 Task: Find a place to stay in Bad Neustadt an der Saale, Germany, from June 10 to June 25 for 4 guests. Set a price range of ₹12,000 to ₹15,000, choose a flat with 4 bedrooms and 3 beds, and select amenities like WiFi, free parking, TV, gym, and breakfast.
Action: Mouse moved to (481, 107)
Screenshot: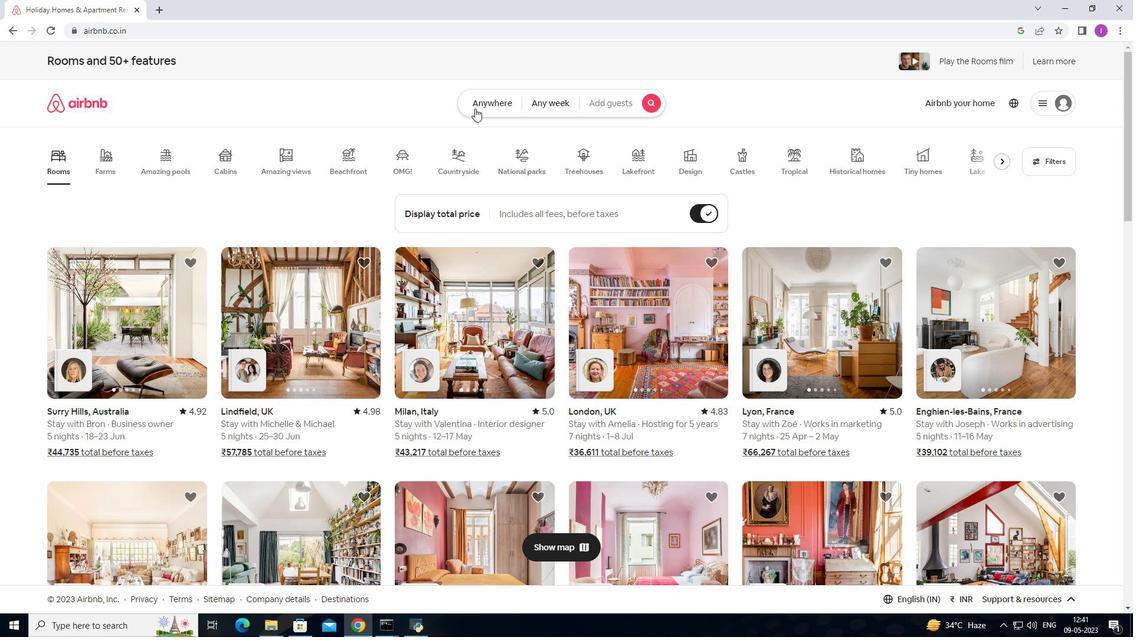 
Action: Mouse pressed left at (481, 107)
Screenshot: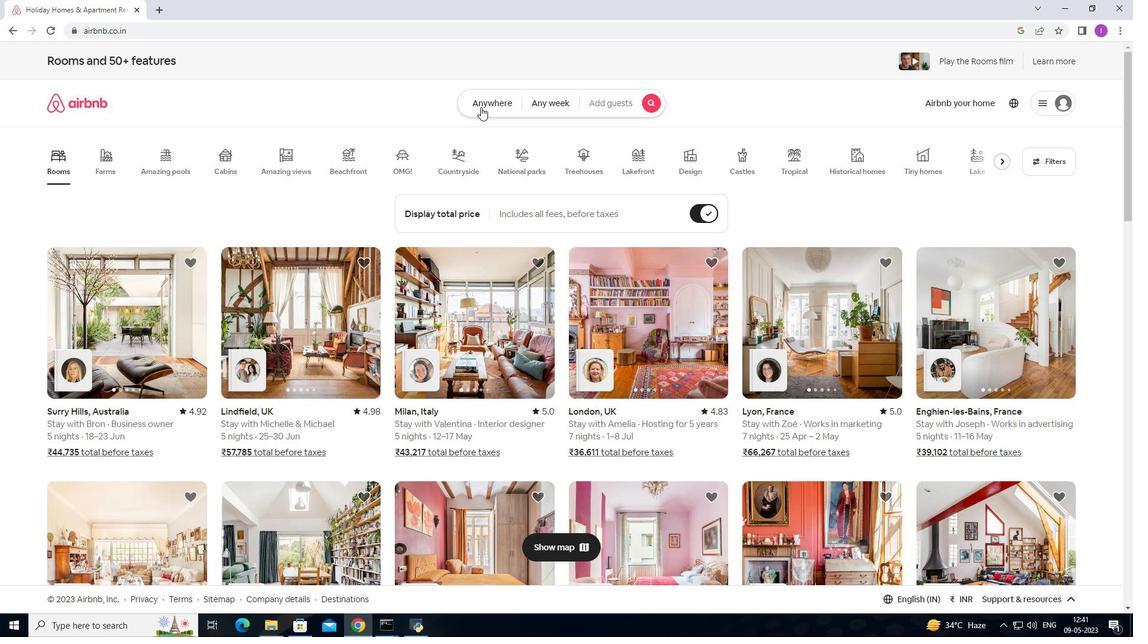 
Action: Mouse moved to (350, 142)
Screenshot: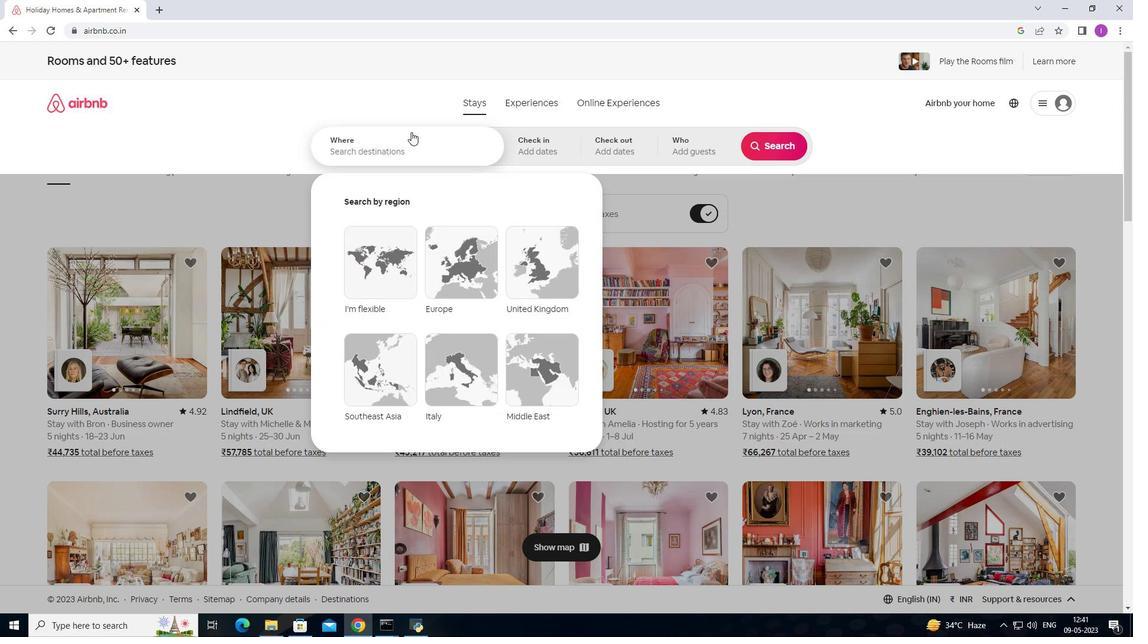 
Action: Mouse pressed left at (350, 142)
Screenshot: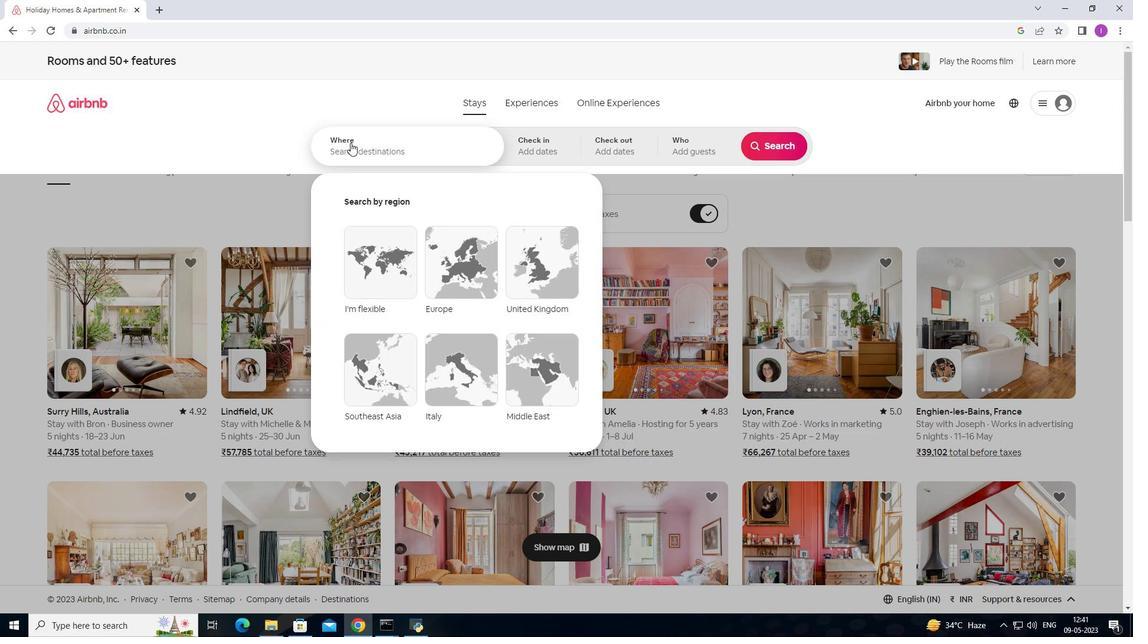 
Action: Mouse moved to (350, 173)
Screenshot: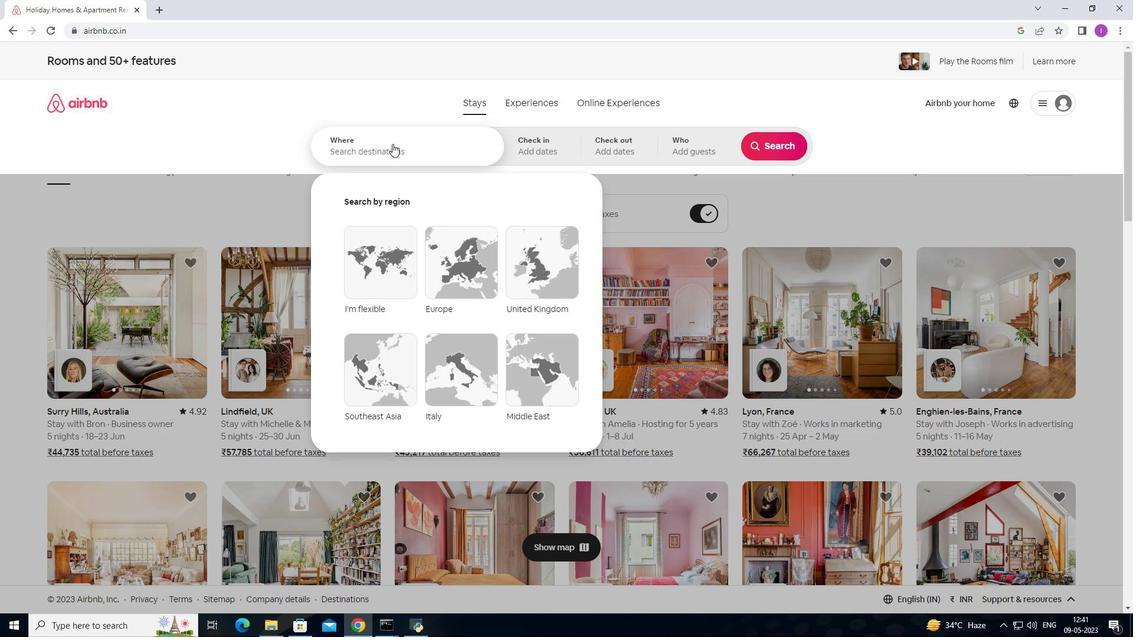 
Action: Key pressed <Key.shift>Bad<Key.space><Key.shift>Neustadt<Key.space>an<Key.space>der<Key.space>sal<Key.backspace>ale,<Key.shift>germany
Screenshot: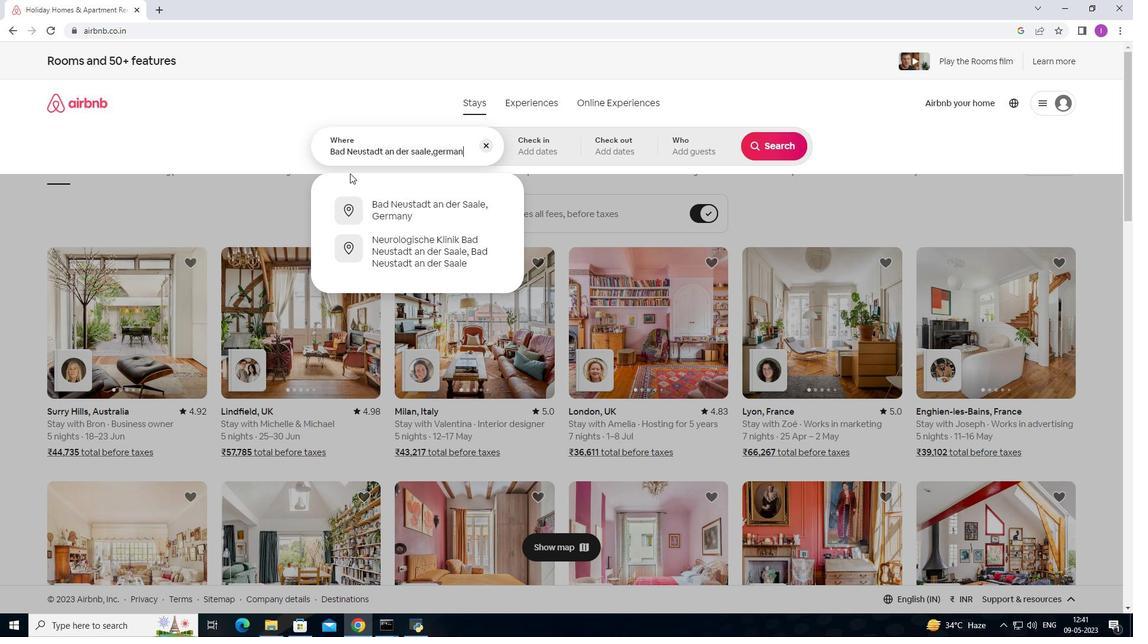 
Action: Mouse moved to (372, 208)
Screenshot: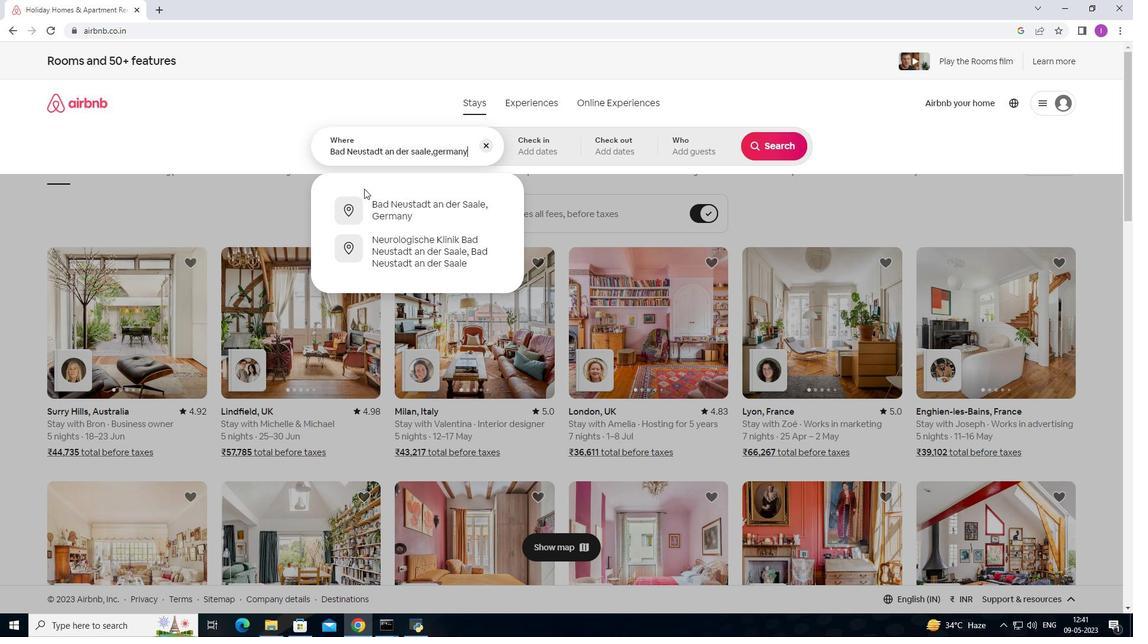 
Action: Mouse pressed left at (372, 208)
Screenshot: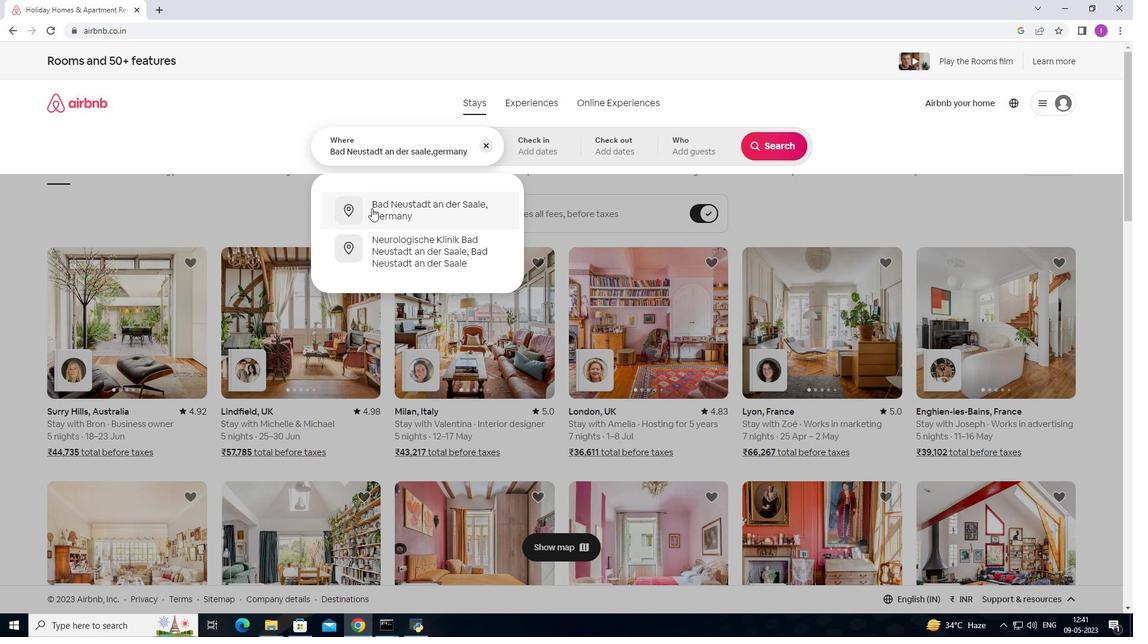 
Action: Mouse moved to (771, 243)
Screenshot: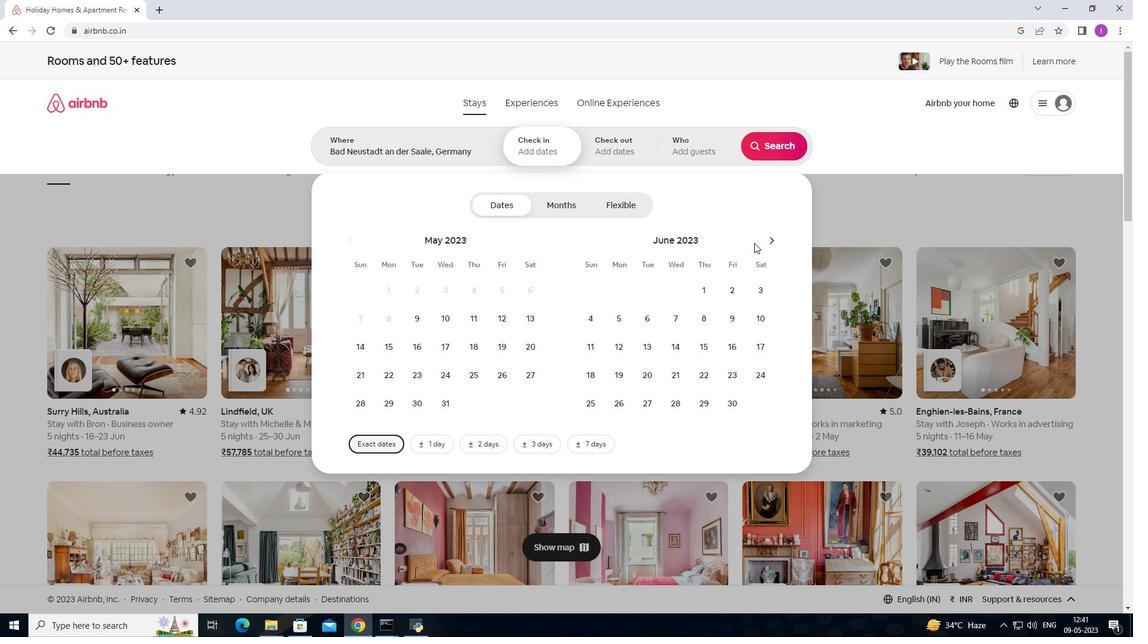 
Action: Mouse pressed left at (771, 243)
Screenshot: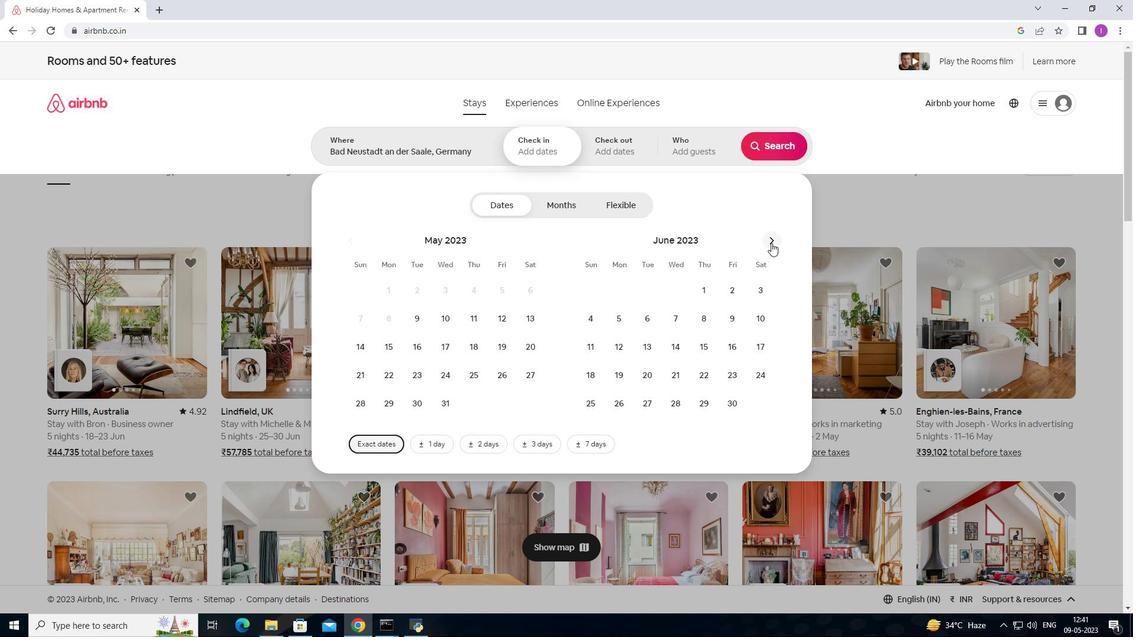 
Action: Mouse moved to (772, 243)
Screenshot: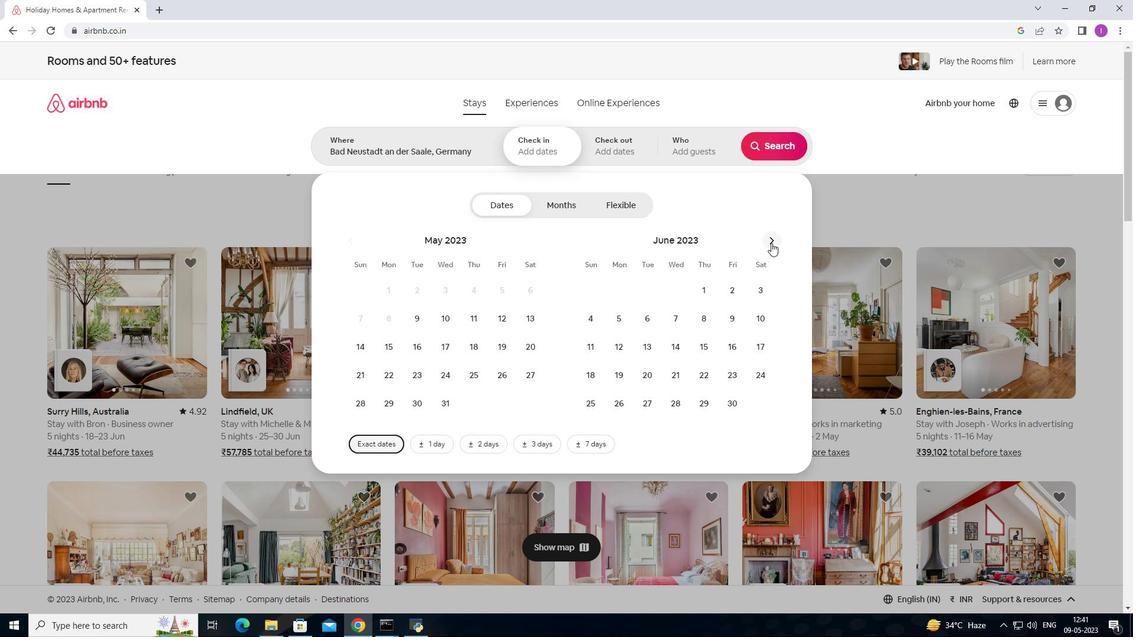 
Action: Mouse pressed left at (772, 243)
Screenshot: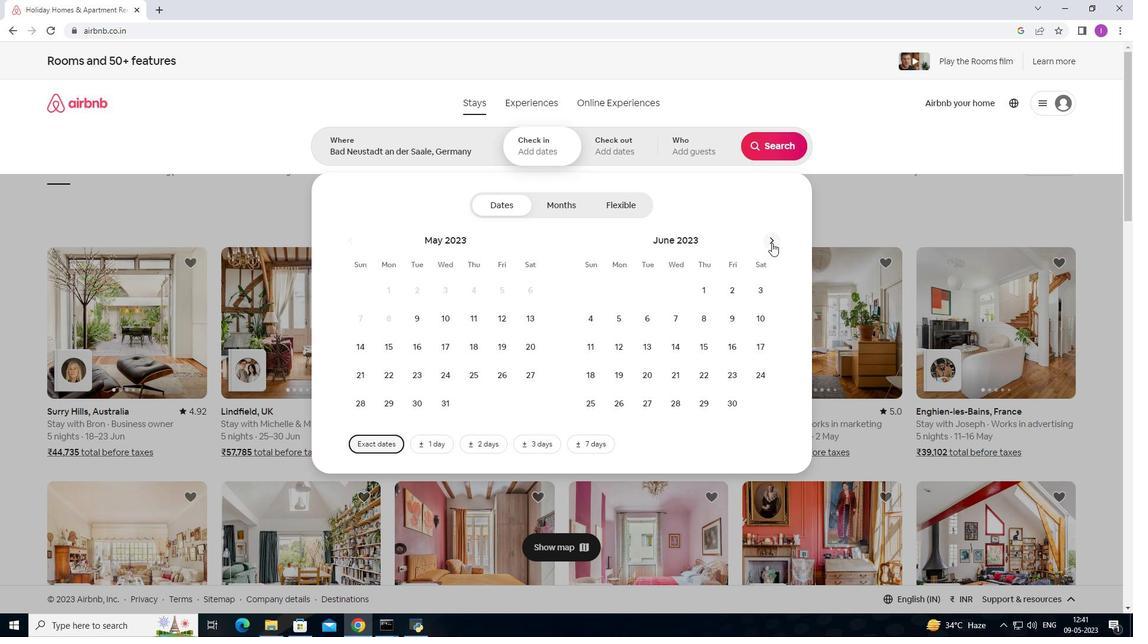 
Action: Mouse moved to (347, 245)
Screenshot: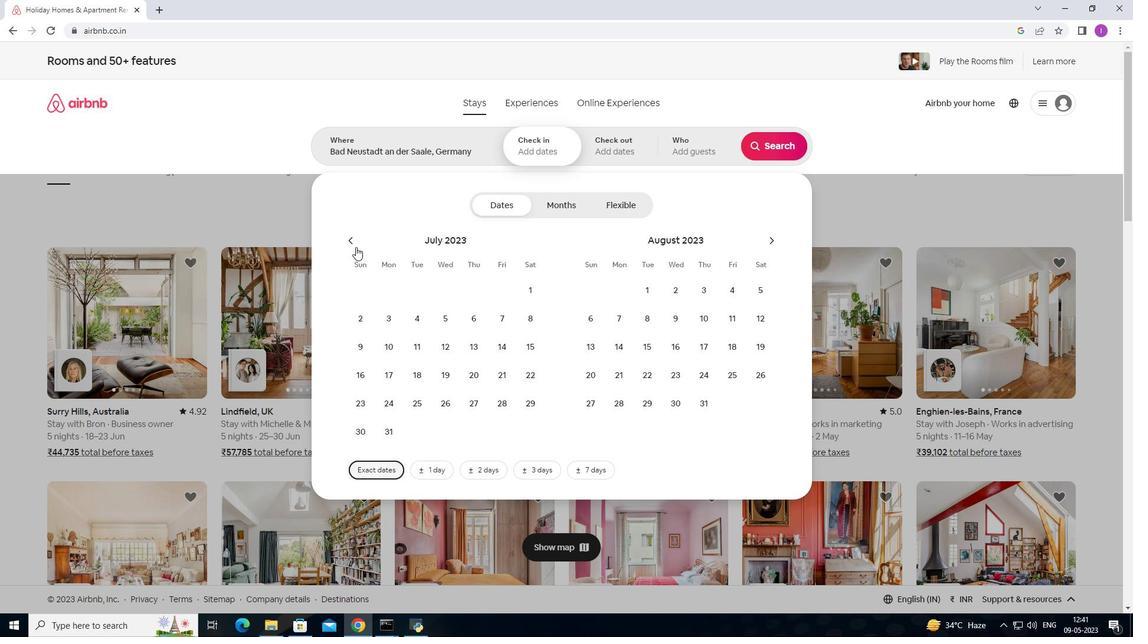 
Action: Mouse pressed left at (347, 245)
Screenshot: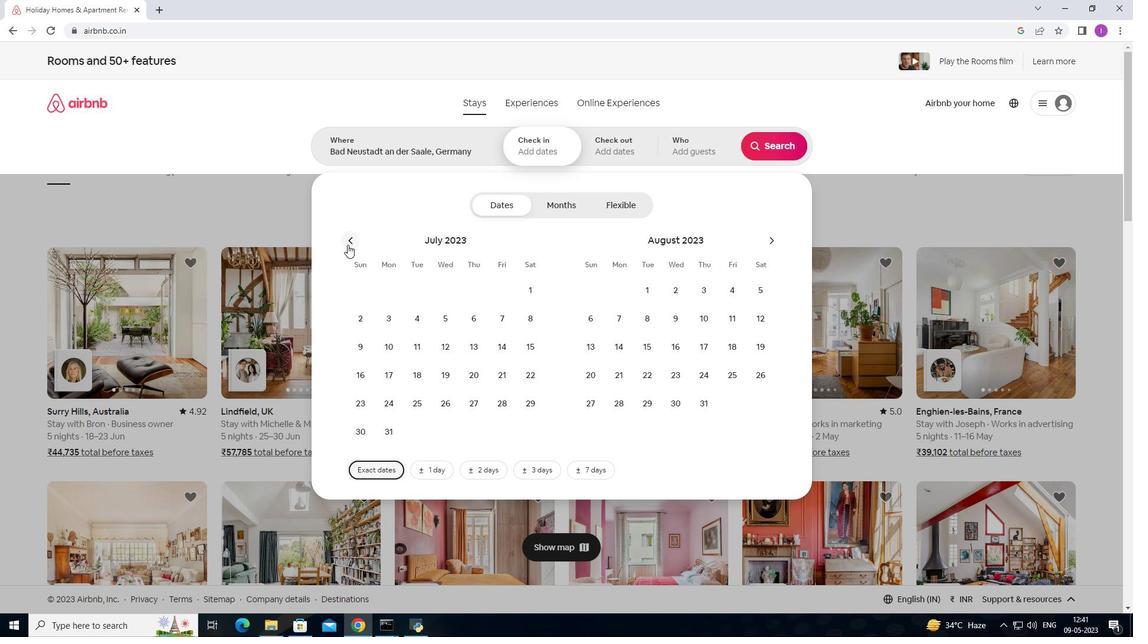 
Action: Mouse moved to (527, 321)
Screenshot: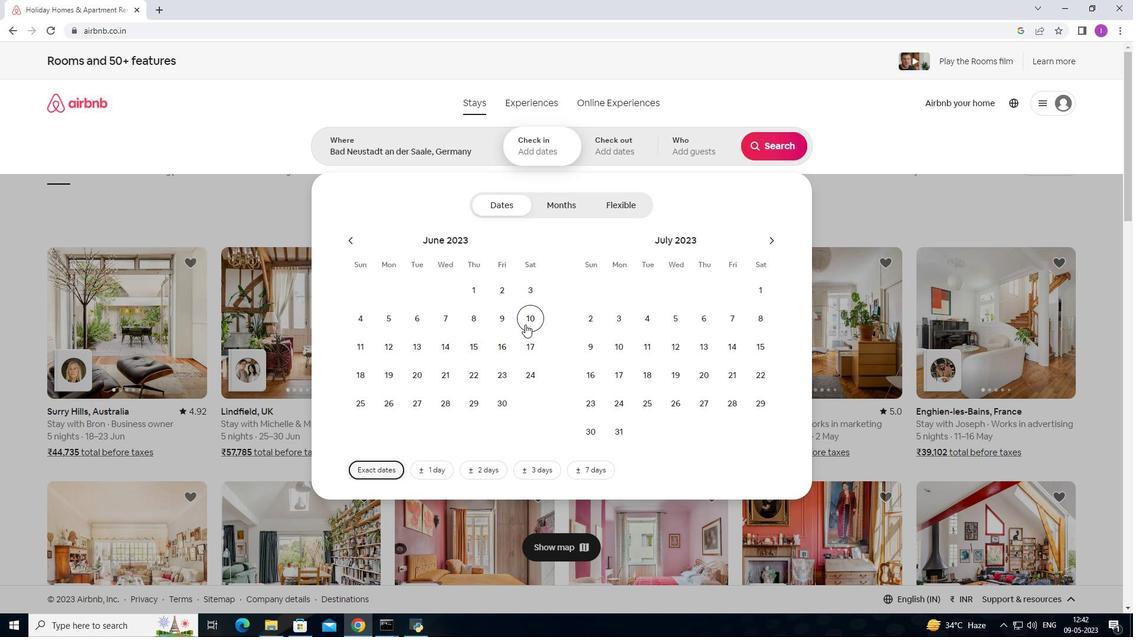 
Action: Mouse pressed left at (527, 321)
Screenshot: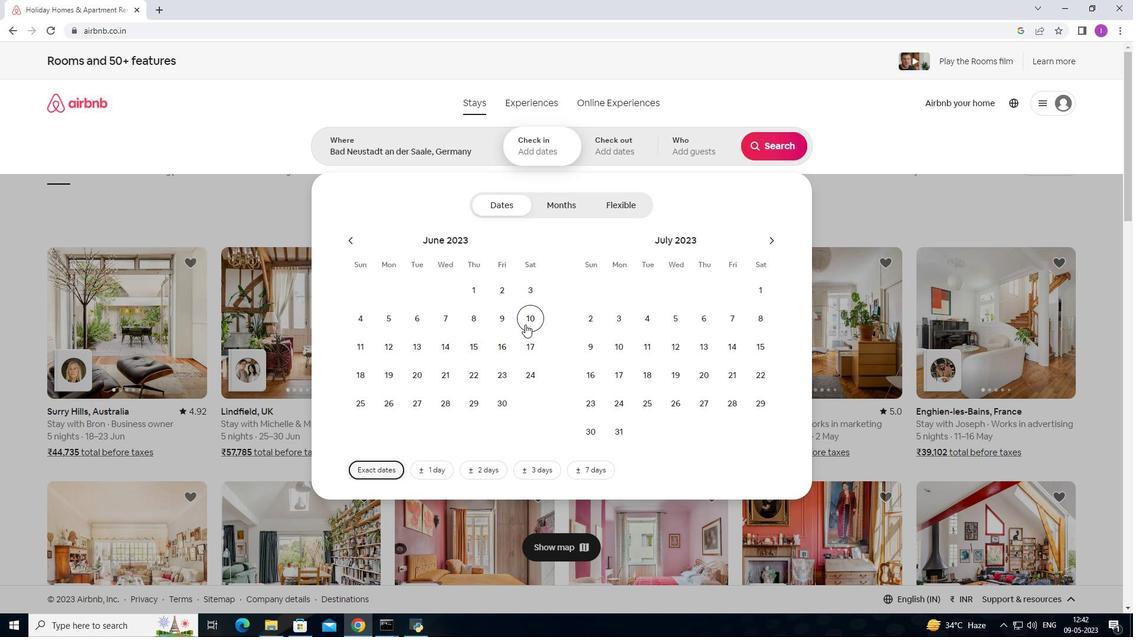 
Action: Mouse moved to (364, 401)
Screenshot: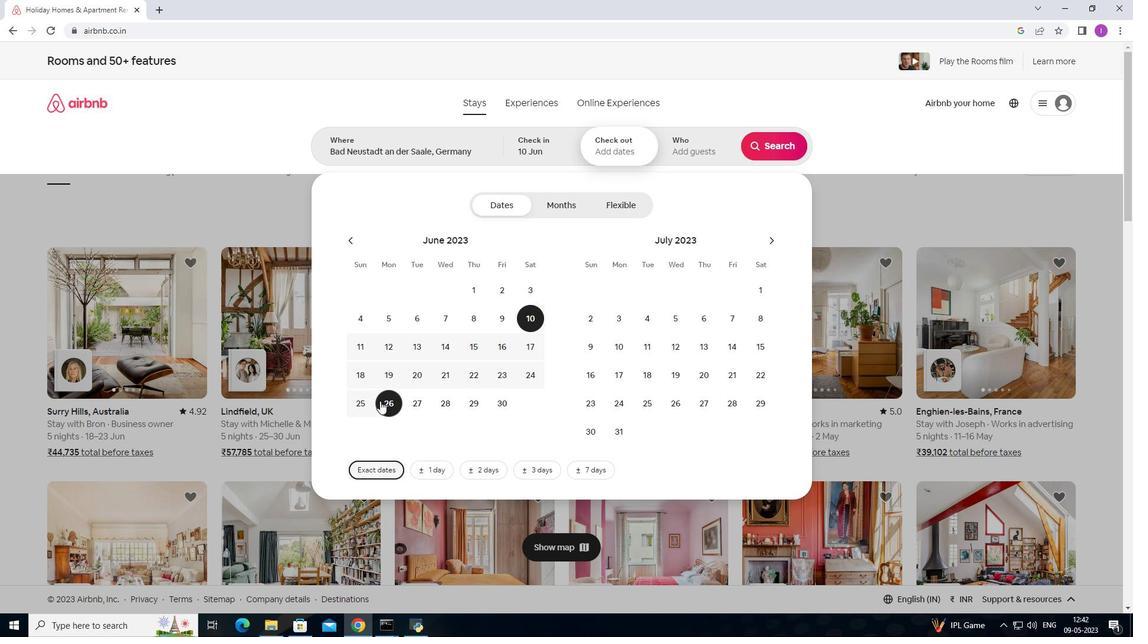 
Action: Mouse pressed left at (364, 401)
Screenshot: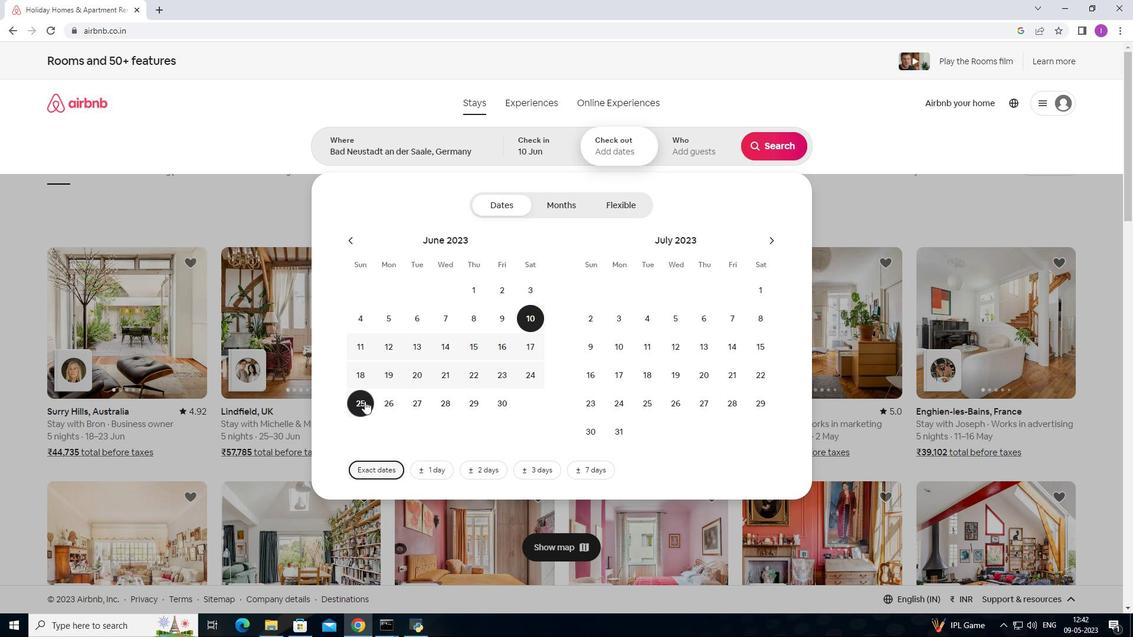 
Action: Mouse moved to (709, 155)
Screenshot: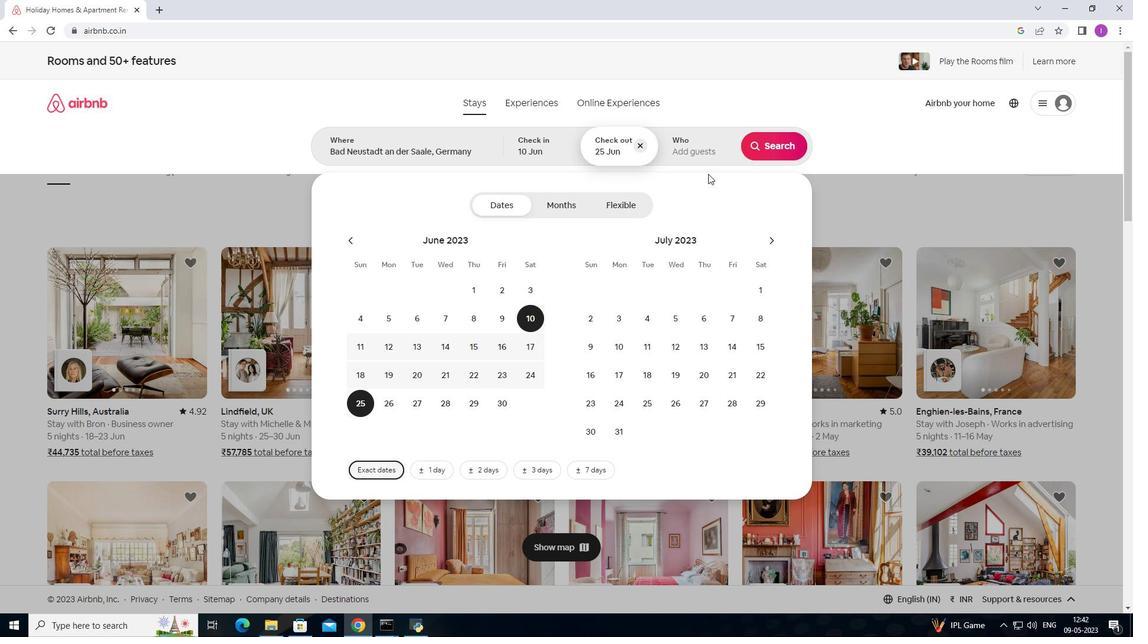 
Action: Mouse pressed left at (709, 155)
Screenshot: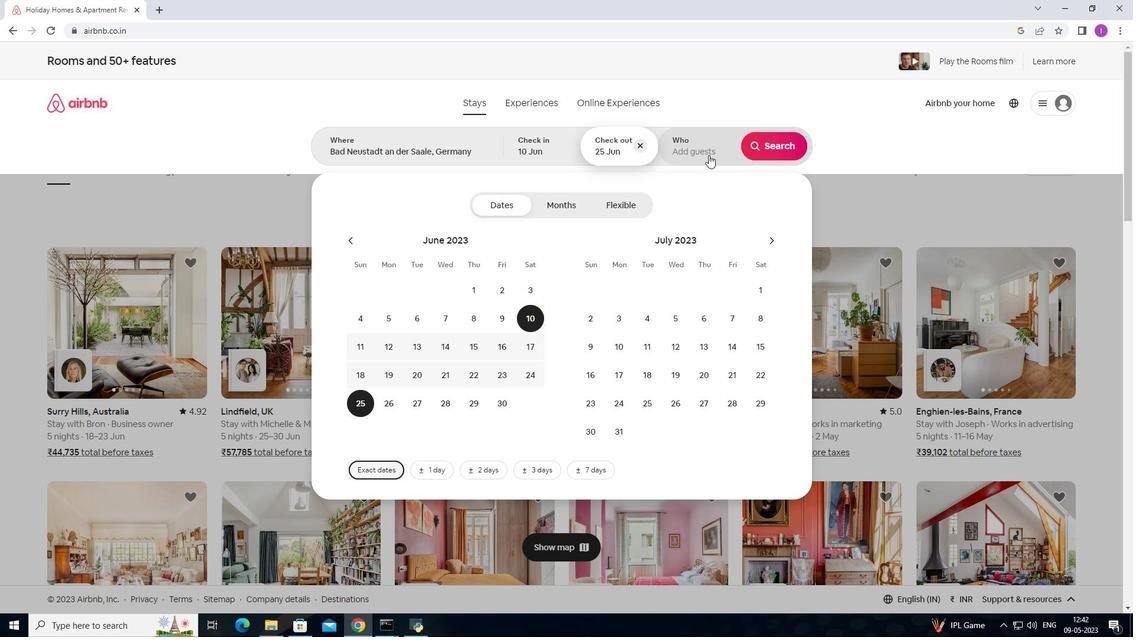 
Action: Mouse moved to (777, 211)
Screenshot: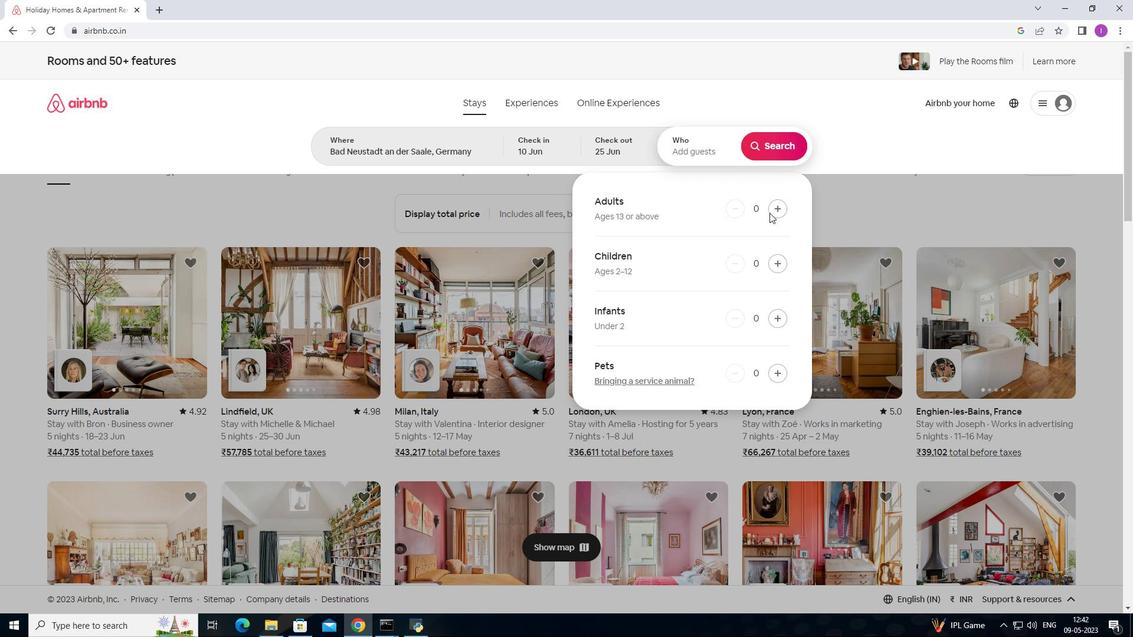 
Action: Mouse pressed left at (777, 211)
Screenshot: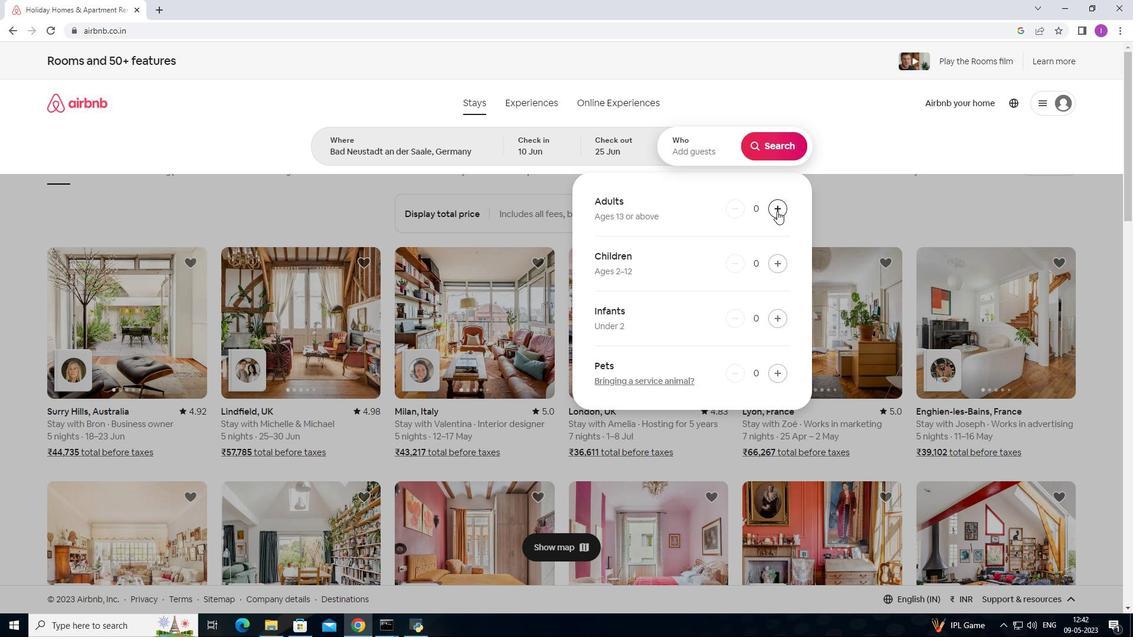 
Action: Mouse pressed left at (777, 211)
Screenshot: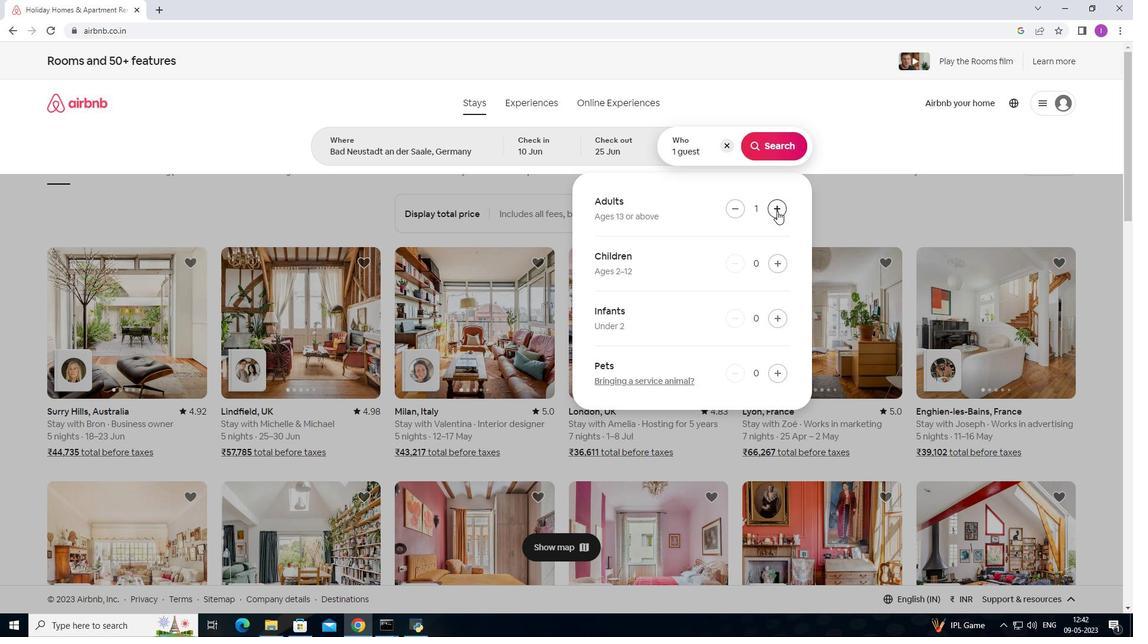 
Action: Mouse pressed left at (777, 211)
Screenshot: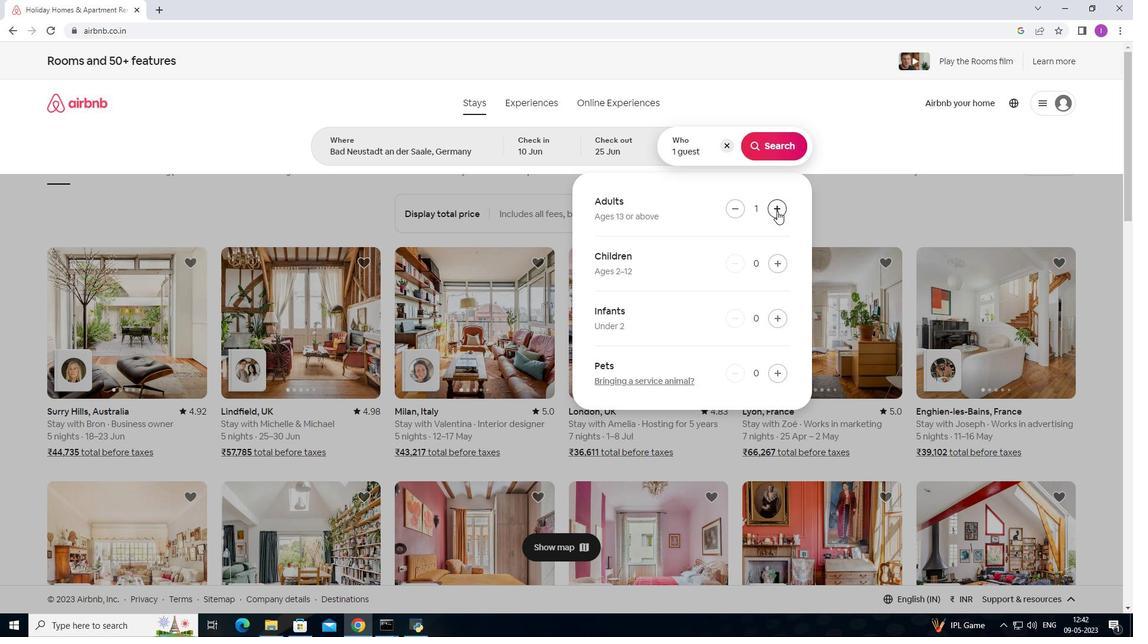 
Action: Mouse pressed left at (777, 211)
Screenshot: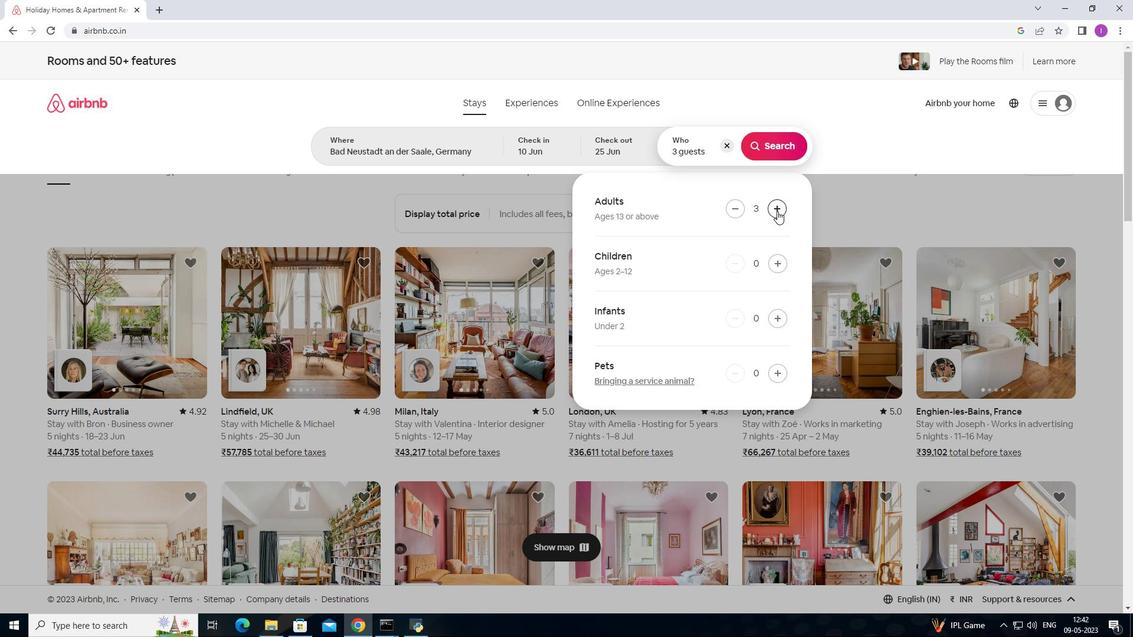 
Action: Mouse moved to (773, 148)
Screenshot: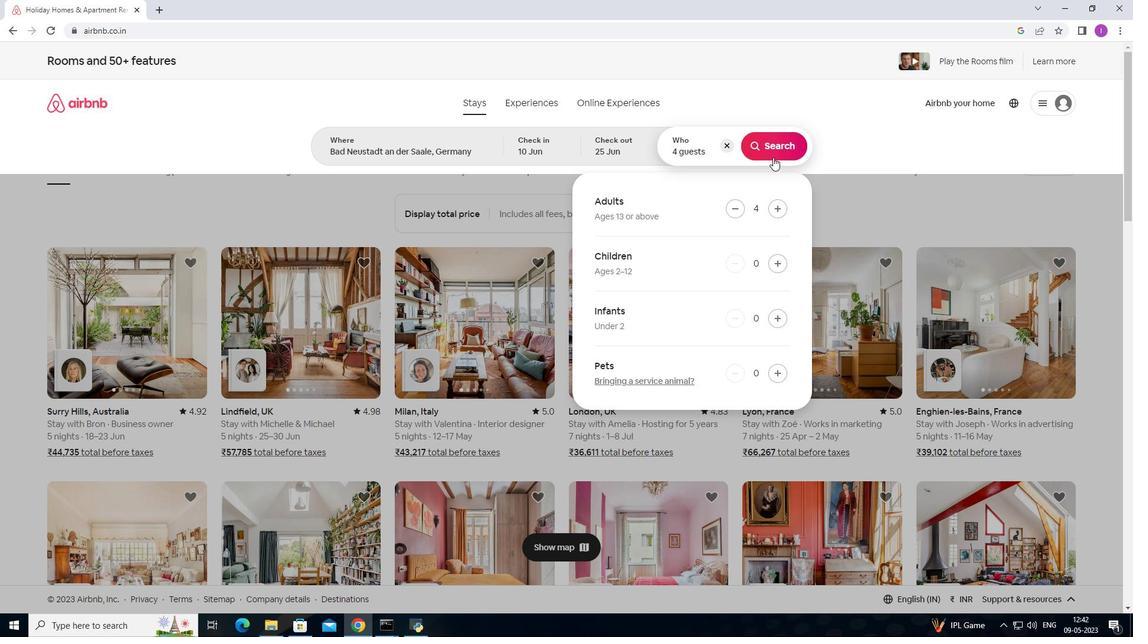 
Action: Mouse pressed left at (773, 148)
Screenshot: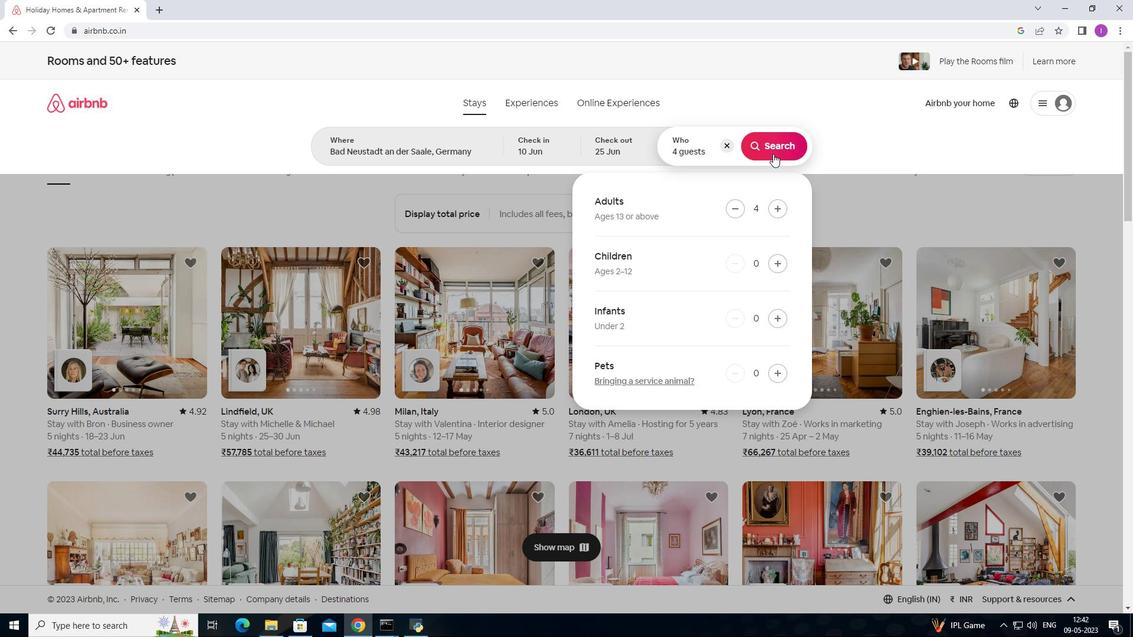 
Action: Mouse moved to (1075, 117)
Screenshot: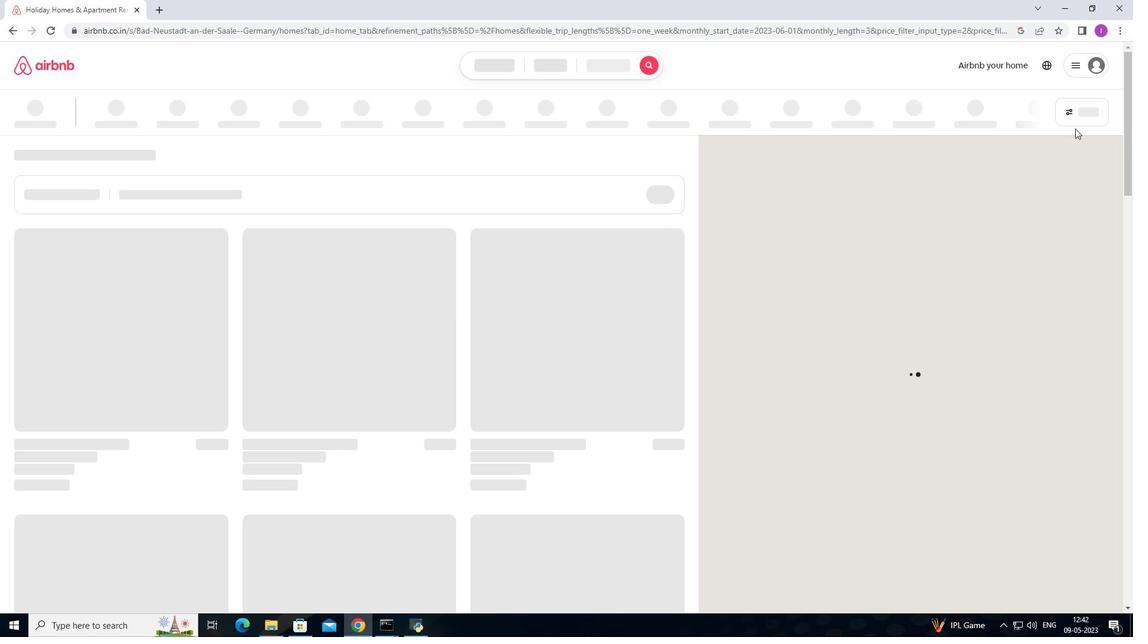 
Action: Mouse pressed left at (1075, 117)
Screenshot: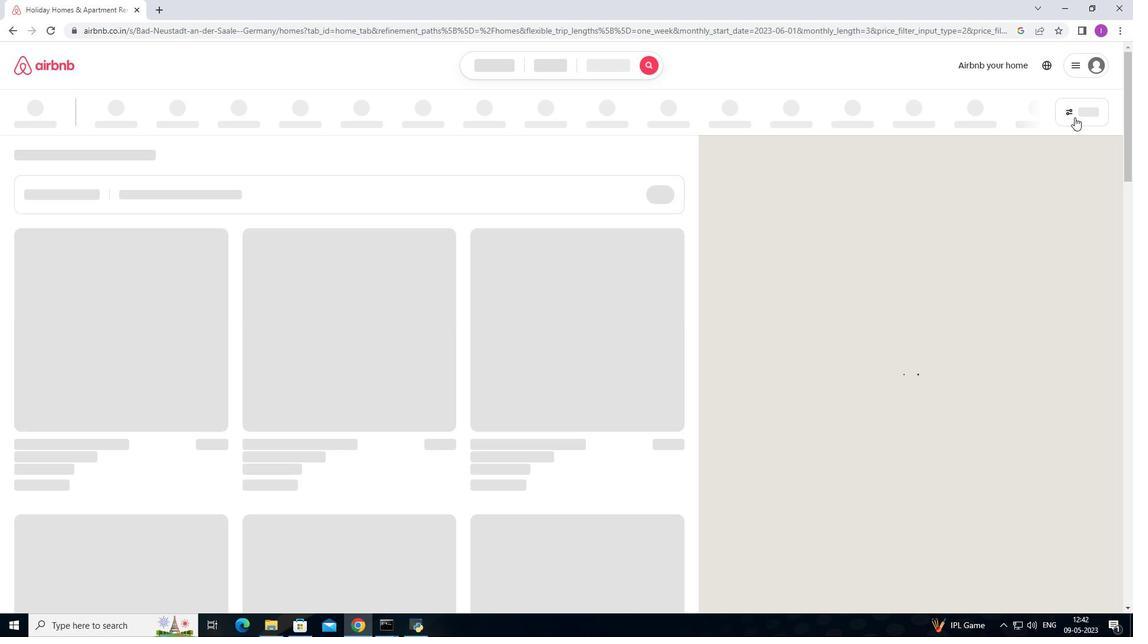 
Action: Mouse moved to (429, 403)
Screenshot: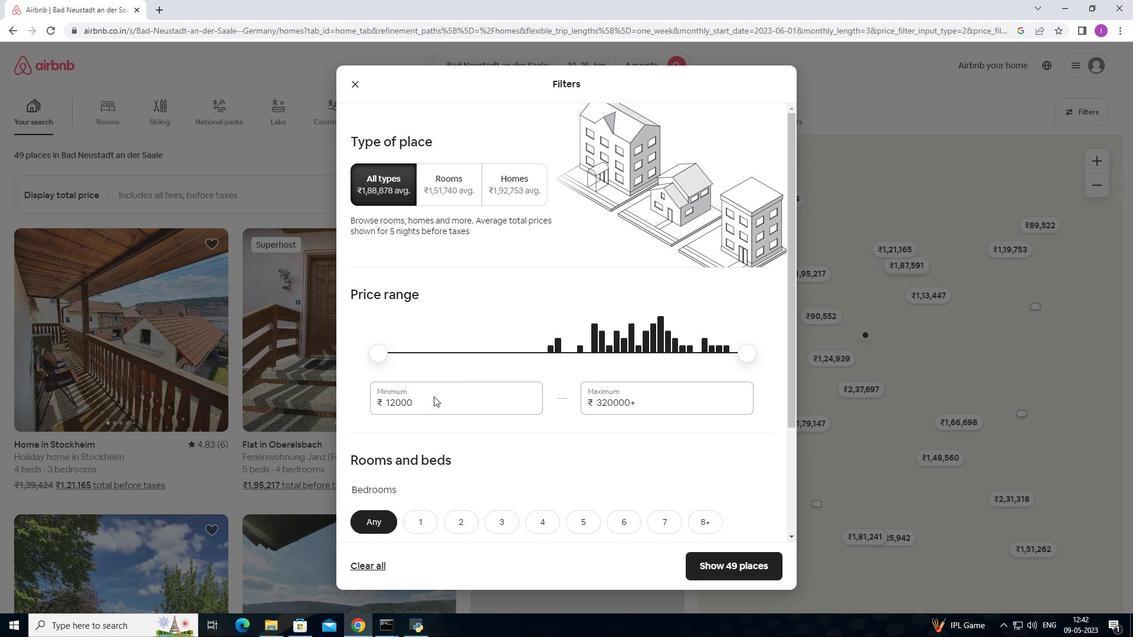 
Action: Mouse pressed left at (429, 403)
Screenshot: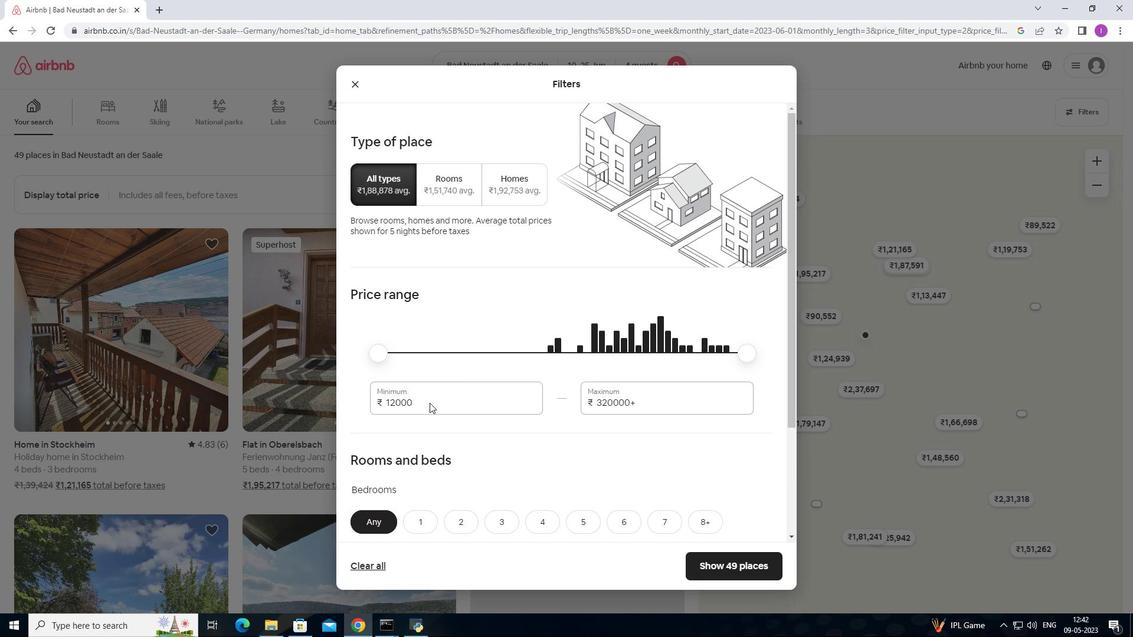 
Action: Mouse moved to (378, 415)
Screenshot: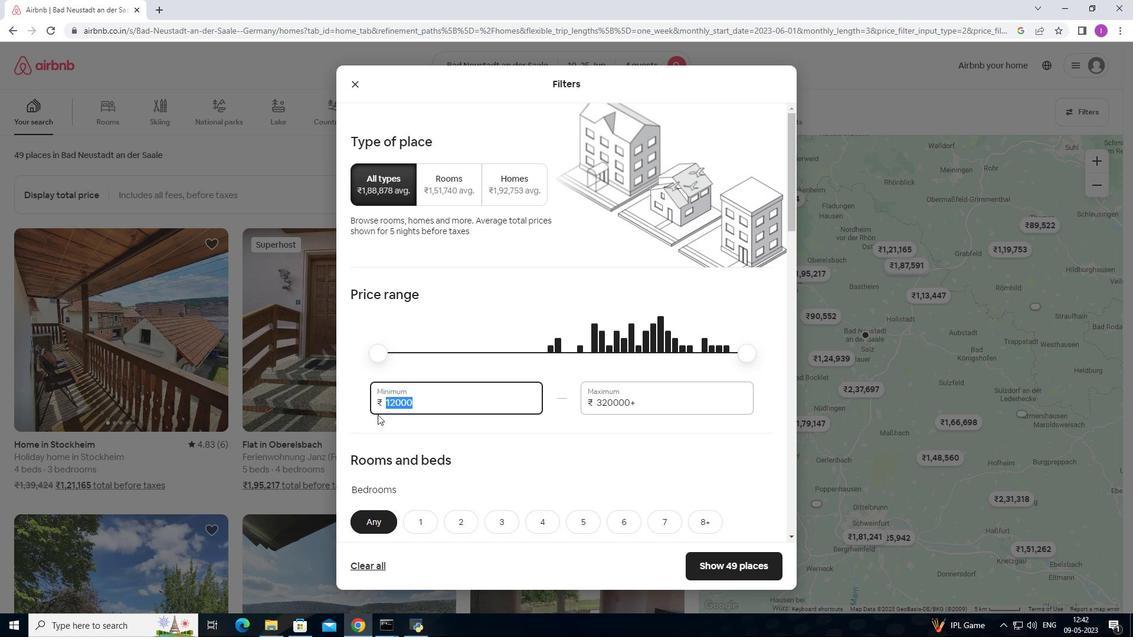
Action: Key pressed 1
Screenshot: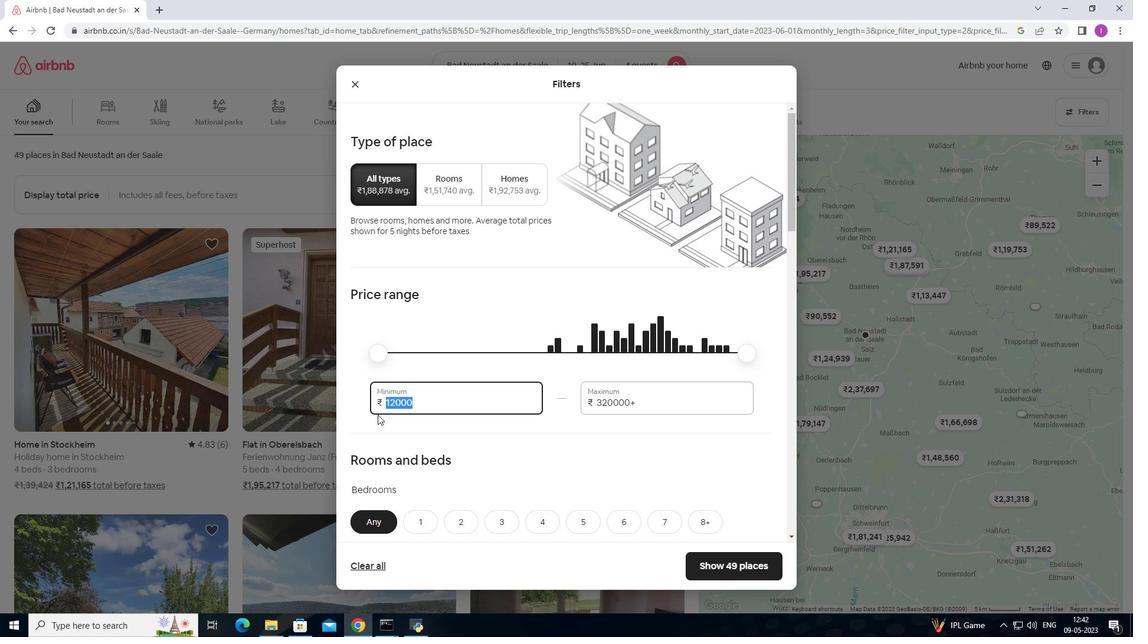 
Action: Mouse moved to (380, 414)
Screenshot: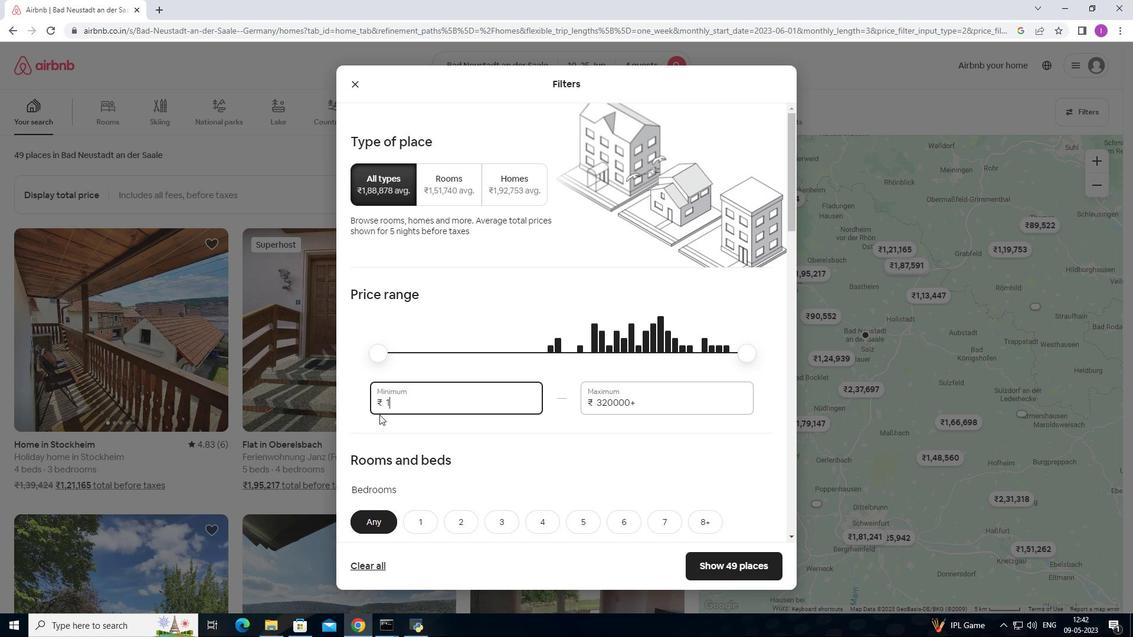 
Action: Key pressed 0
Screenshot: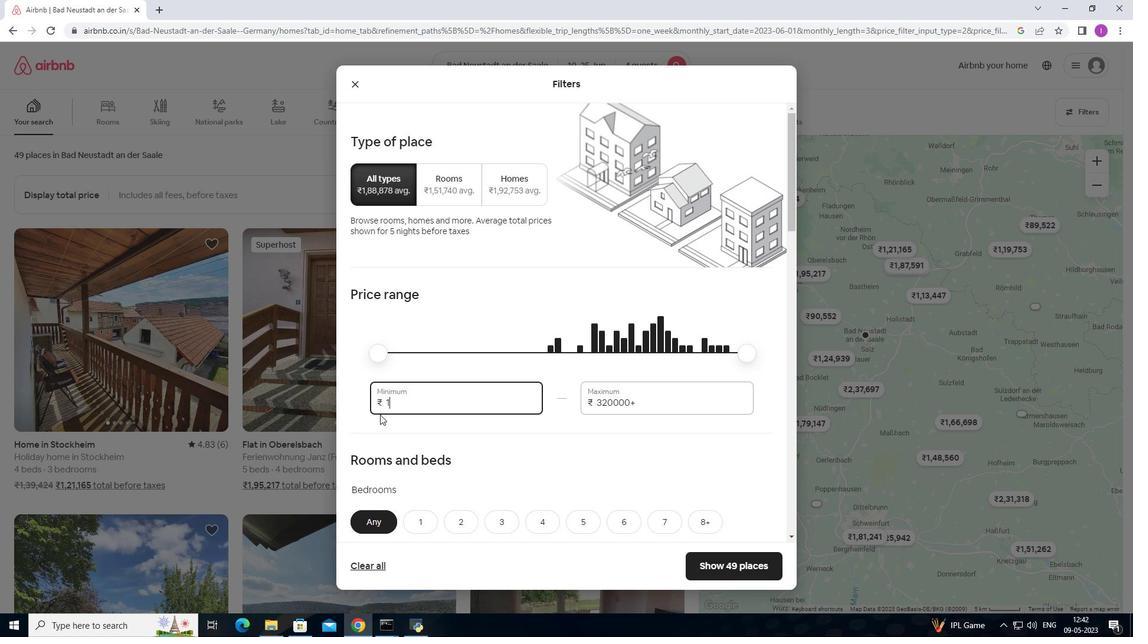 
Action: Mouse moved to (382, 413)
Screenshot: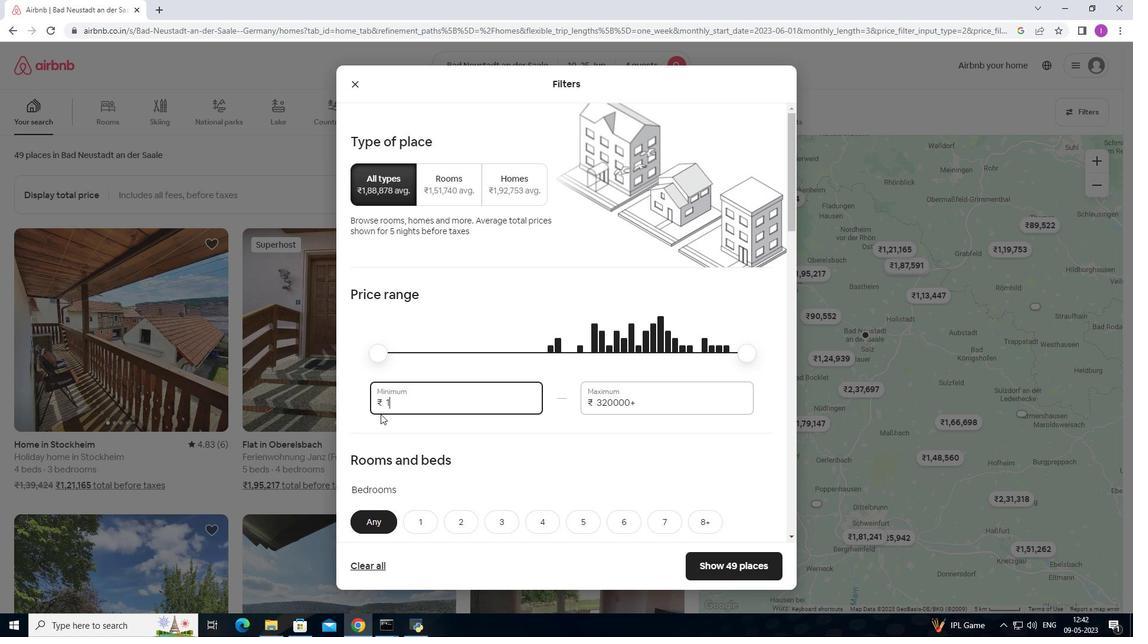 
Action: Key pressed 0
Screenshot: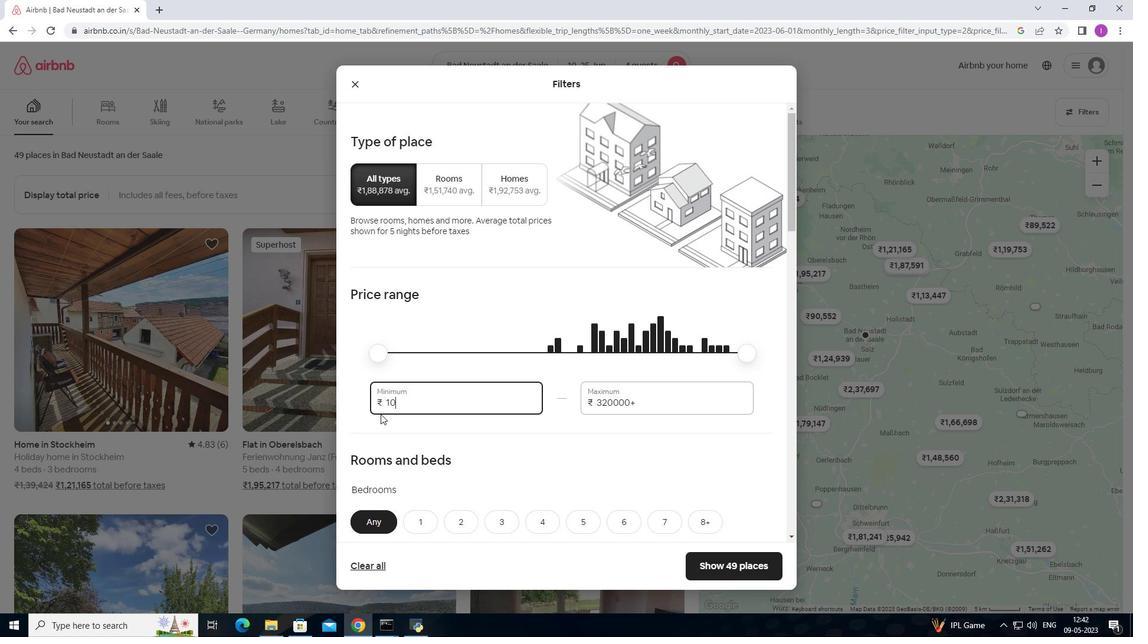 
Action: Mouse moved to (385, 412)
Screenshot: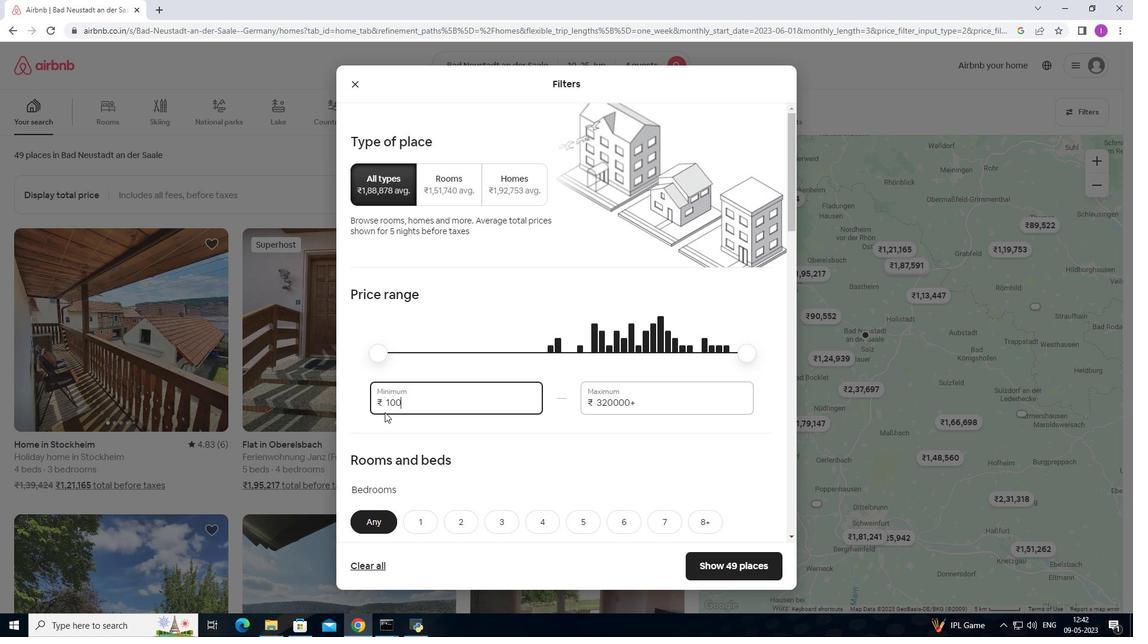 
Action: Key pressed 0
Screenshot: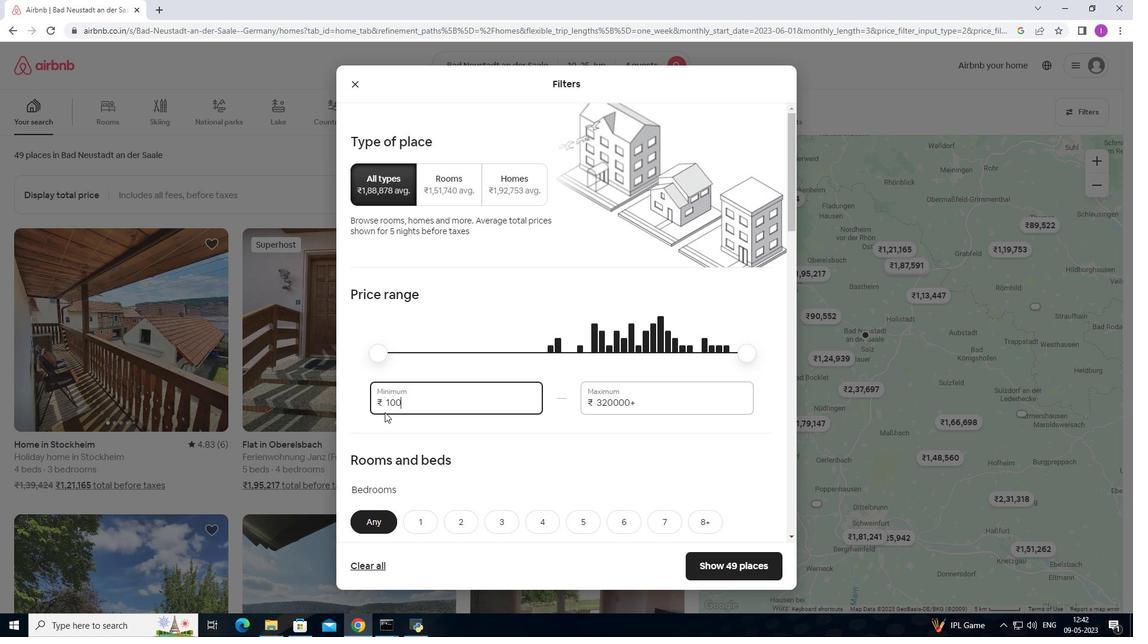 
Action: Mouse moved to (387, 412)
Screenshot: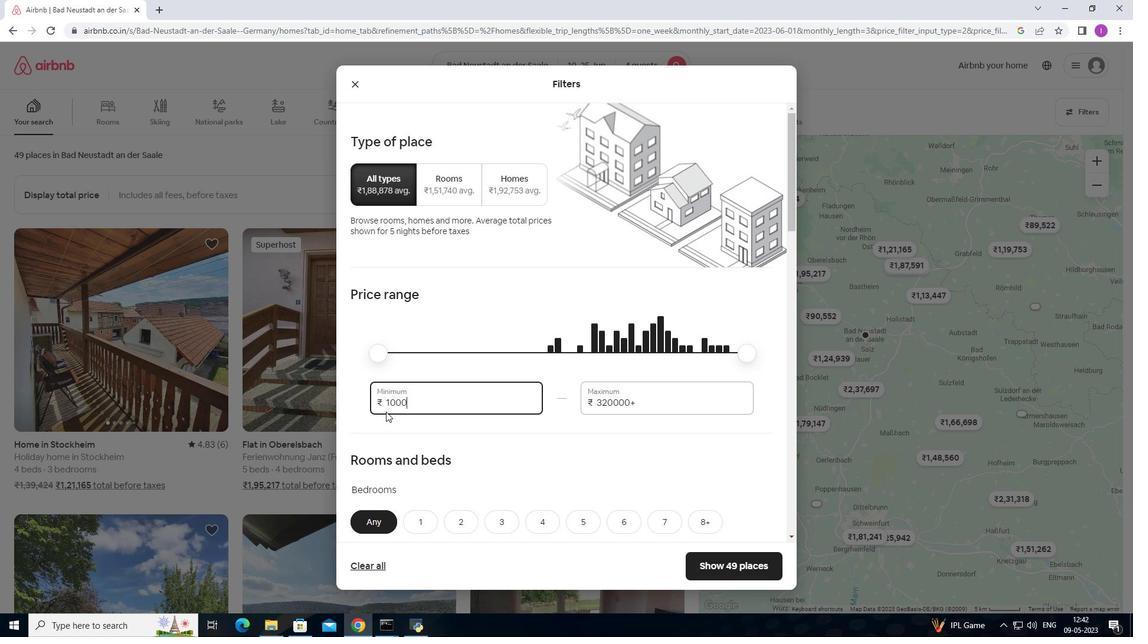 
Action: Key pressed 0
Screenshot: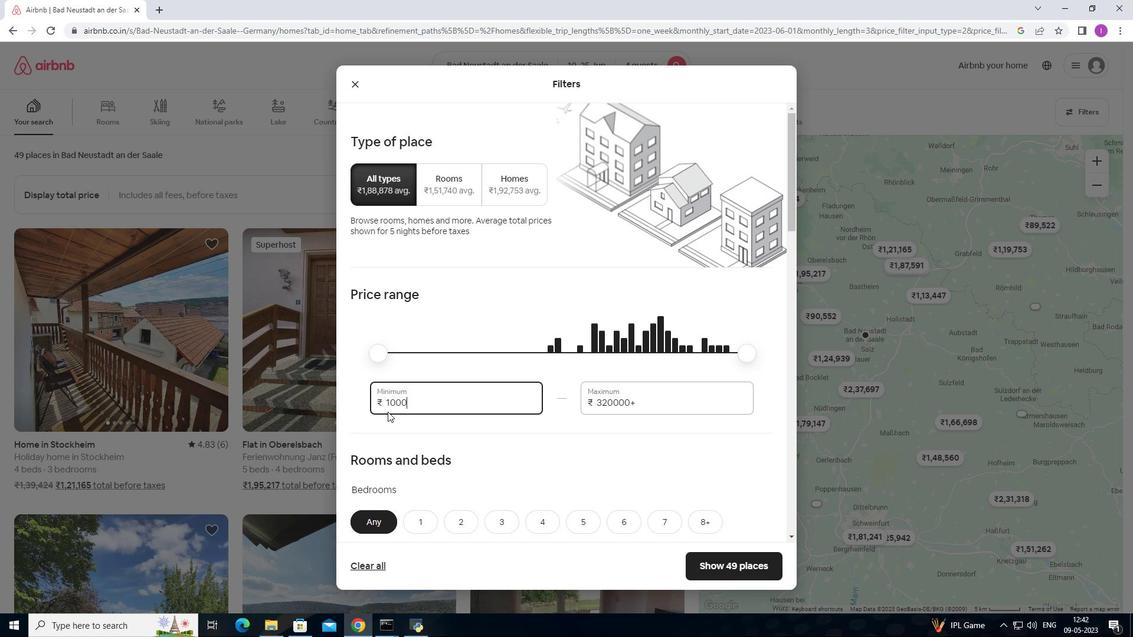 
Action: Mouse moved to (670, 403)
Screenshot: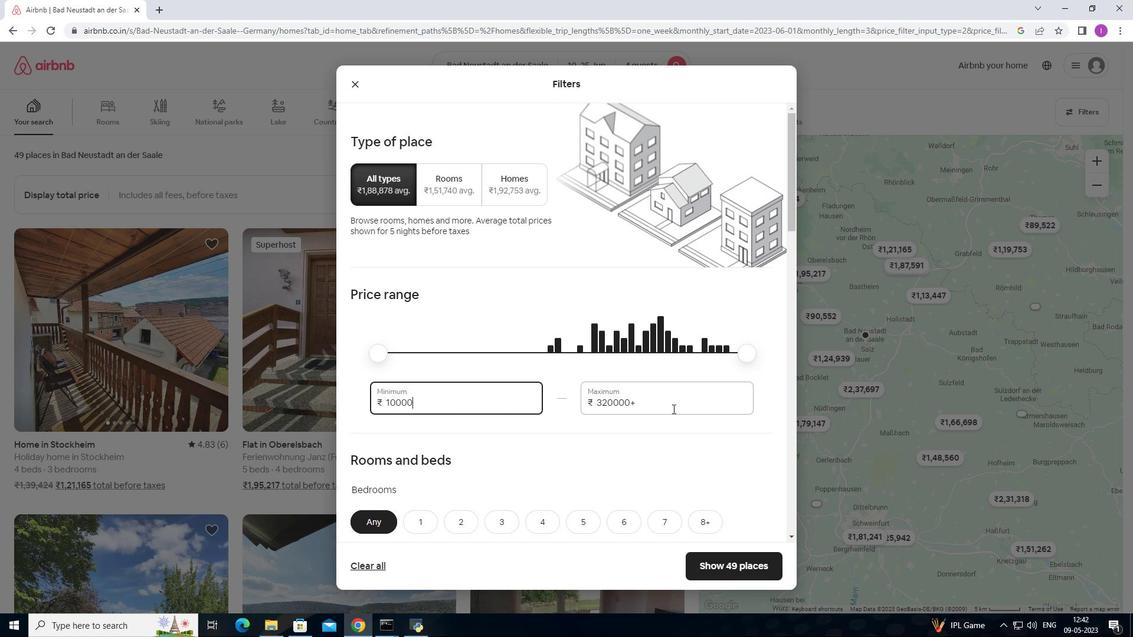 
Action: Mouse pressed left at (670, 403)
Screenshot: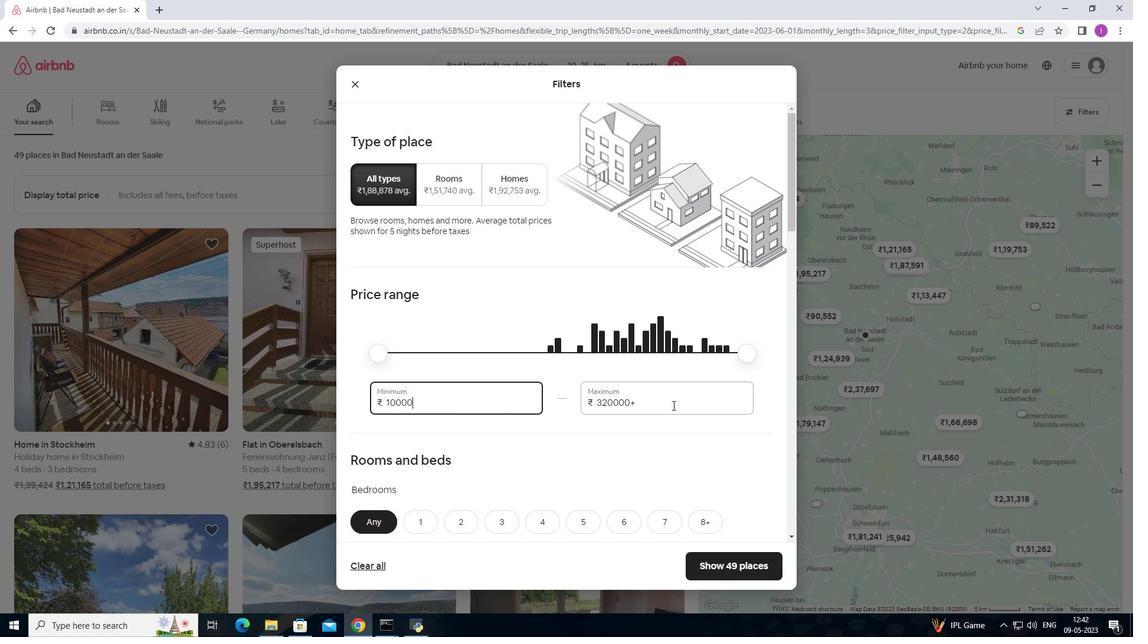 
Action: Mouse moved to (571, 407)
Screenshot: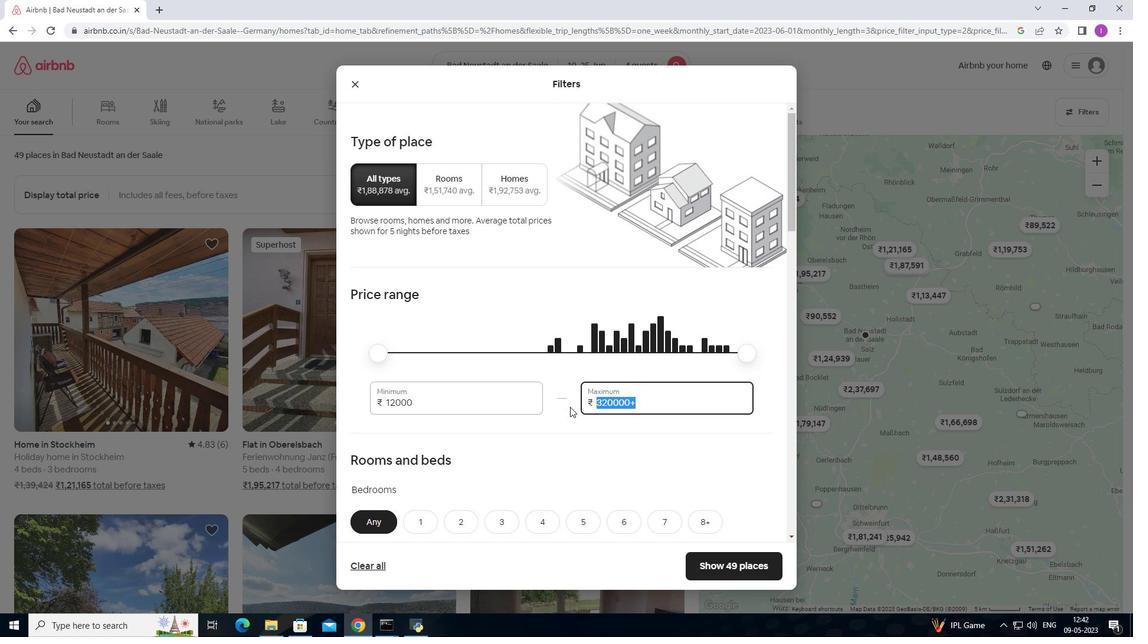 
Action: Key pressed 1
Screenshot: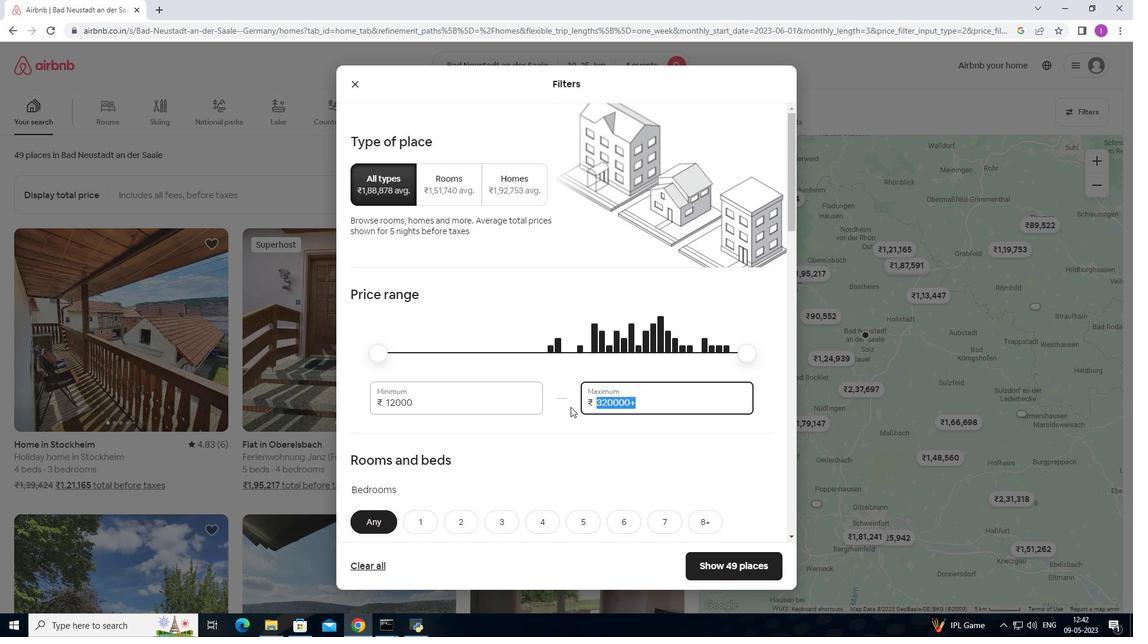
Action: Mouse moved to (571, 406)
Screenshot: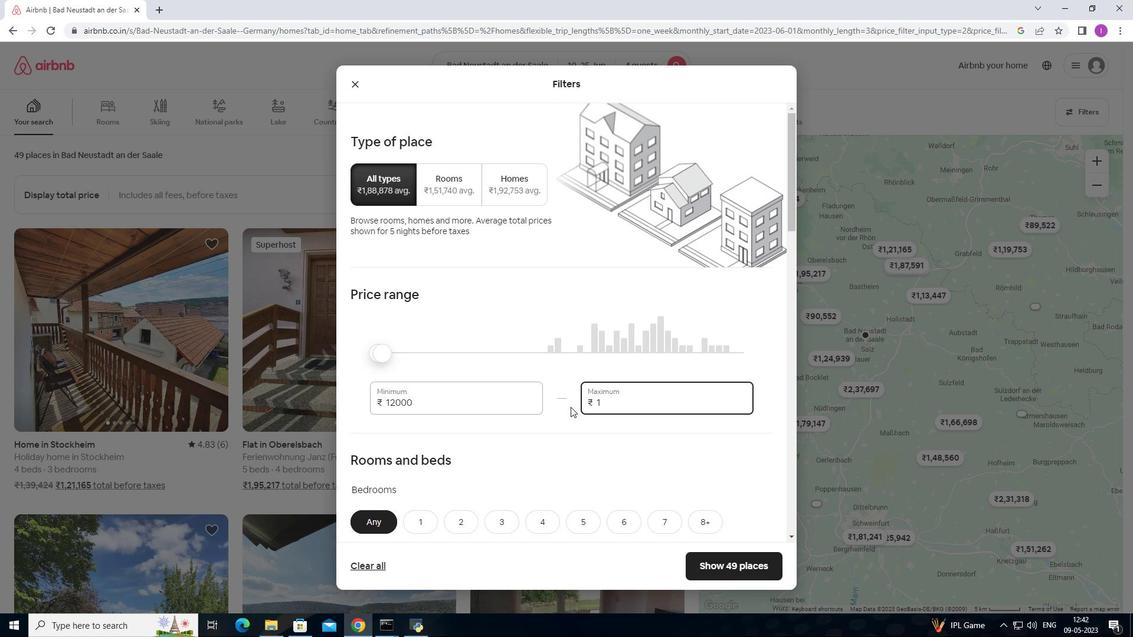 
Action: Key pressed 500
Screenshot: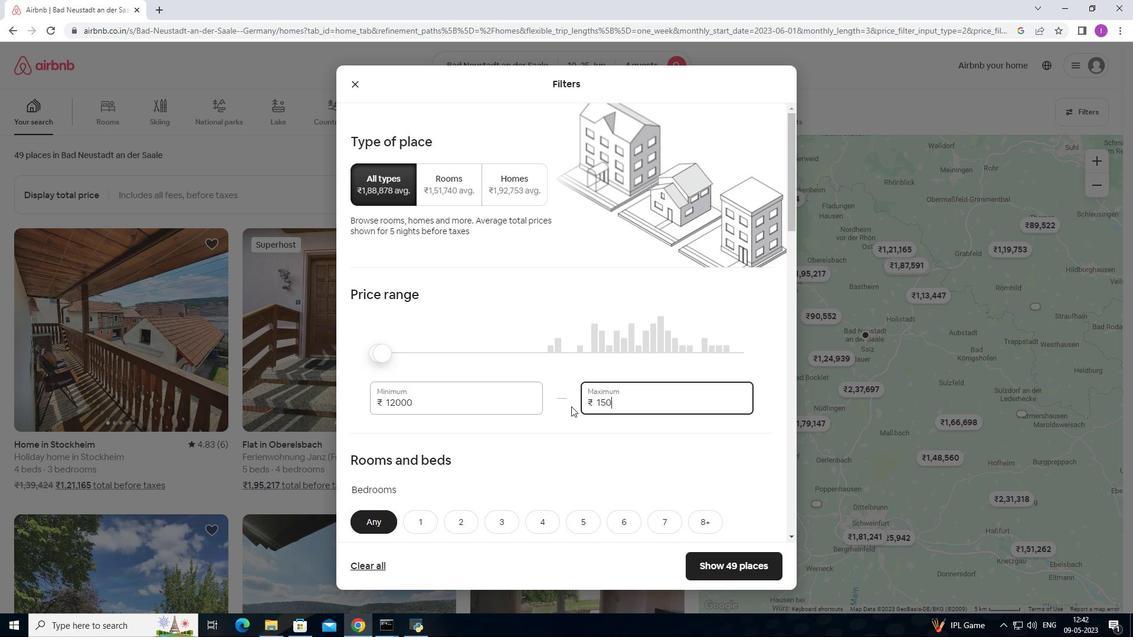 
Action: Mouse moved to (573, 406)
Screenshot: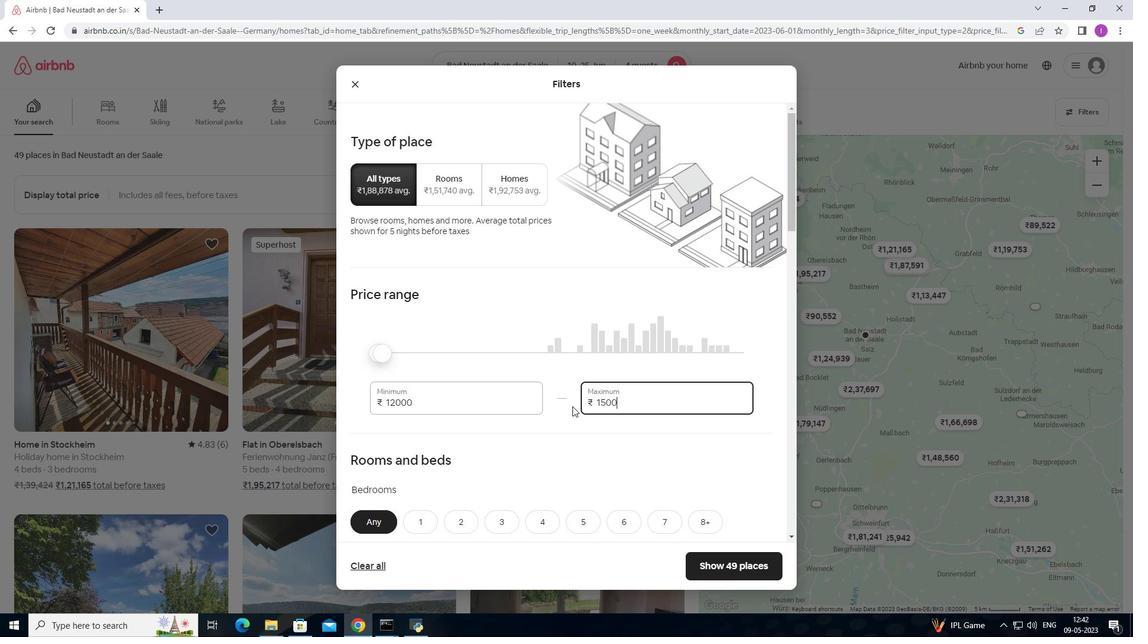 
Action: Key pressed 0
Screenshot: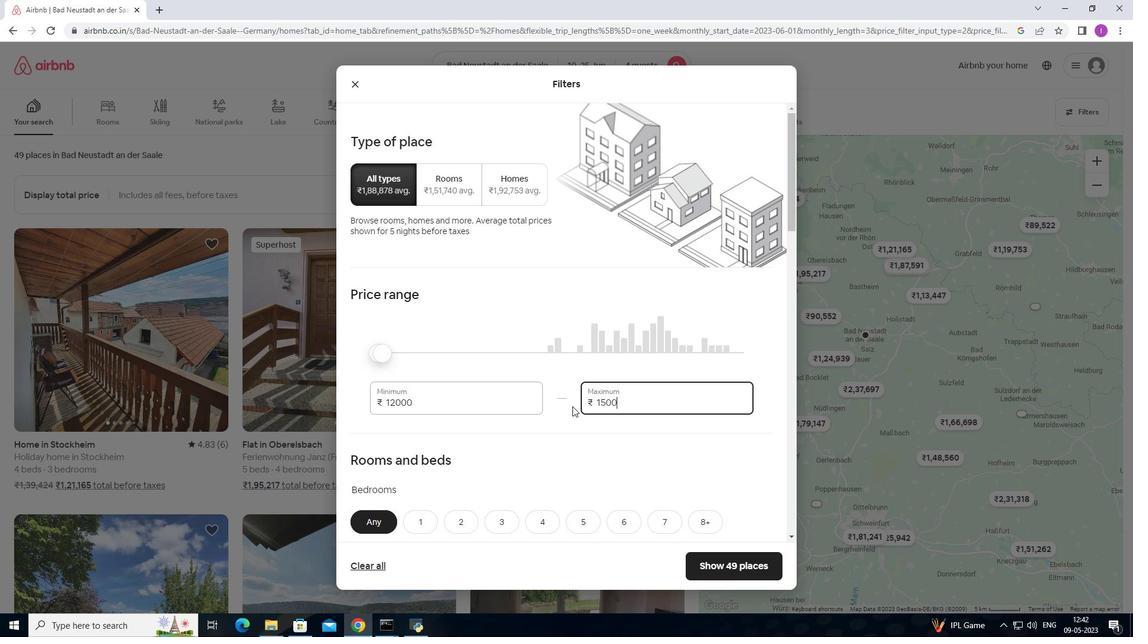 
Action: Mouse moved to (549, 422)
Screenshot: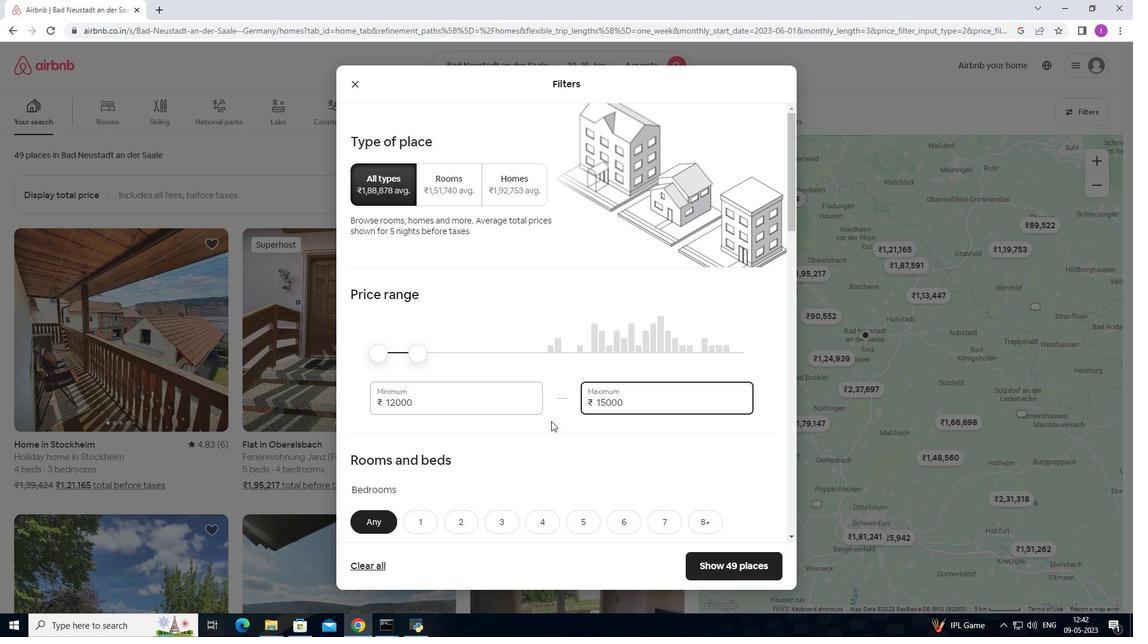 
Action: Mouse scrolled (549, 421) with delta (0, 0)
Screenshot: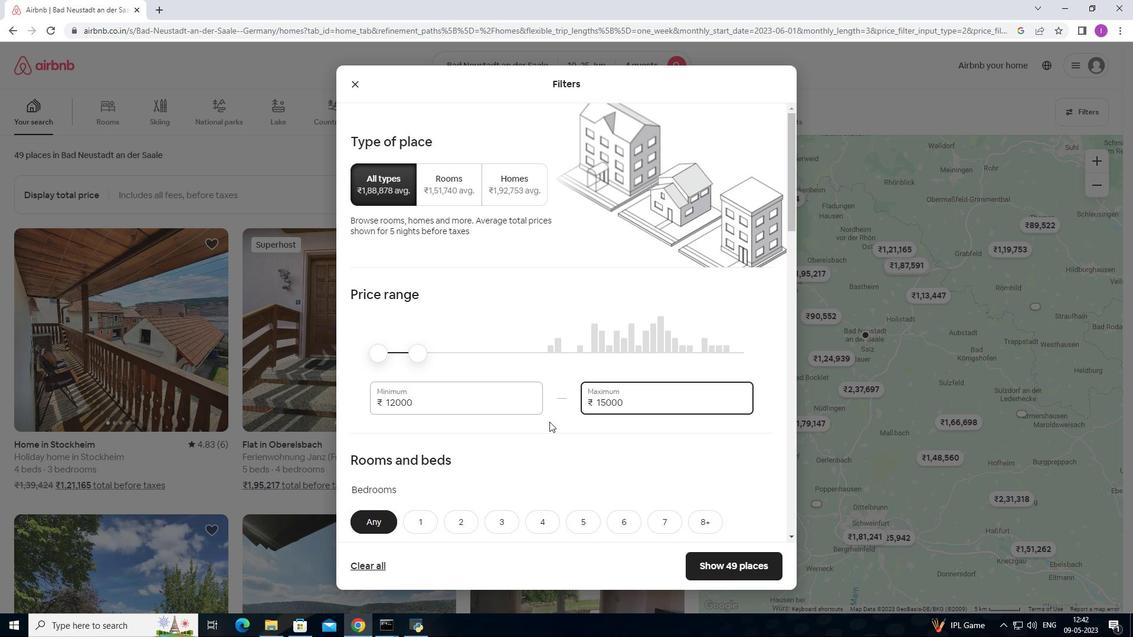 
Action: Mouse scrolled (549, 421) with delta (0, 0)
Screenshot: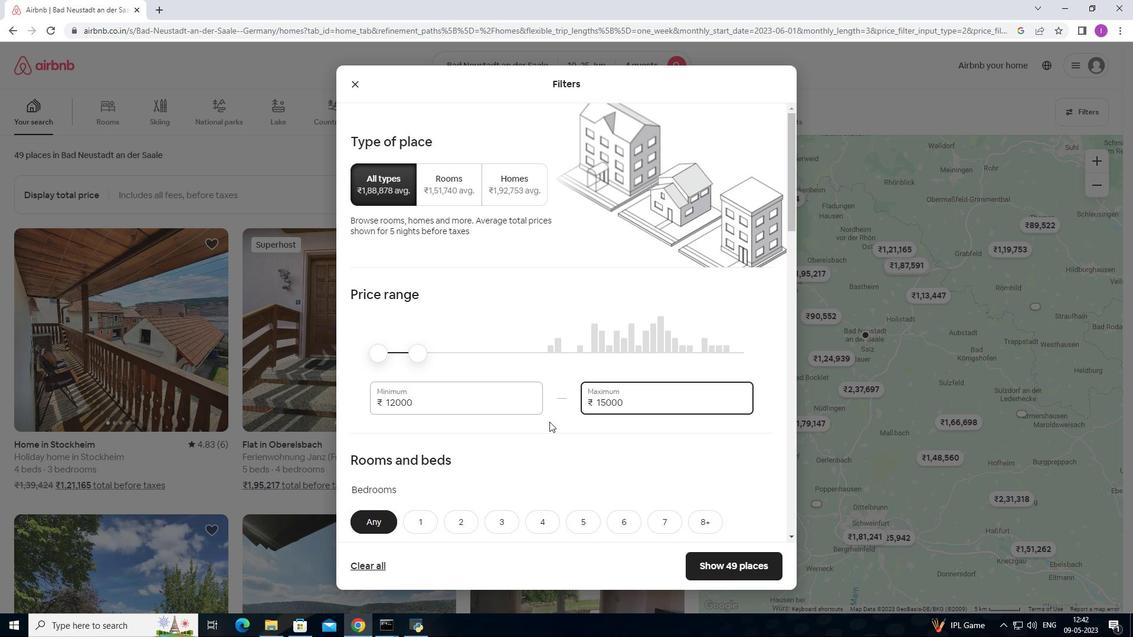 
Action: Mouse moved to (544, 419)
Screenshot: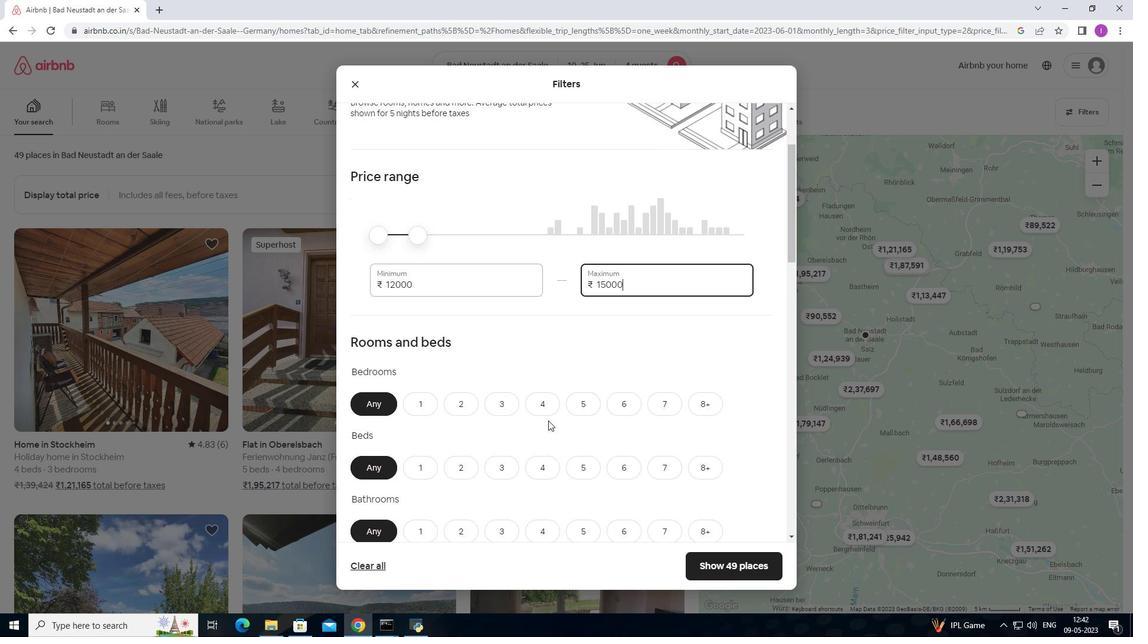 
Action: Mouse scrolled (544, 418) with delta (0, 0)
Screenshot: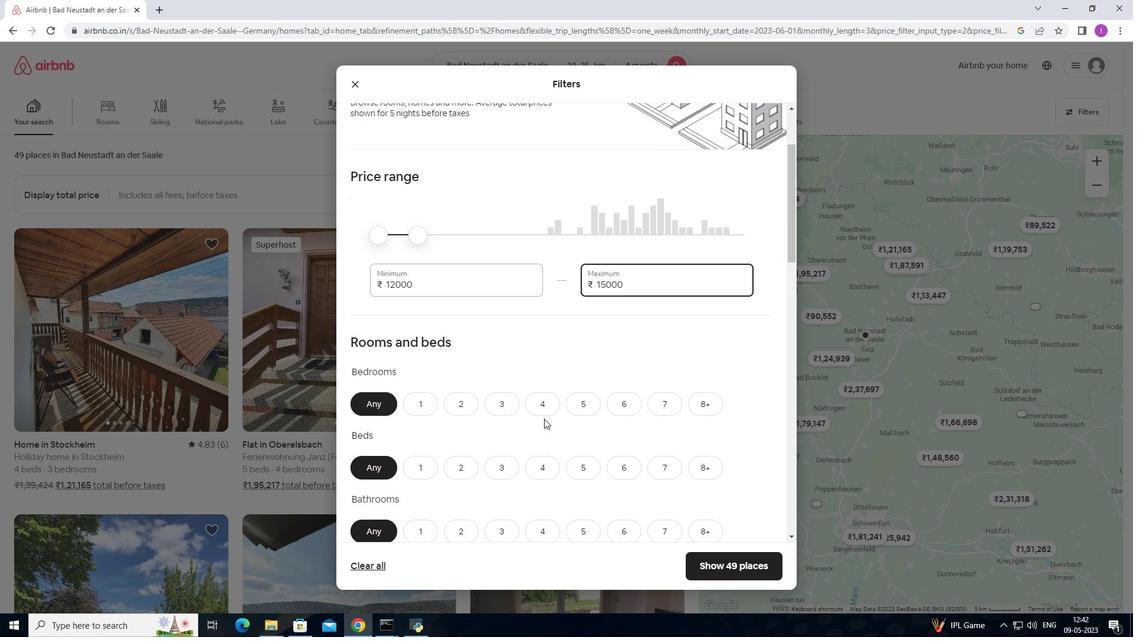 
Action: Mouse moved to (549, 414)
Screenshot: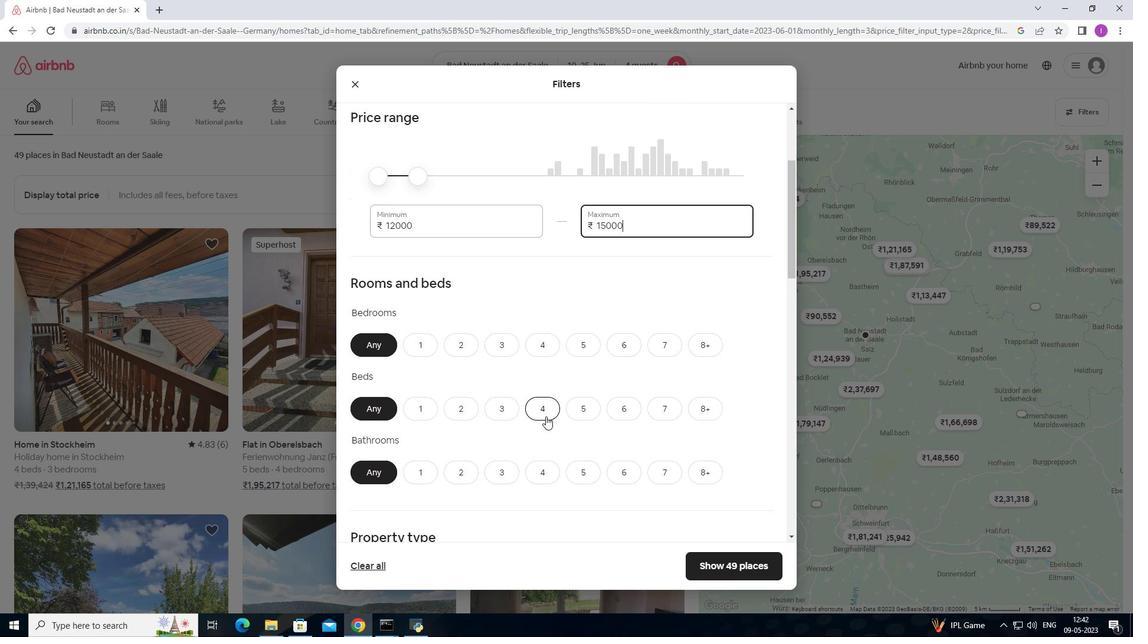 
Action: Mouse scrolled (549, 413) with delta (0, 0)
Screenshot: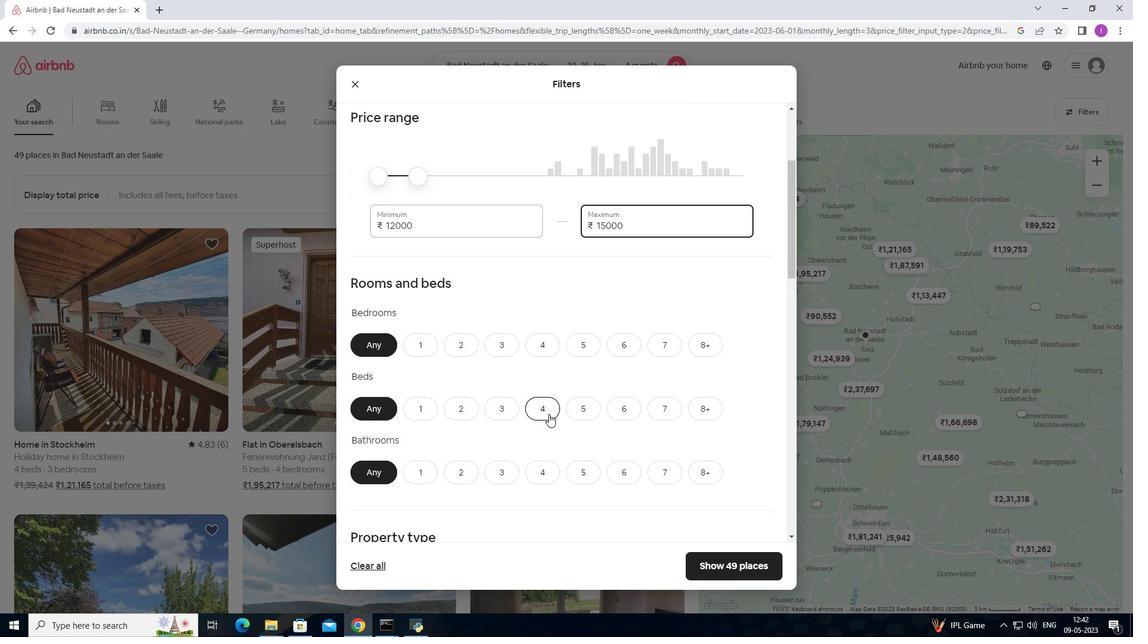 
Action: Mouse moved to (536, 285)
Screenshot: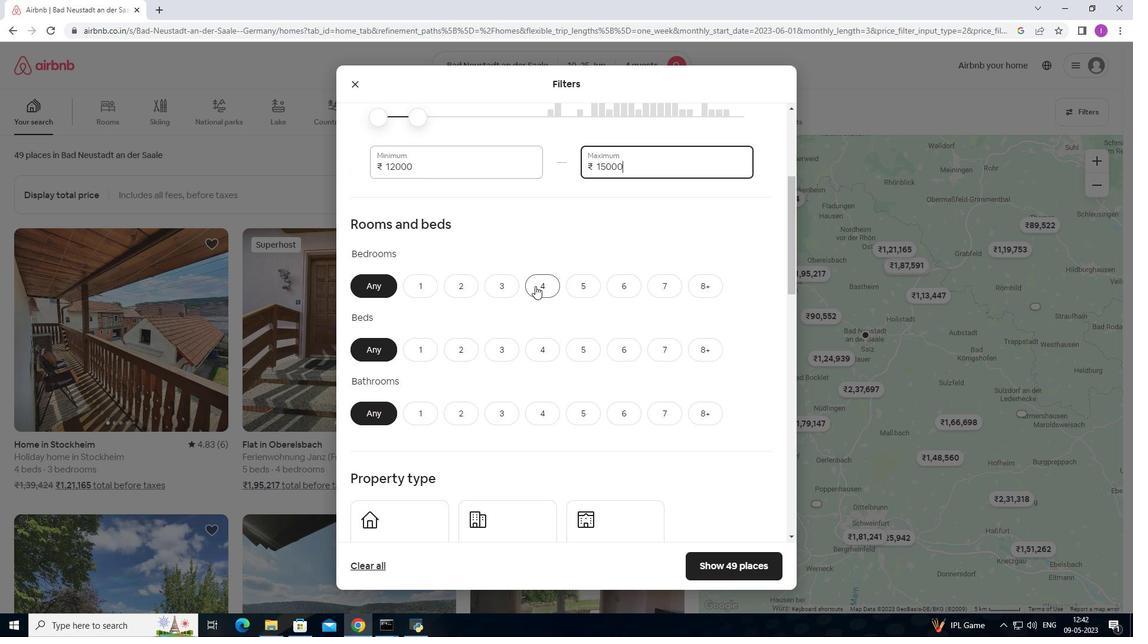 
Action: Mouse pressed left at (536, 285)
Screenshot: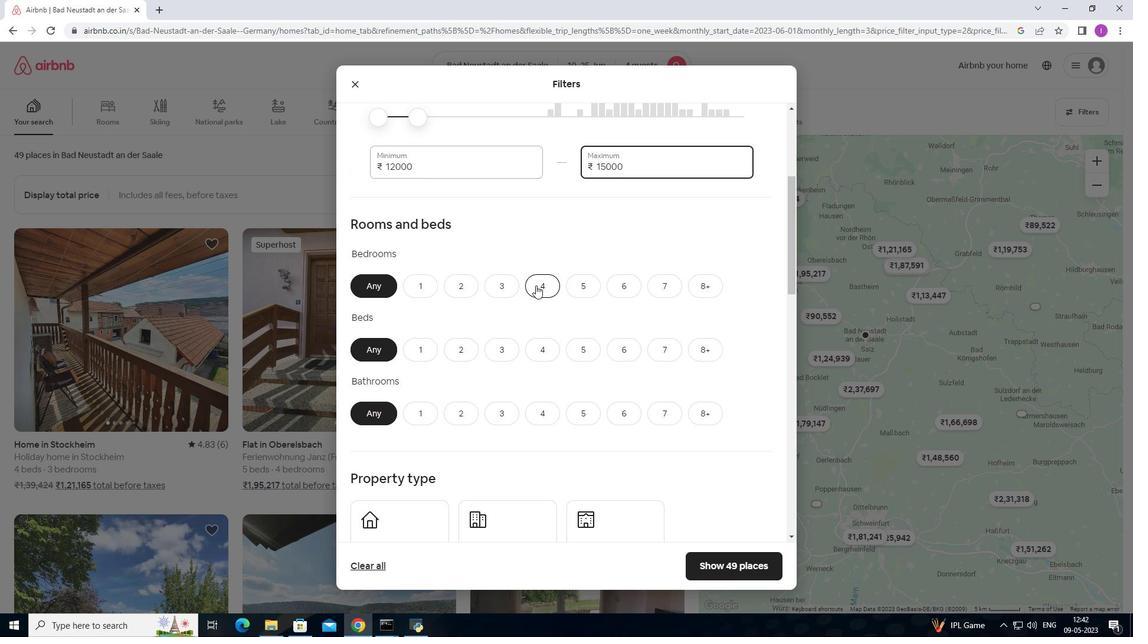 
Action: Mouse moved to (510, 348)
Screenshot: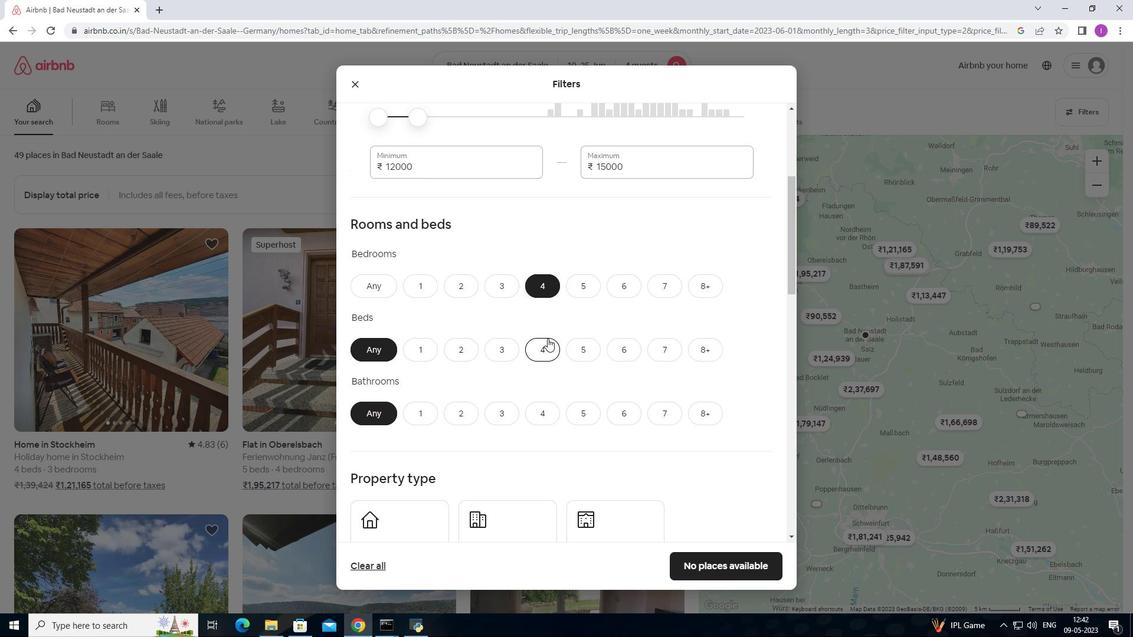 
Action: Mouse pressed left at (510, 348)
Screenshot: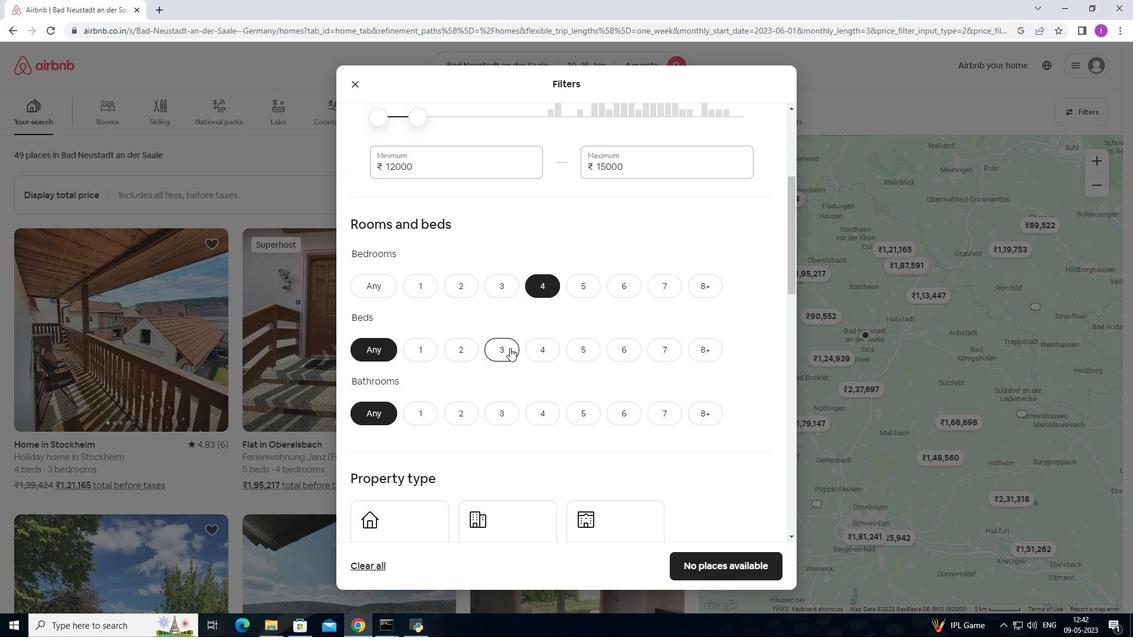 
Action: Mouse moved to (539, 349)
Screenshot: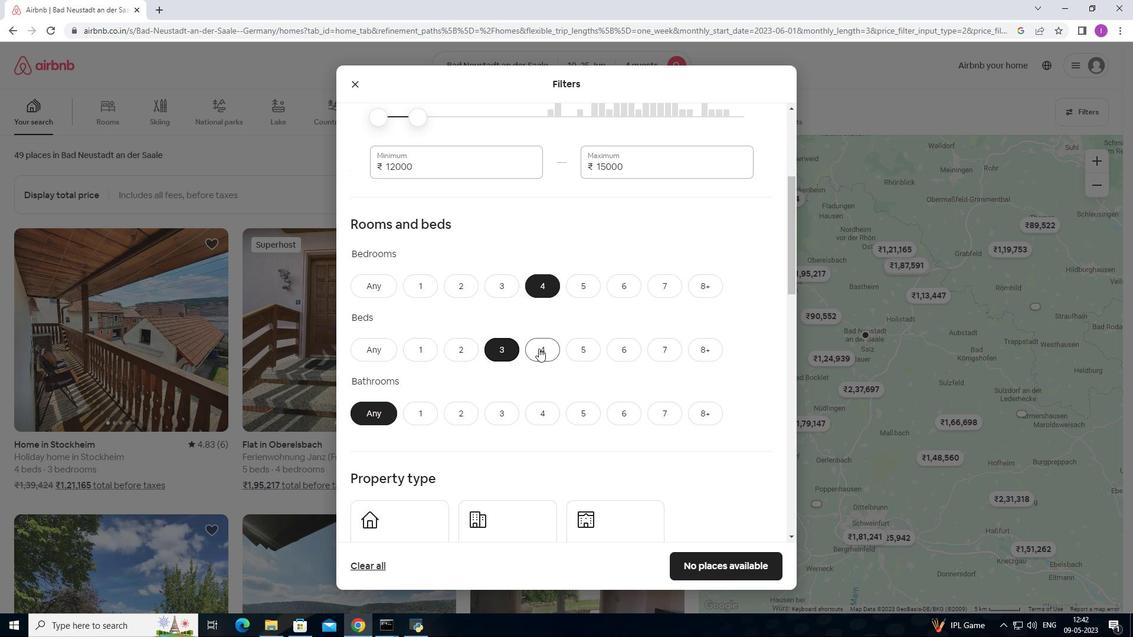 
Action: Mouse pressed left at (539, 349)
Screenshot: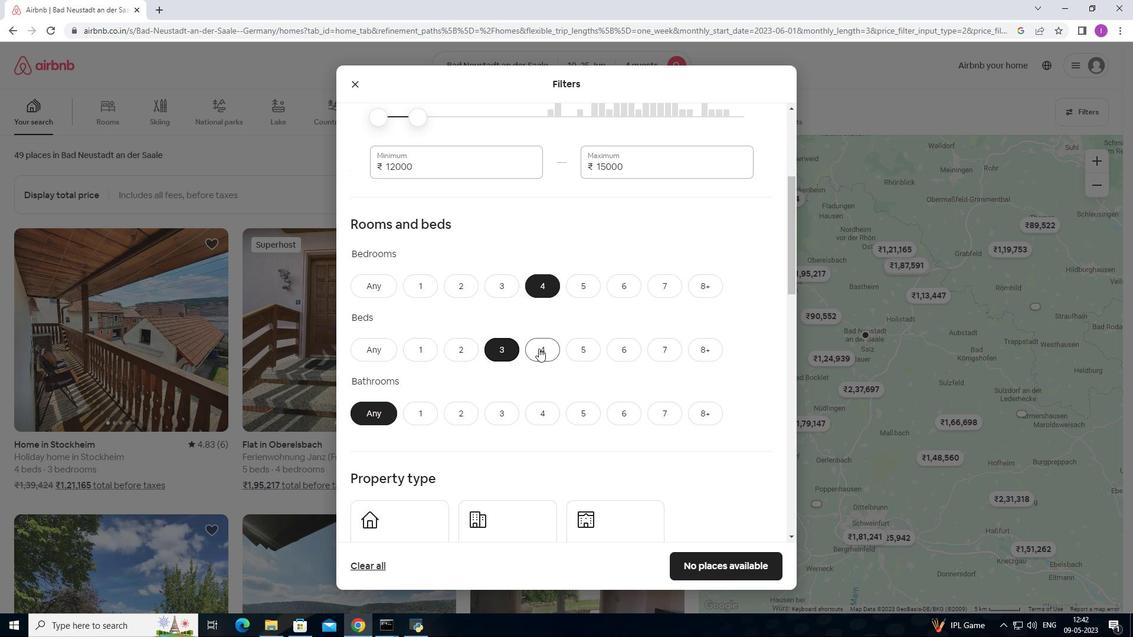 
Action: Mouse moved to (545, 409)
Screenshot: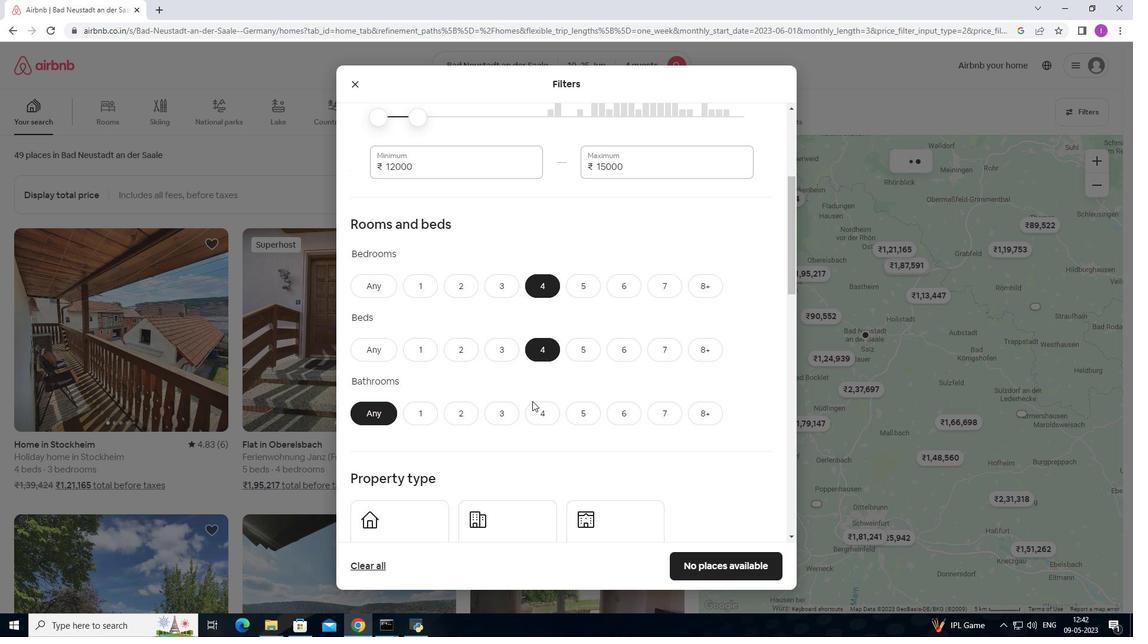 
Action: Mouse pressed left at (545, 409)
Screenshot: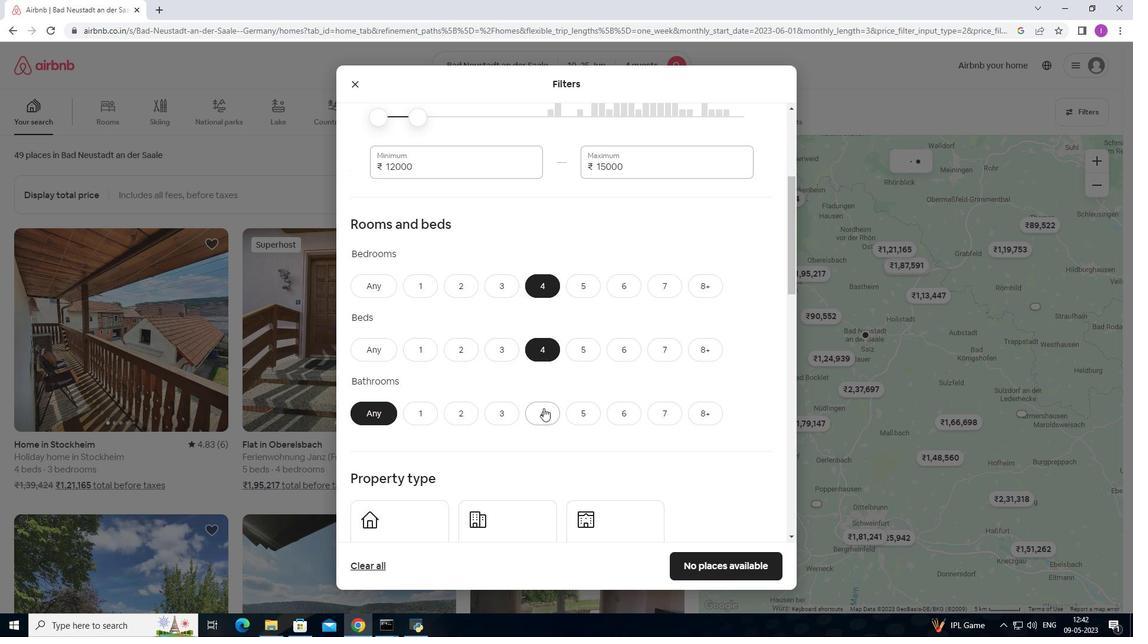 
Action: Mouse moved to (542, 397)
Screenshot: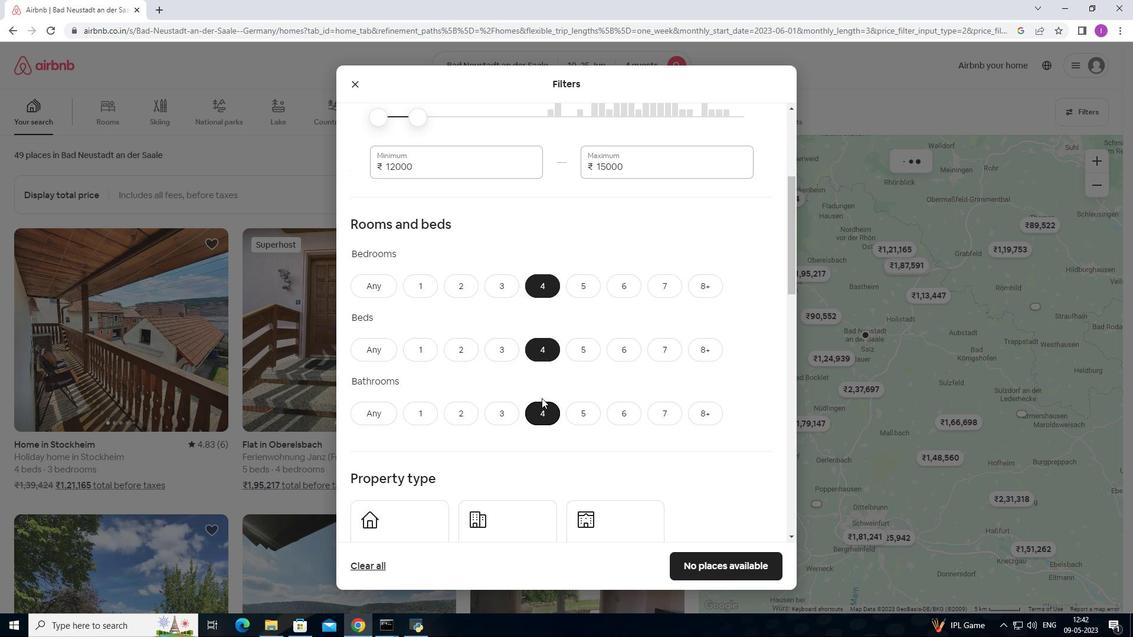 
Action: Mouse scrolled (542, 396) with delta (0, 0)
Screenshot: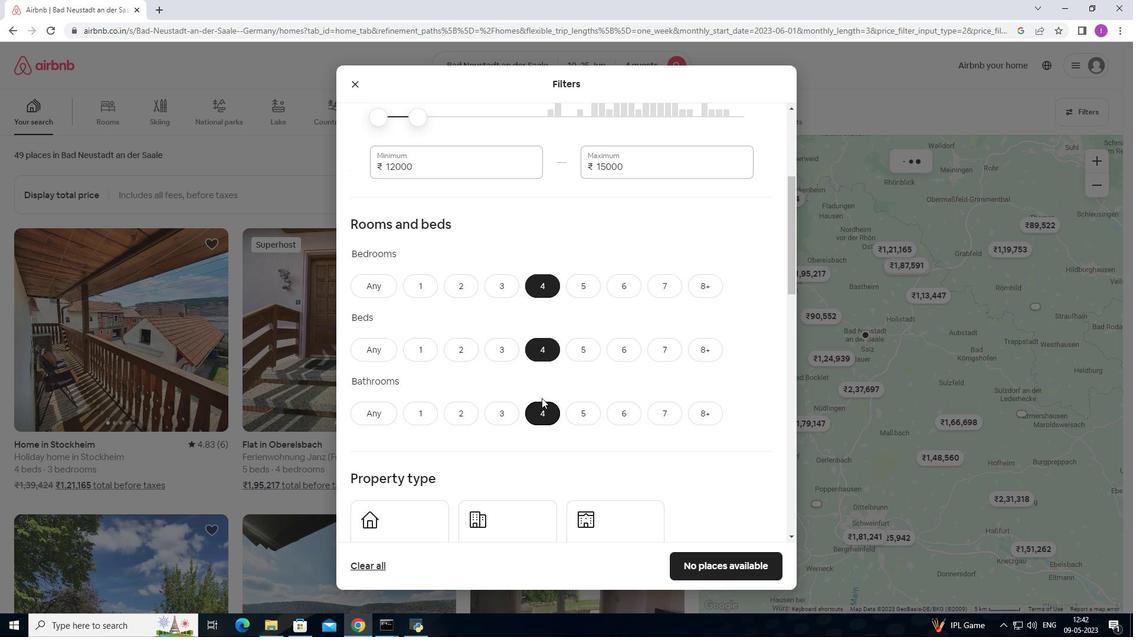 
Action: Mouse moved to (548, 376)
Screenshot: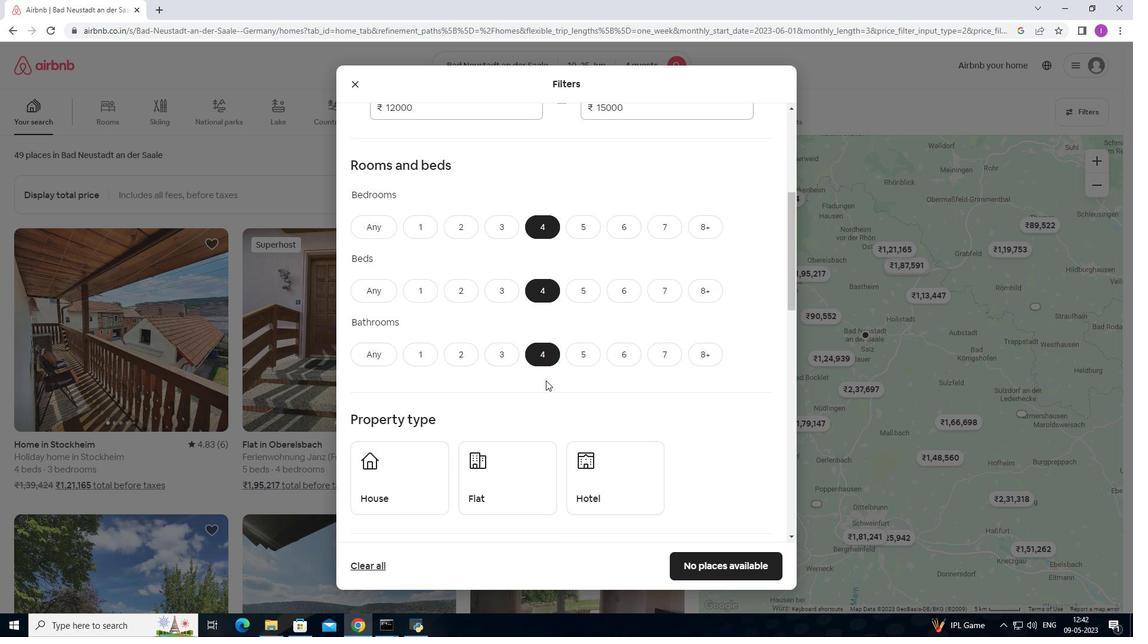 
Action: Mouse scrolled (548, 375) with delta (0, 0)
Screenshot: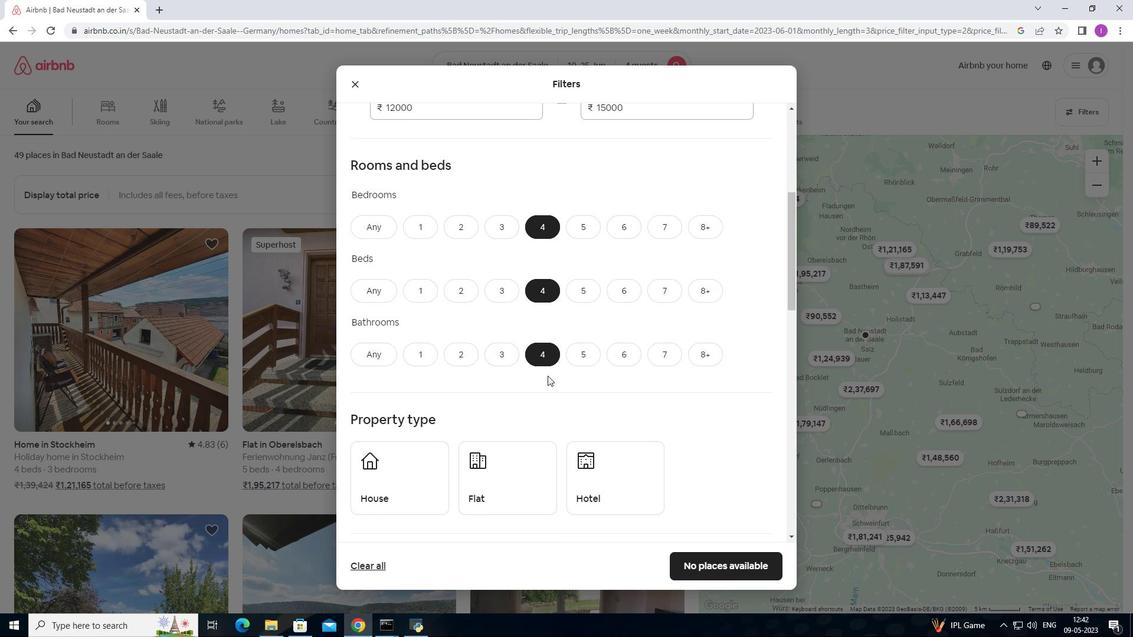 
Action: Mouse scrolled (548, 375) with delta (0, 0)
Screenshot: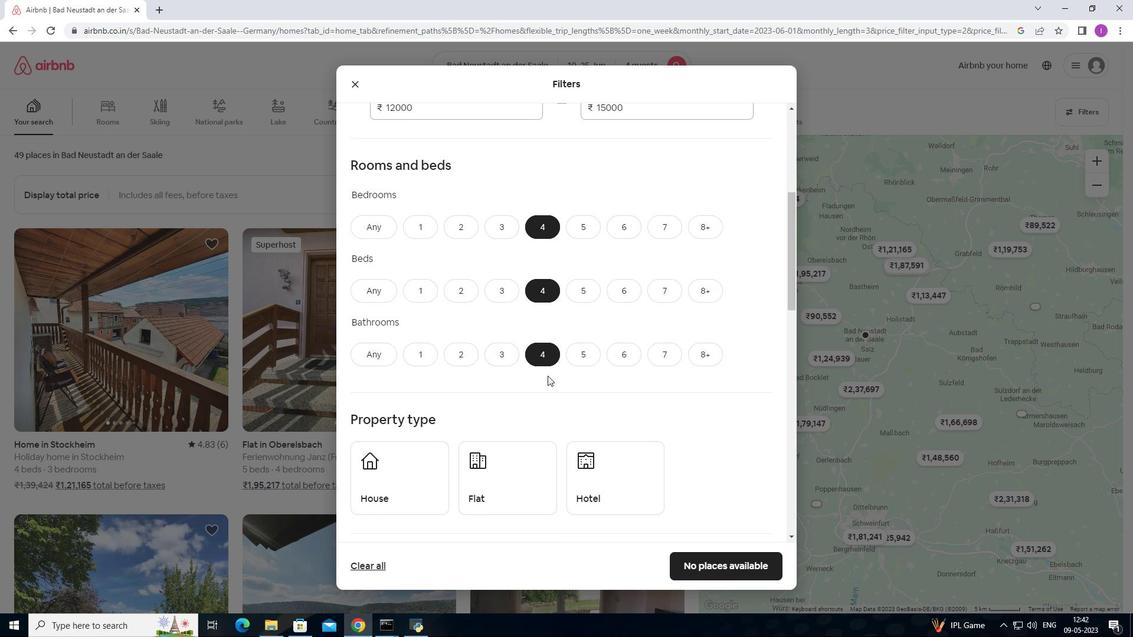 
Action: Mouse moved to (549, 372)
Screenshot: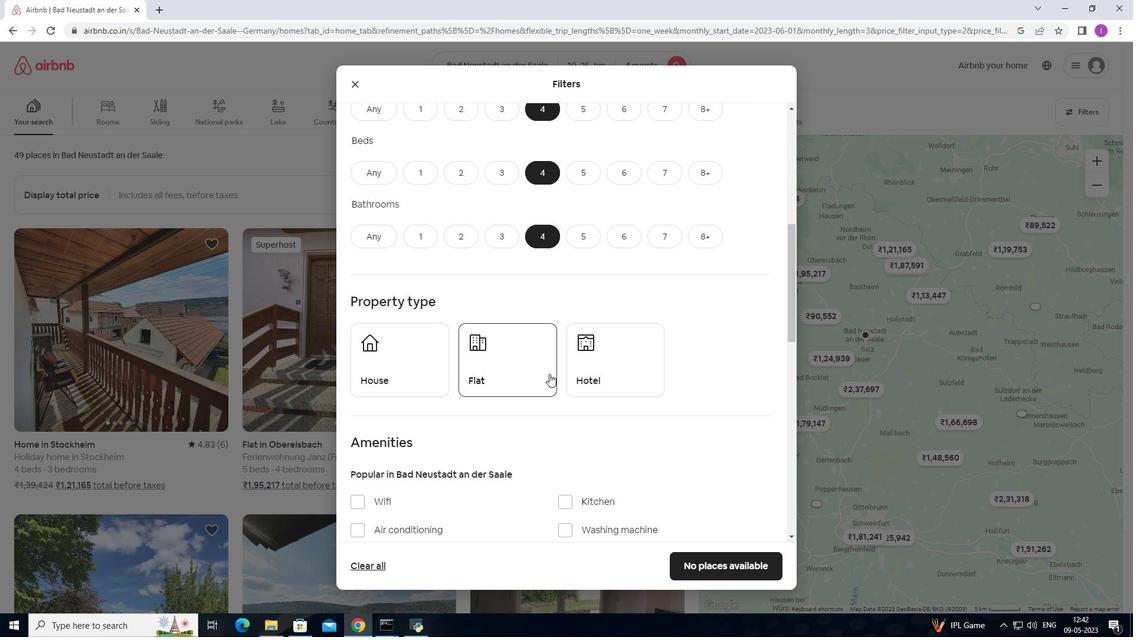
Action: Mouse scrolled (549, 372) with delta (0, 0)
Screenshot: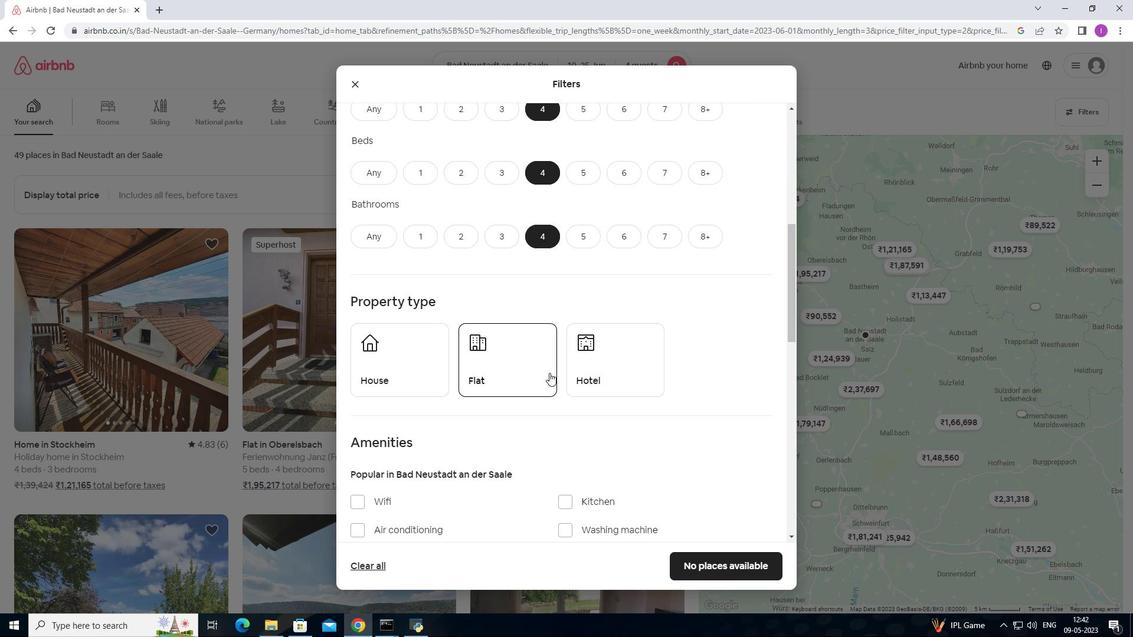 
Action: Mouse moved to (418, 307)
Screenshot: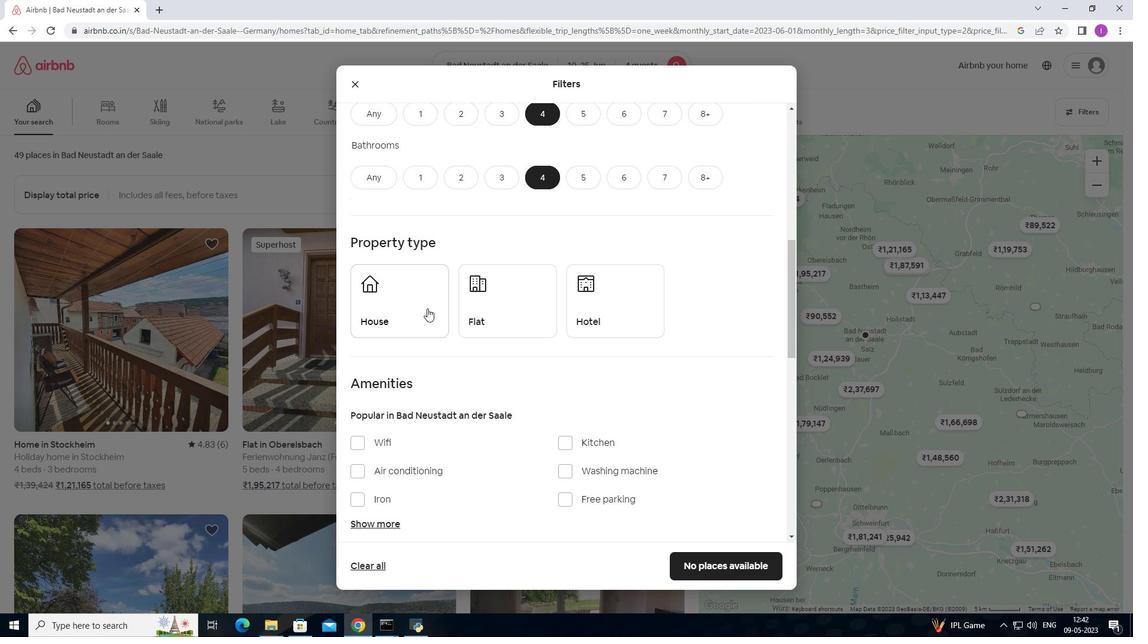
Action: Mouse pressed left at (418, 307)
Screenshot: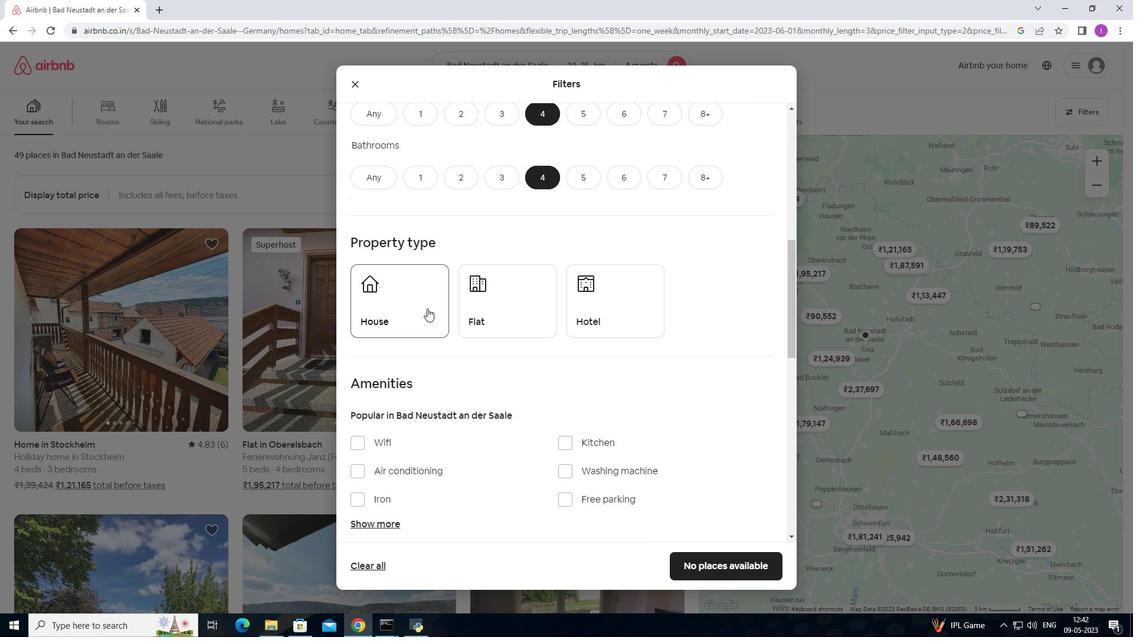 
Action: Mouse moved to (481, 312)
Screenshot: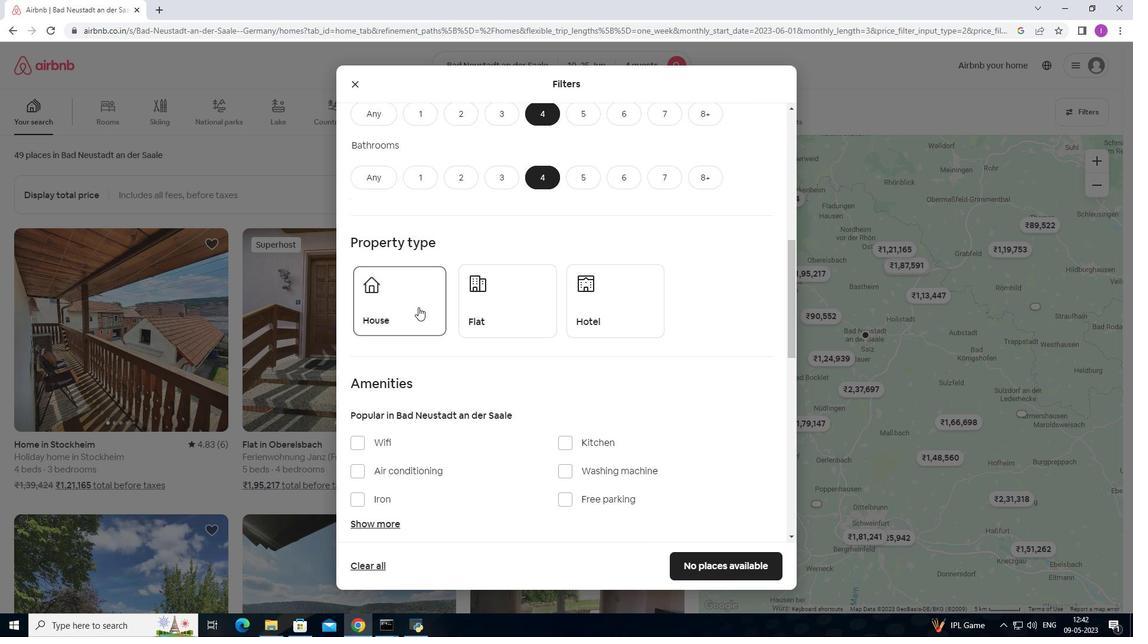 
Action: Mouse pressed left at (481, 312)
Screenshot: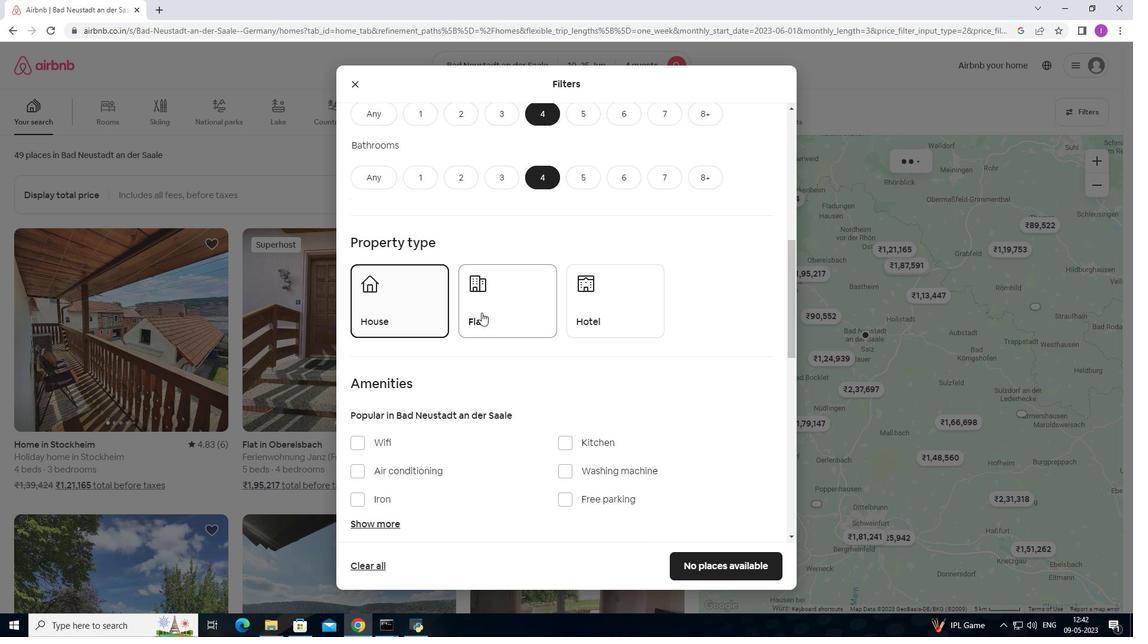 
Action: Mouse moved to (610, 315)
Screenshot: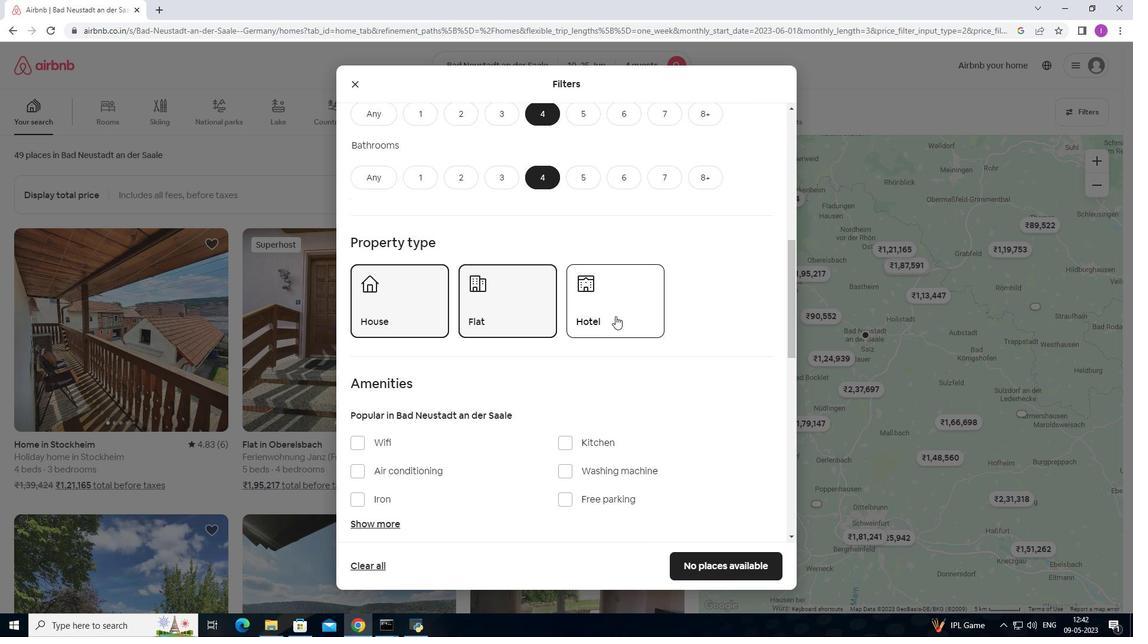 
Action: Mouse pressed left at (610, 315)
Screenshot: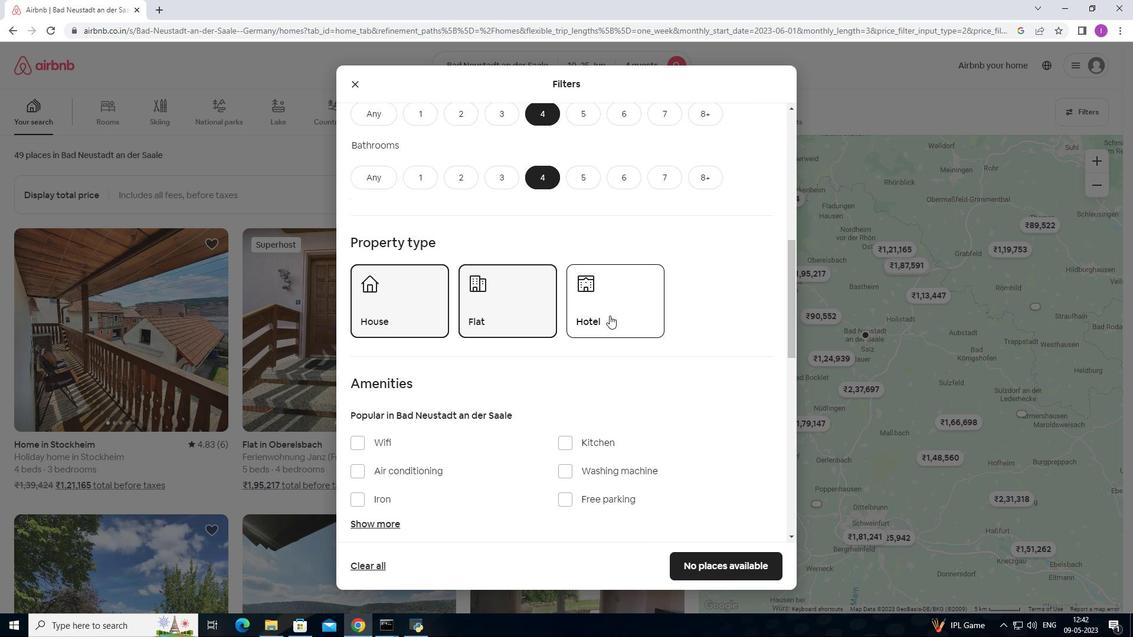 
Action: Mouse moved to (558, 356)
Screenshot: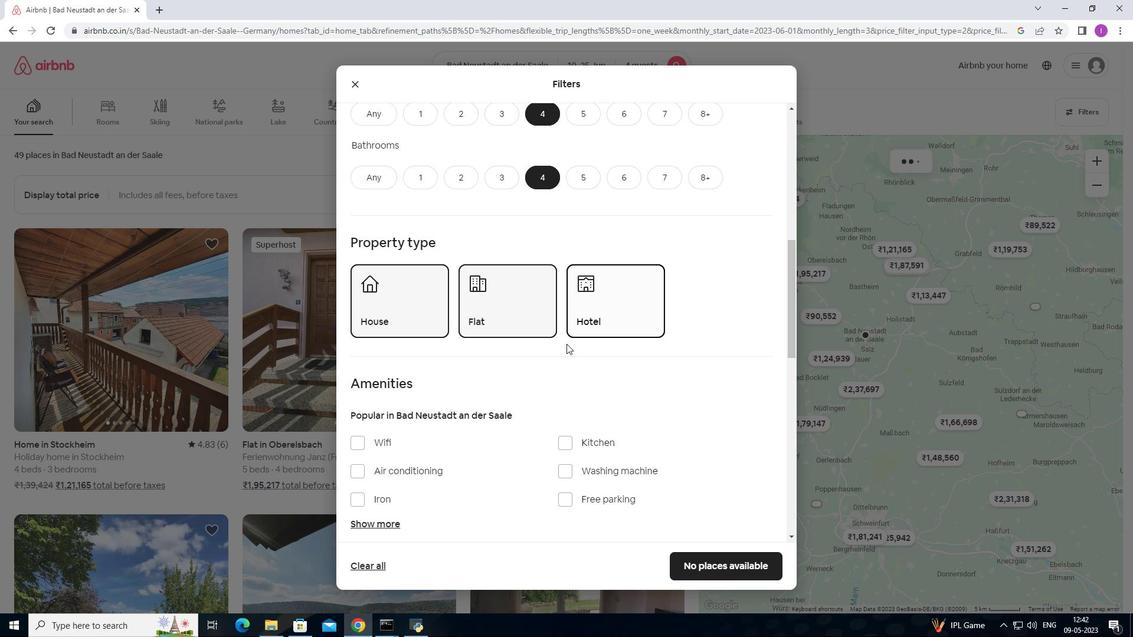 
Action: Mouse scrolled (558, 356) with delta (0, 0)
Screenshot: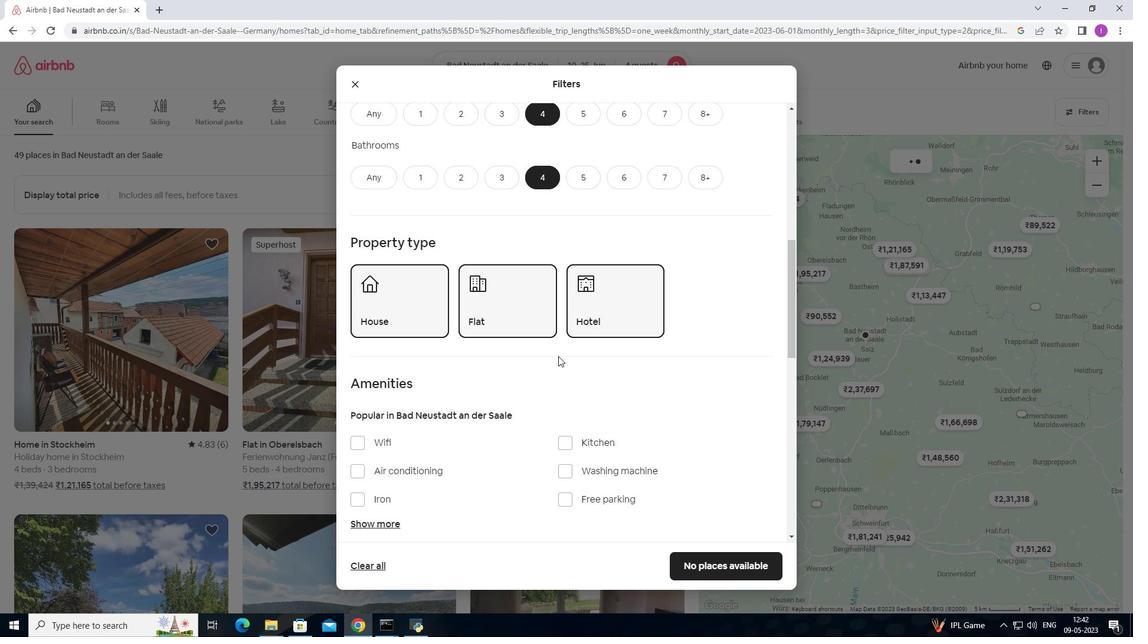 
Action: Mouse scrolled (558, 356) with delta (0, 0)
Screenshot: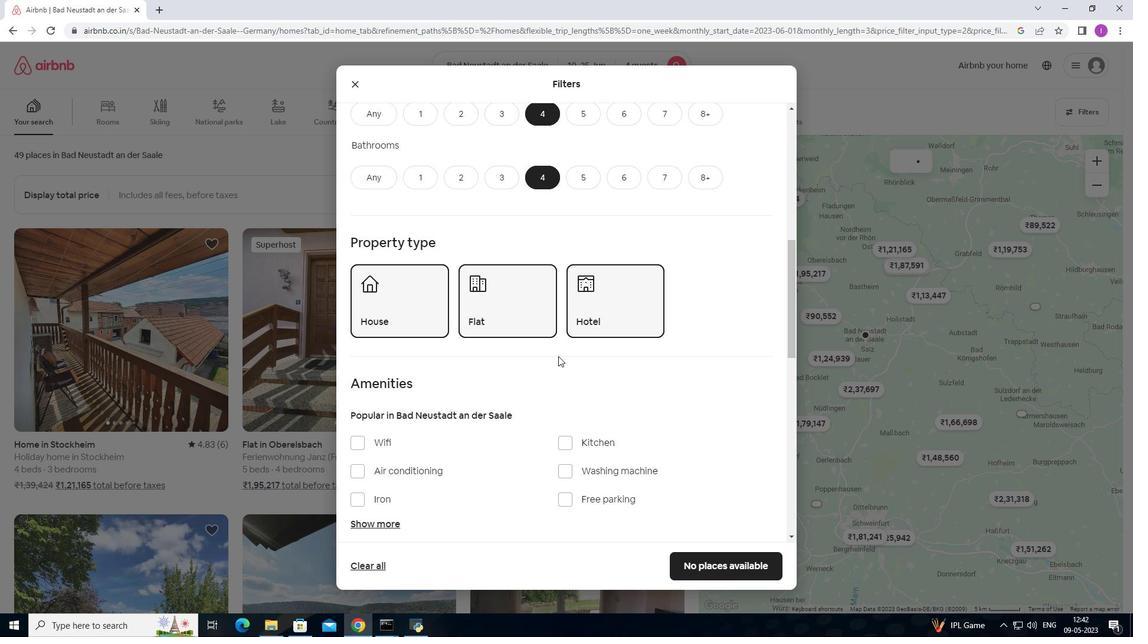 
Action: Mouse moved to (357, 326)
Screenshot: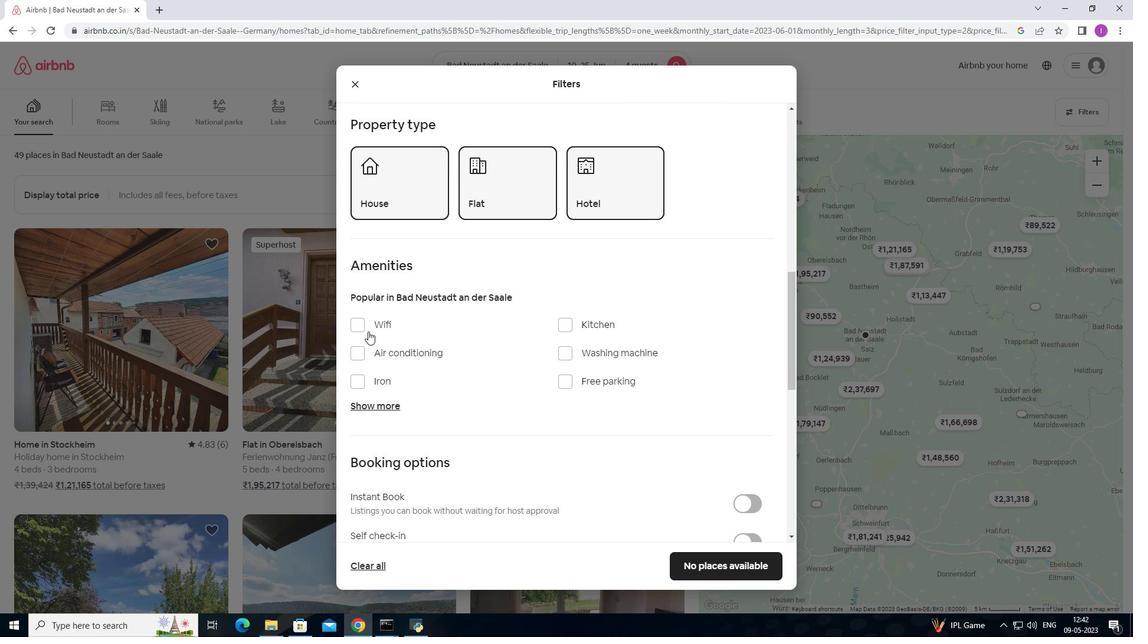 
Action: Mouse pressed left at (357, 326)
Screenshot: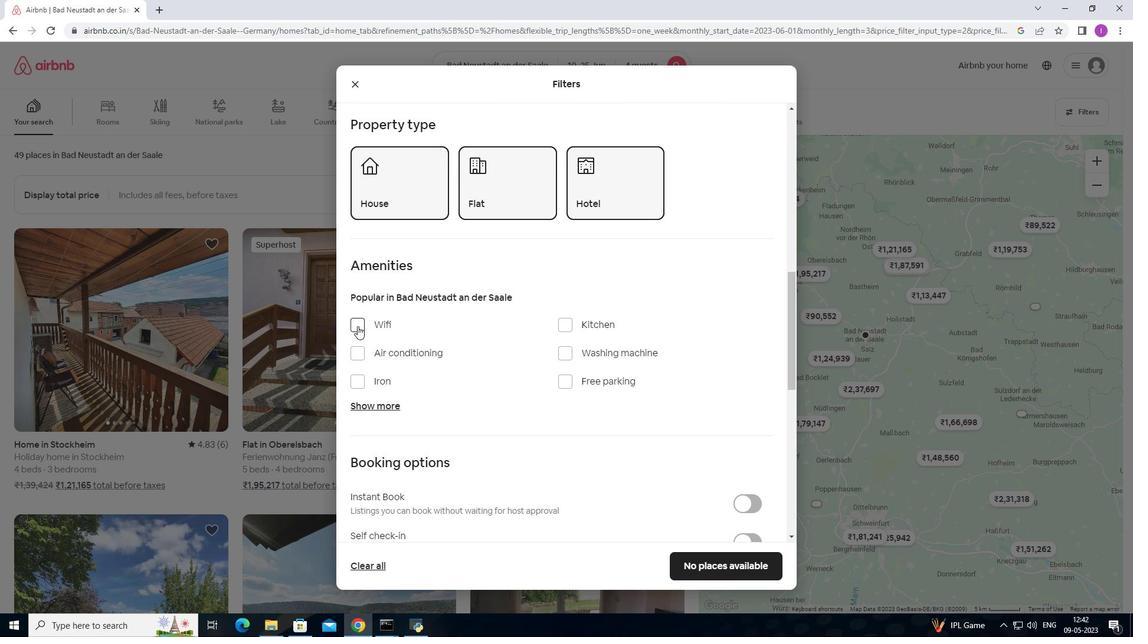 
Action: Mouse moved to (573, 389)
Screenshot: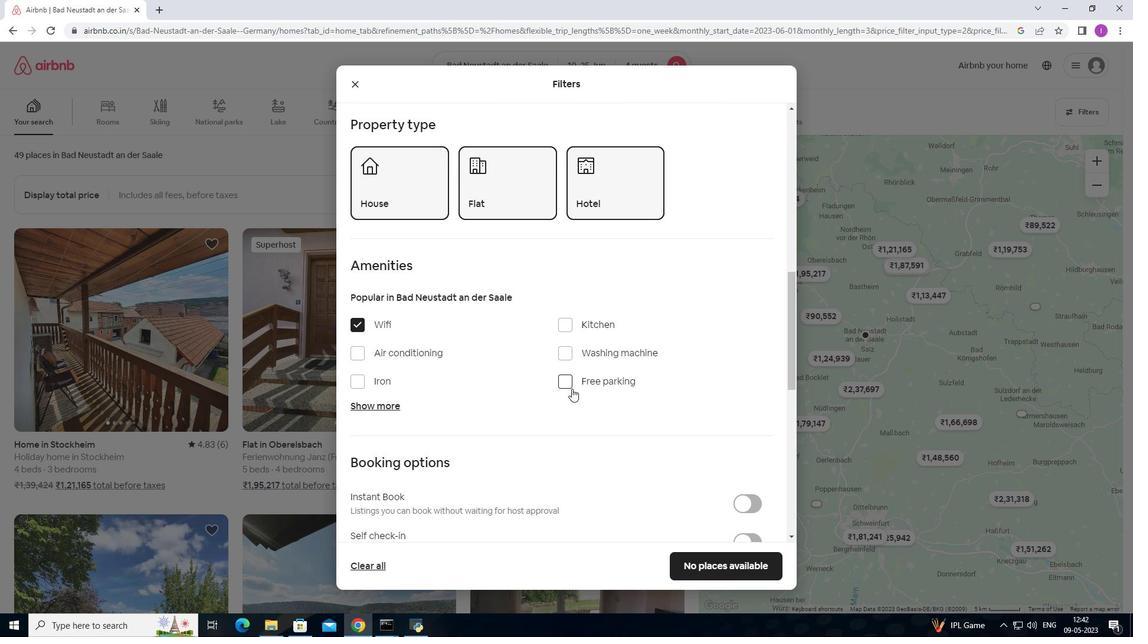 
Action: Mouse pressed left at (573, 389)
Screenshot: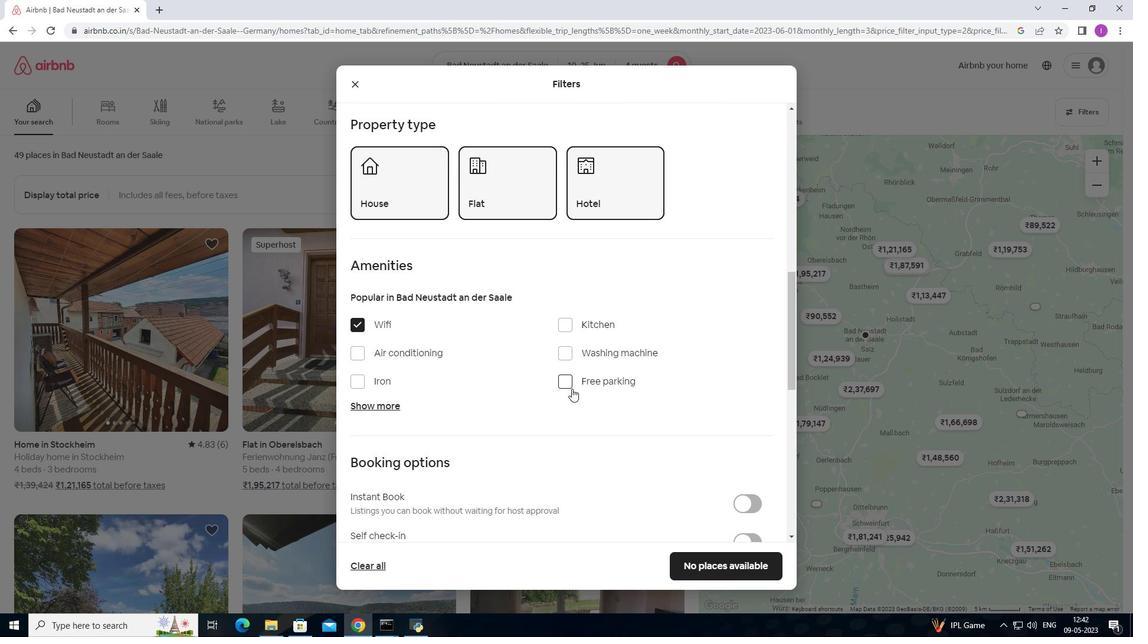 
Action: Mouse moved to (379, 408)
Screenshot: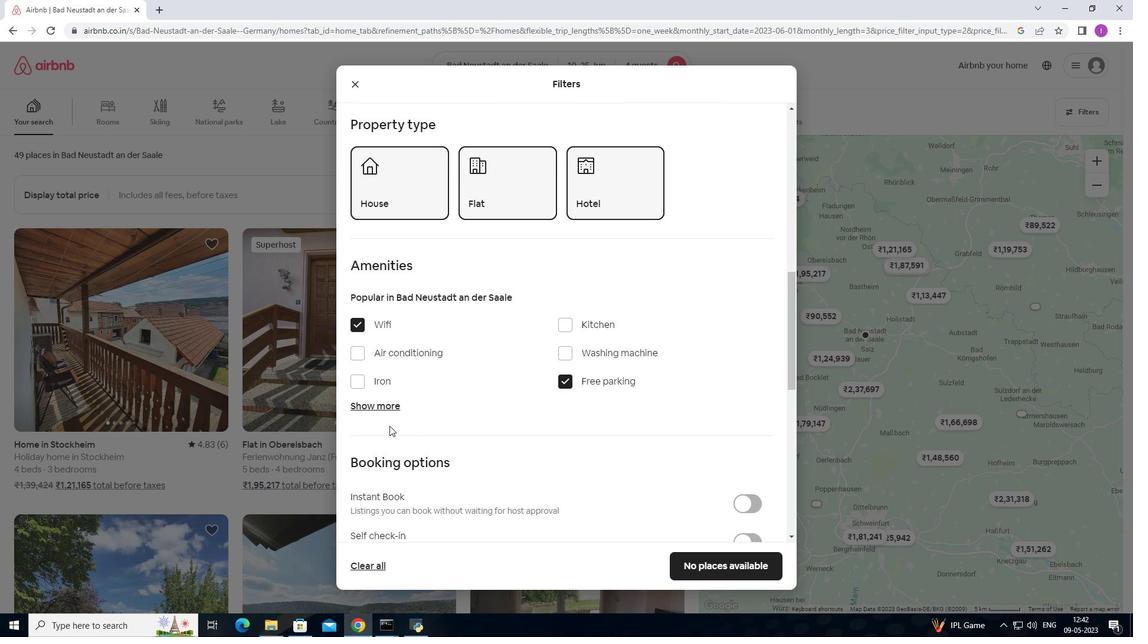 
Action: Mouse pressed left at (379, 408)
Screenshot: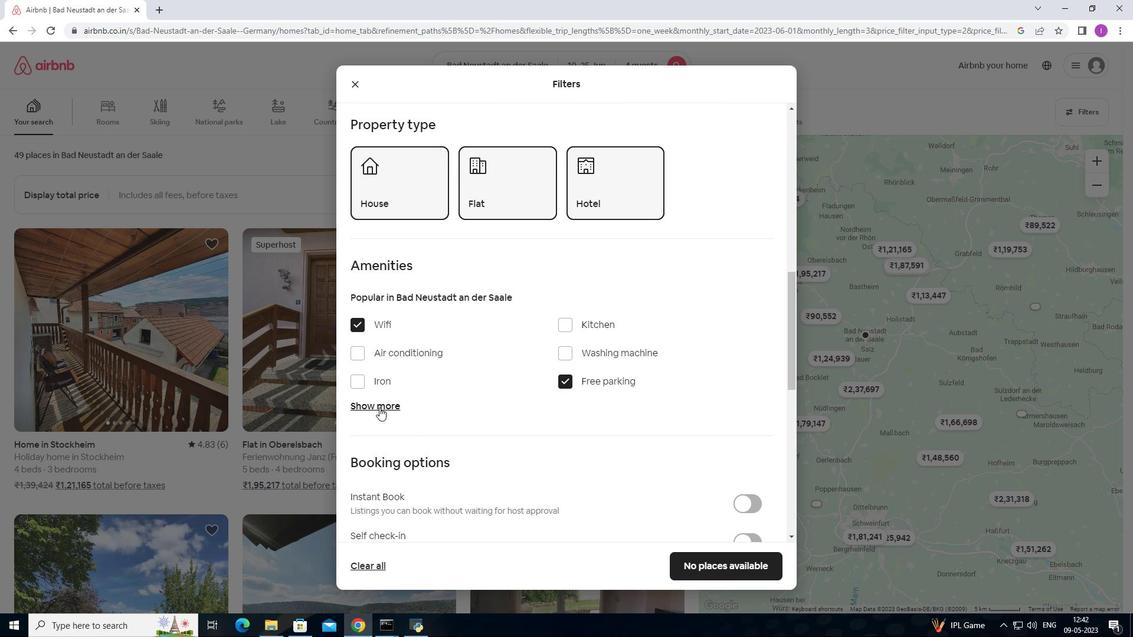 
Action: Mouse moved to (393, 420)
Screenshot: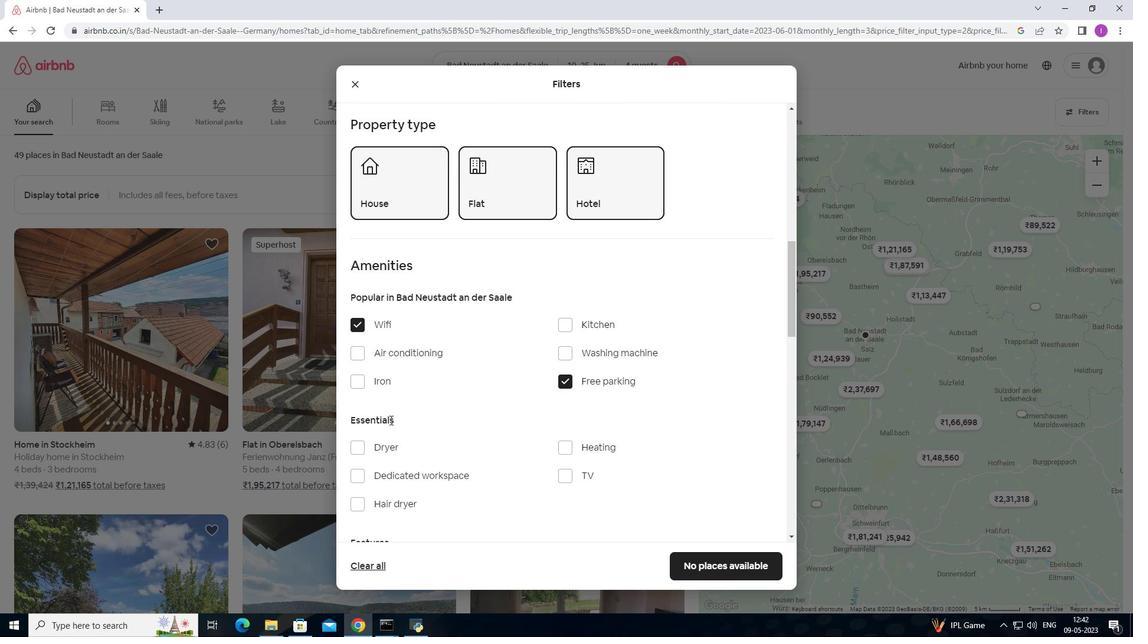 
Action: Mouse scrolled (393, 419) with delta (0, 0)
Screenshot: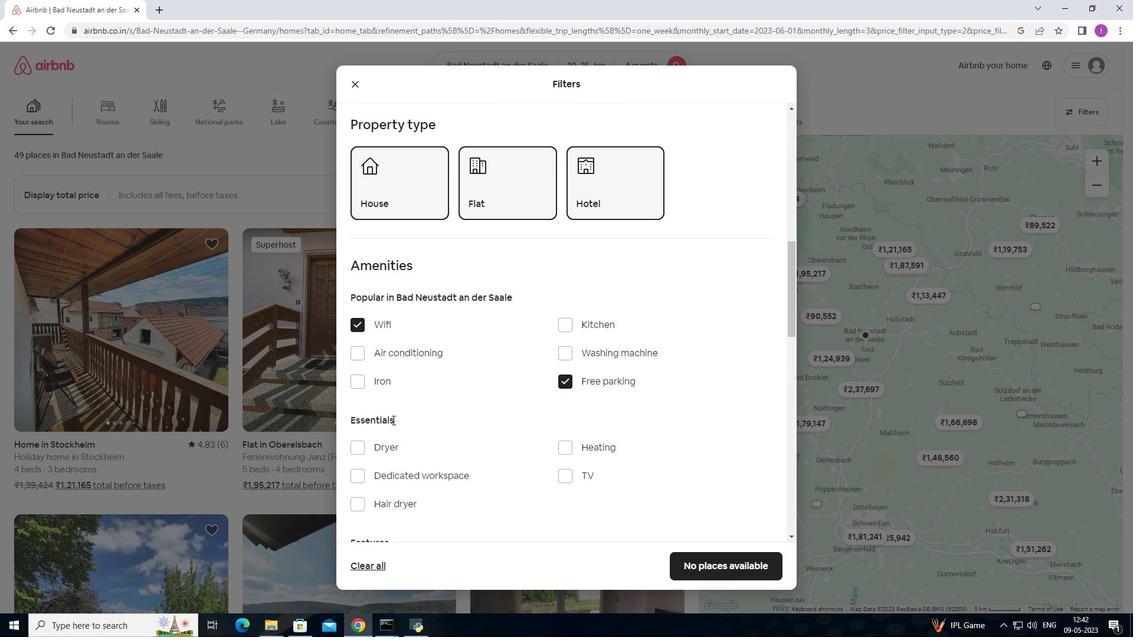 
Action: Mouse moved to (405, 410)
Screenshot: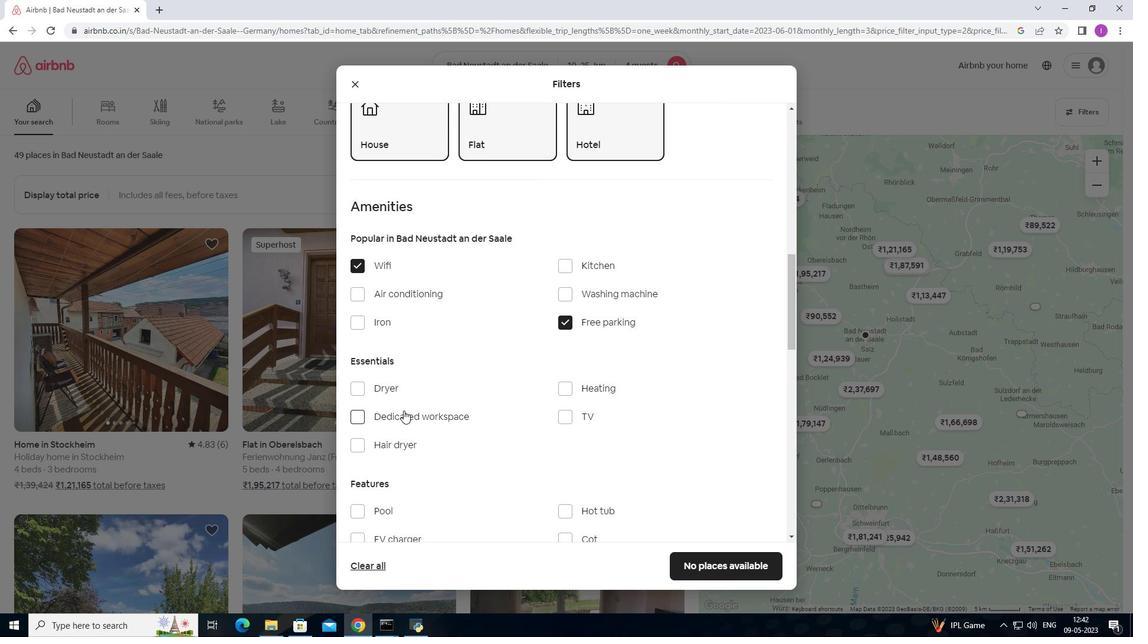 
Action: Mouse scrolled (405, 409) with delta (0, 0)
Screenshot: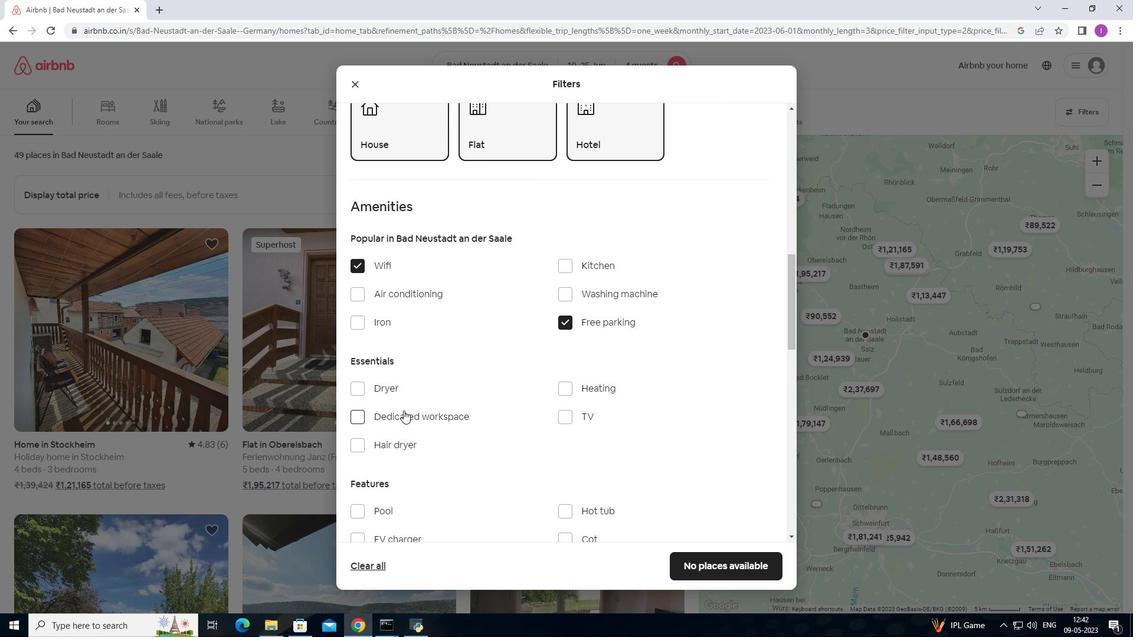 
Action: Mouse moved to (573, 356)
Screenshot: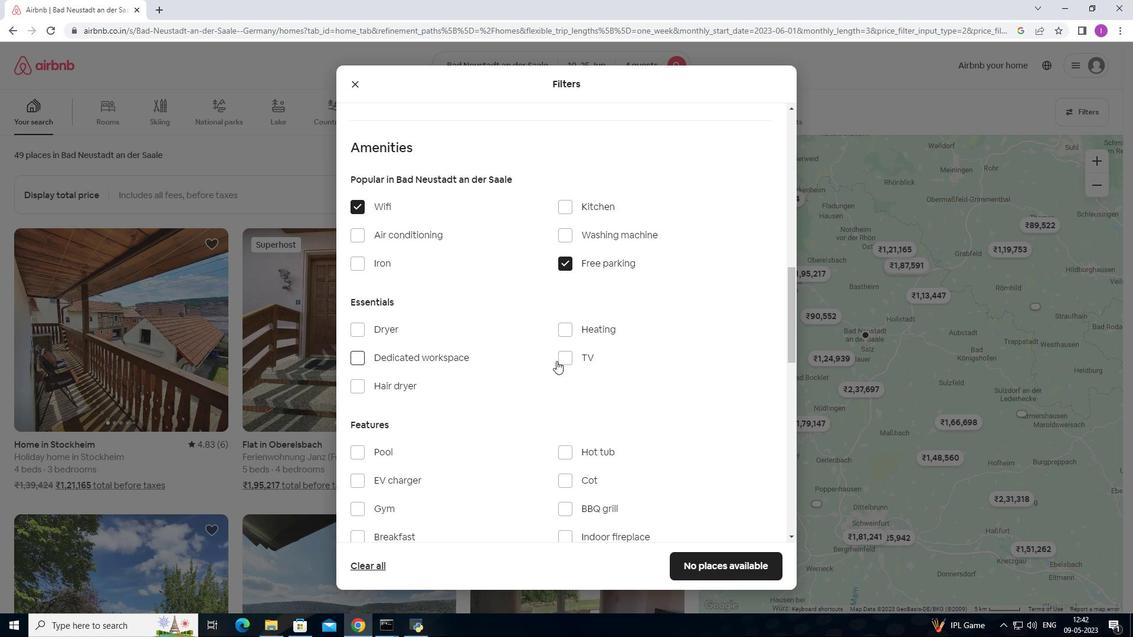 
Action: Mouse pressed left at (573, 356)
Screenshot: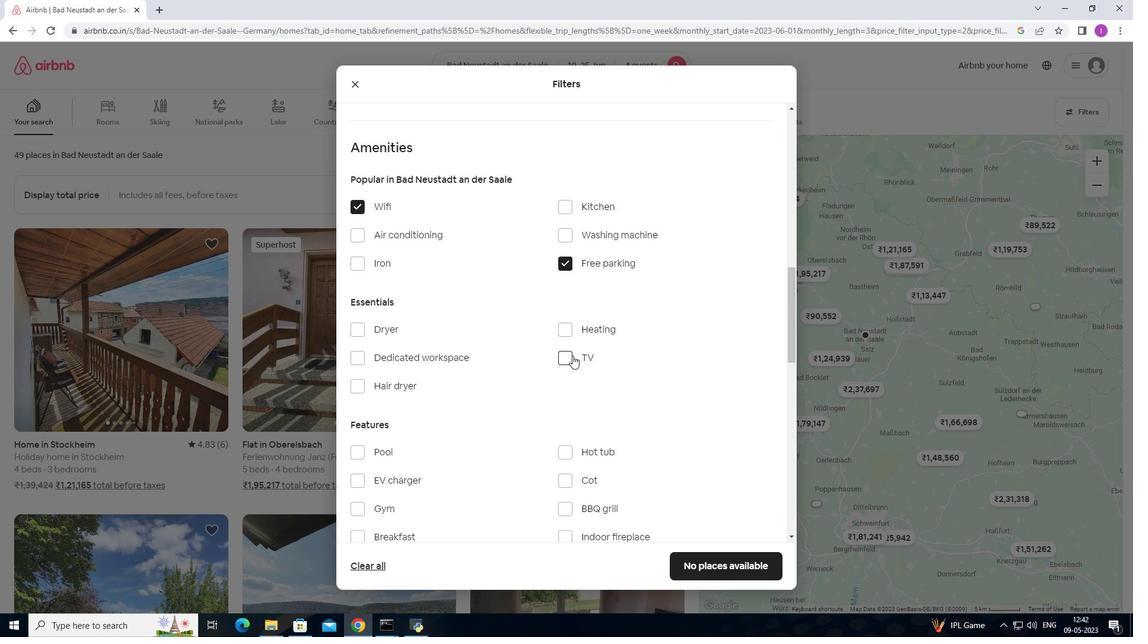 
Action: Mouse moved to (484, 386)
Screenshot: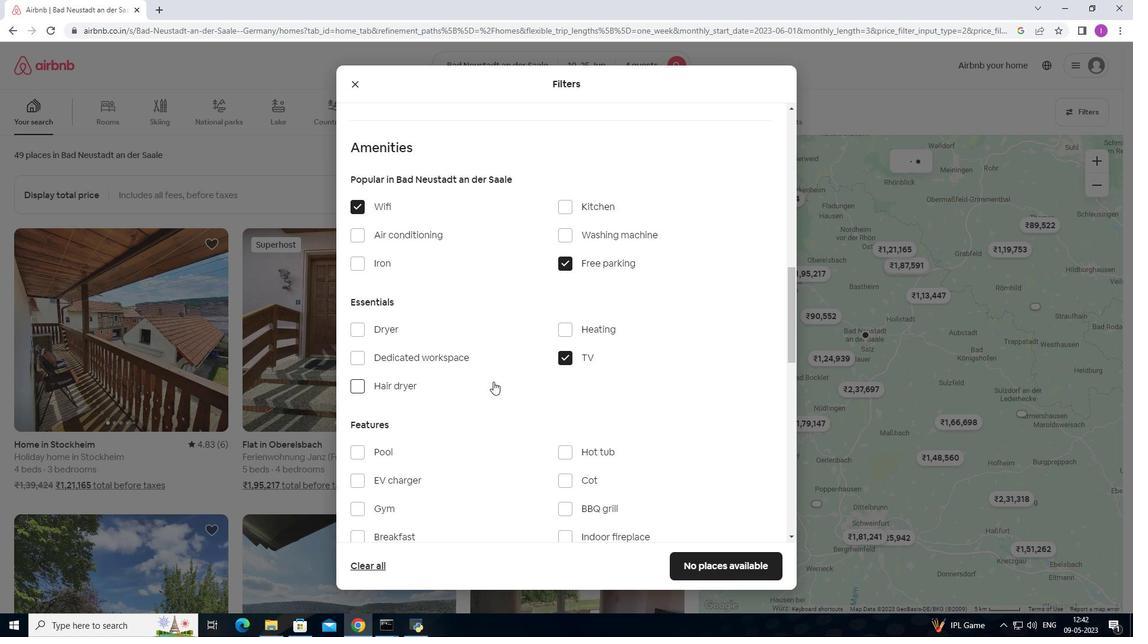 
Action: Mouse scrolled (484, 385) with delta (0, 0)
Screenshot: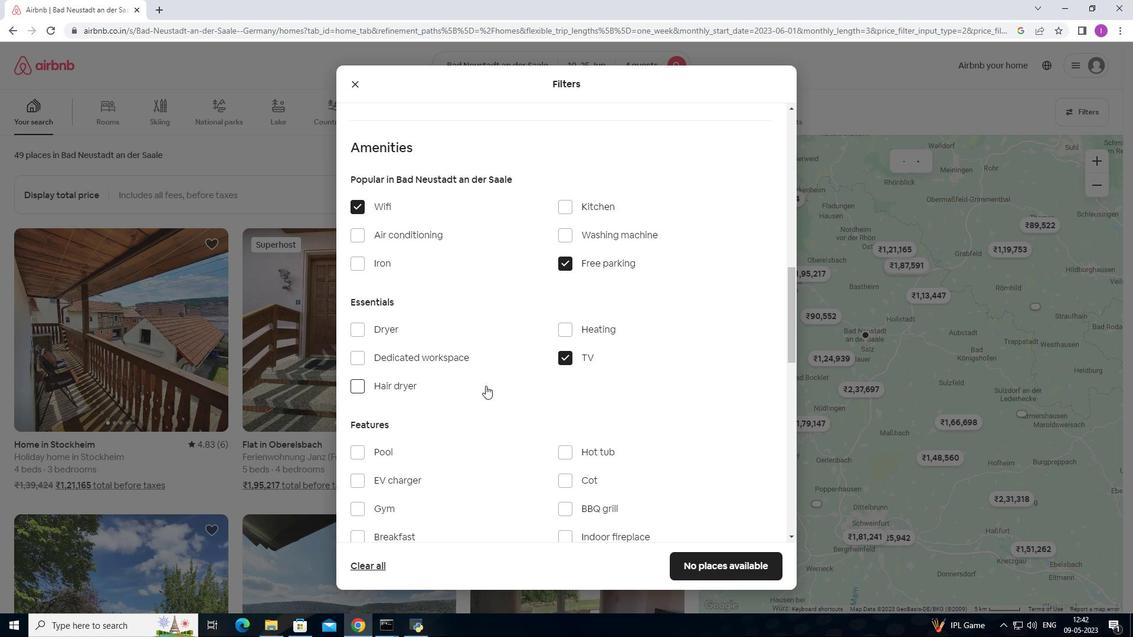 
Action: Mouse scrolled (484, 385) with delta (0, 0)
Screenshot: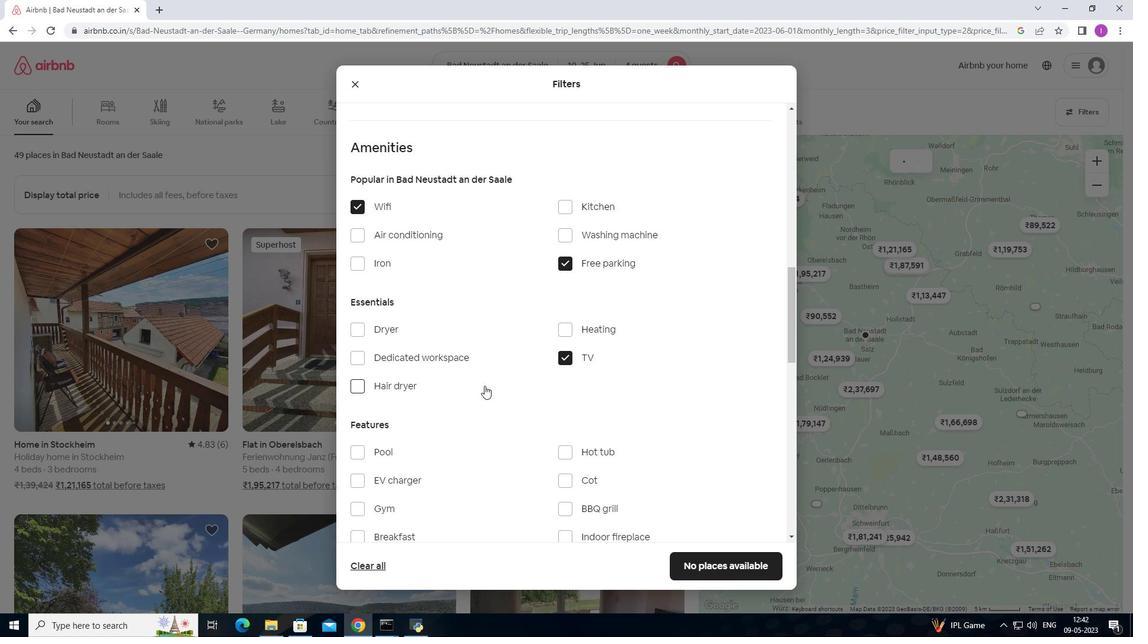
Action: Mouse scrolled (484, 385) with delta (0, 0)
Screenshot: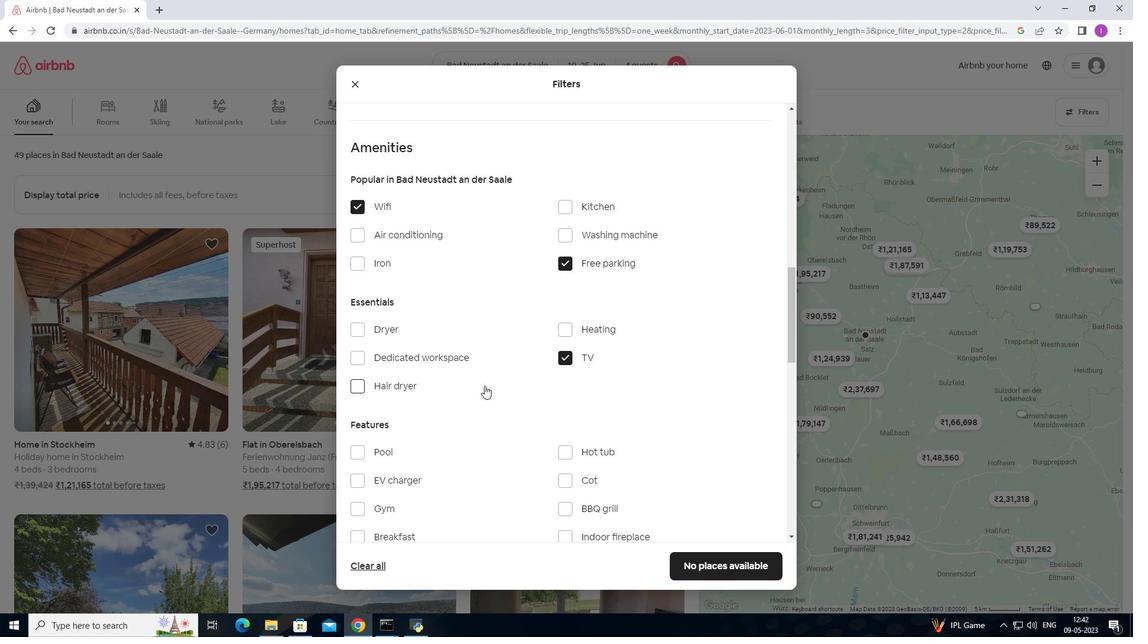 
Action: Mouse moved to (352, 336)
Screenshot: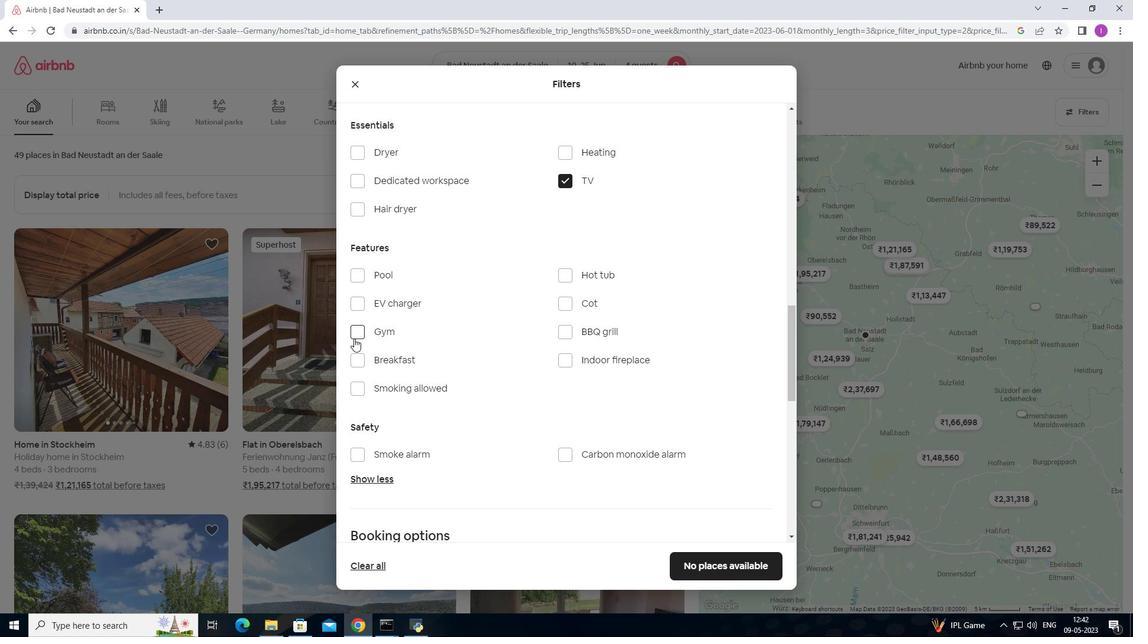 
Action: Mouse pressed left at (352, 336)
Screenshot: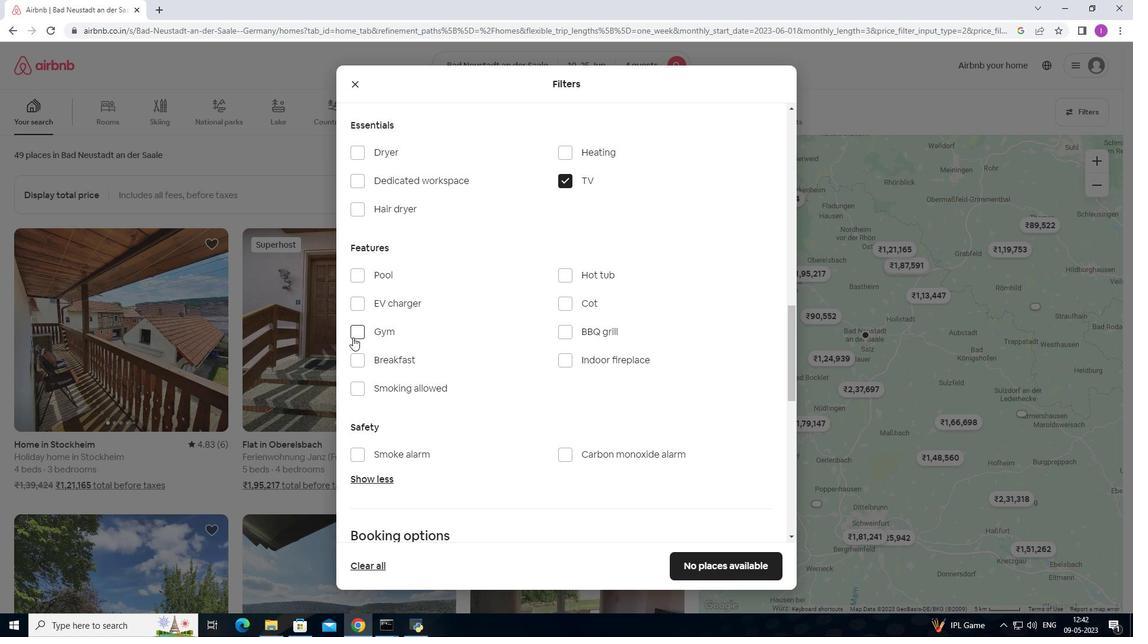 
Action: Mouse moved to (356, 357)
Screenshot: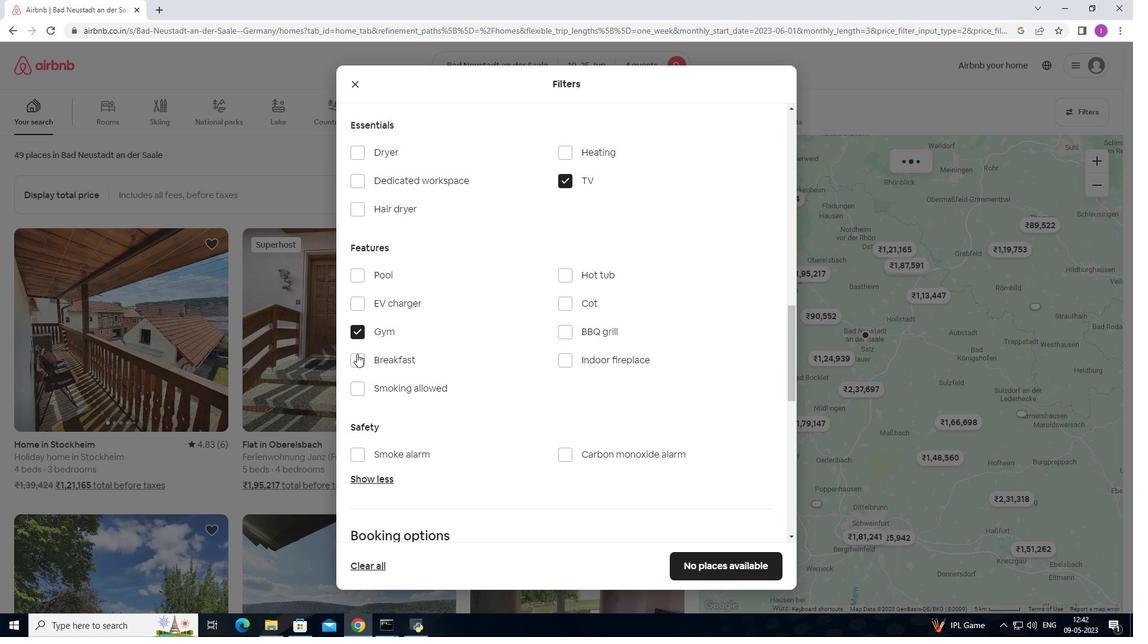 
Action: Mouse pressed left at (356, 357)
Screenshot: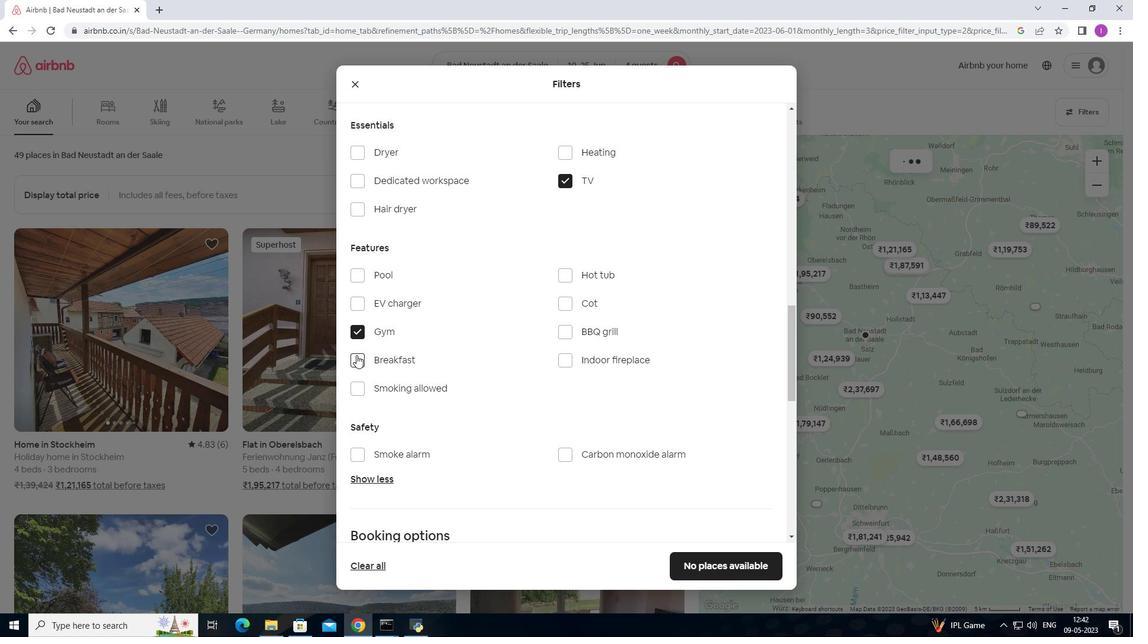 
Action: Mouse moved to (429, 381)
Screenshot: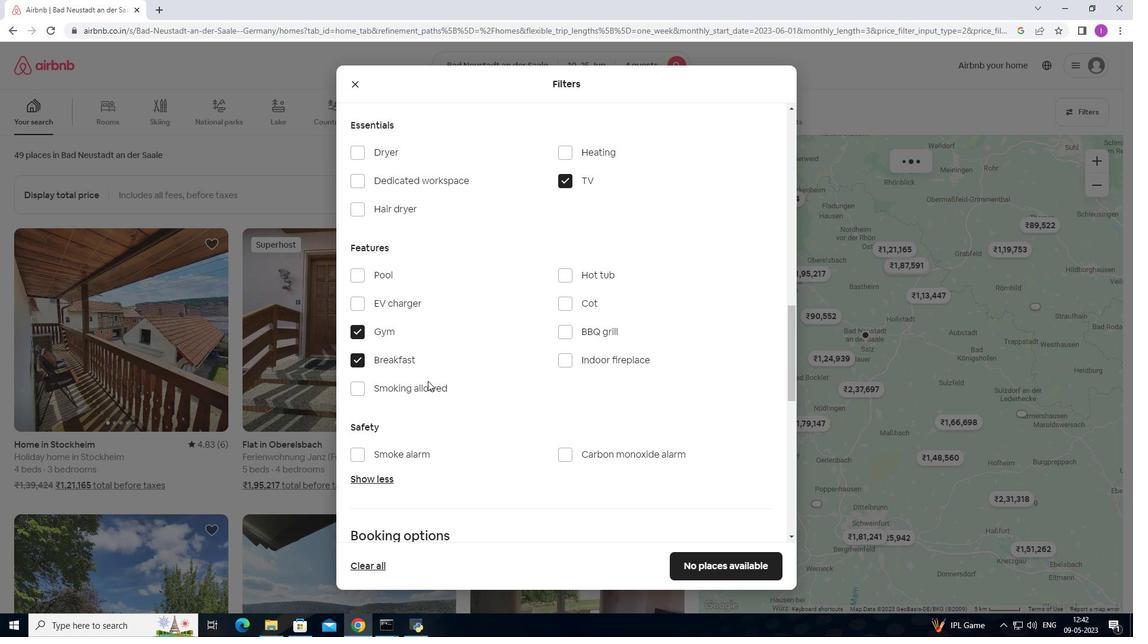 
Action: Mouse scrolled (429, 380) with delta (0, 0)
Screenshot: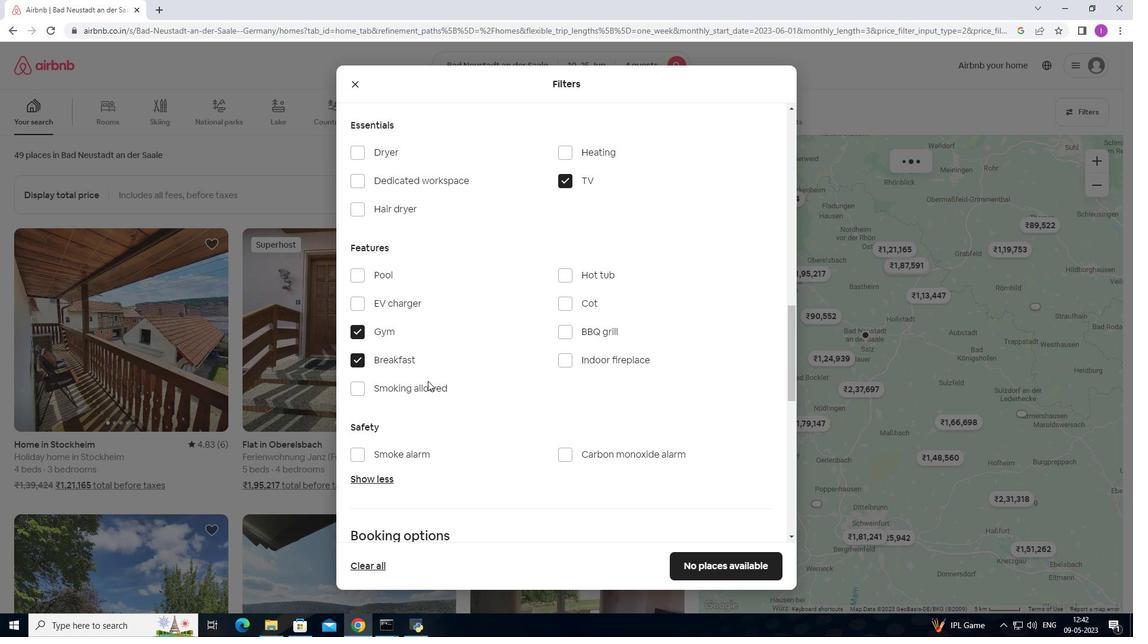 
Action: Mouse moved to (429, 381)
Screenshot: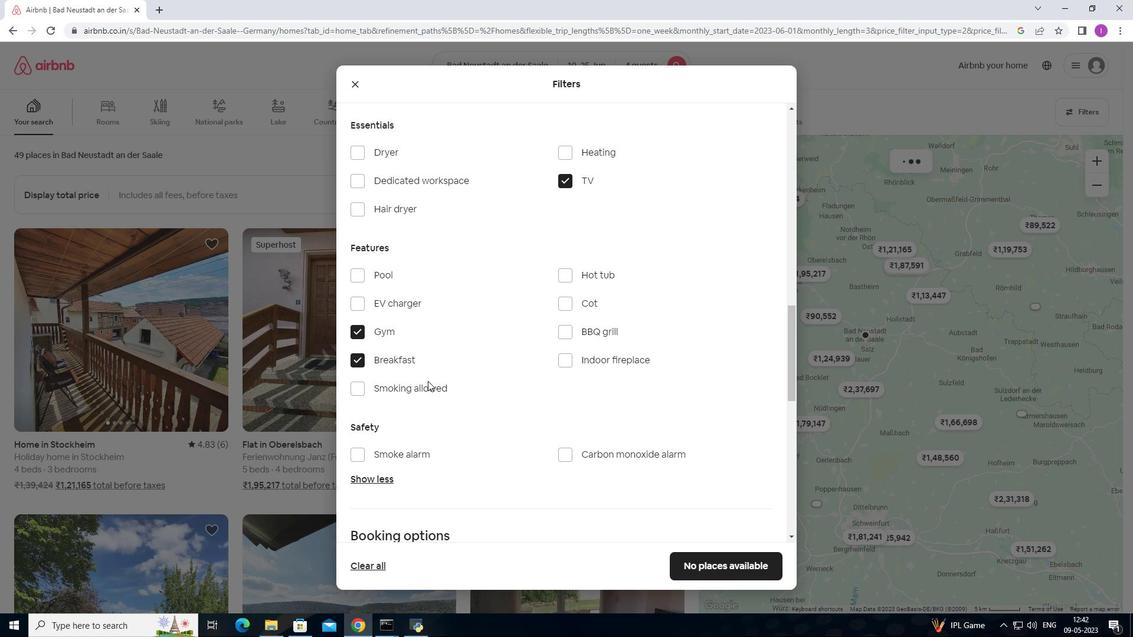 
Action: Mouse scrolled (429, 380) with delta (0, 0)
Screenshot: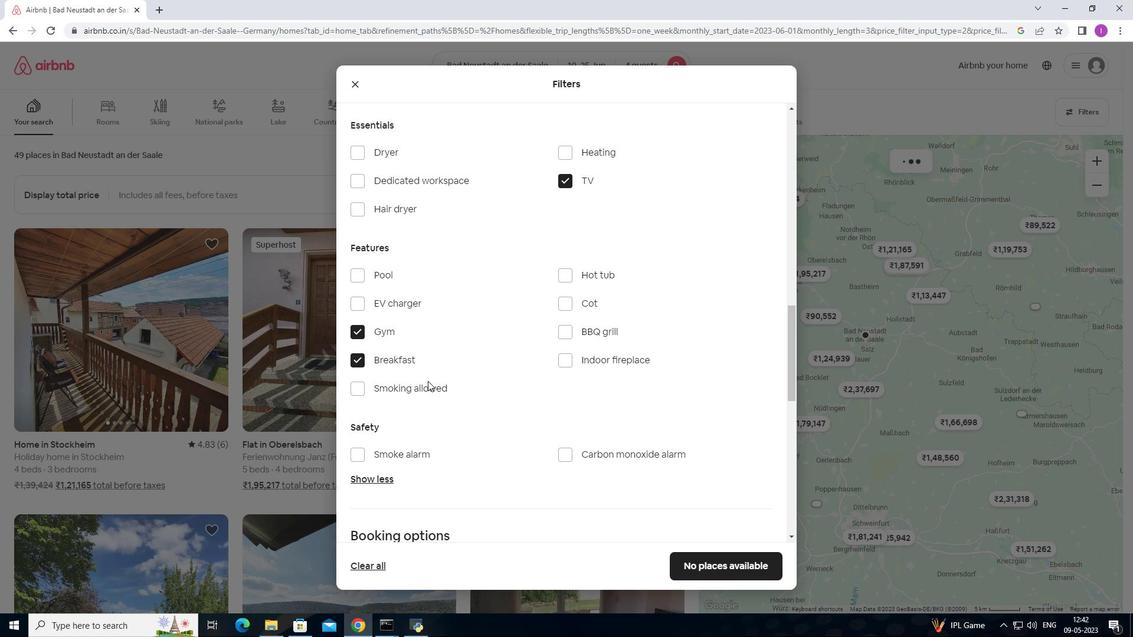 
Action: Mouse moved to (430, 381)
Screenshot: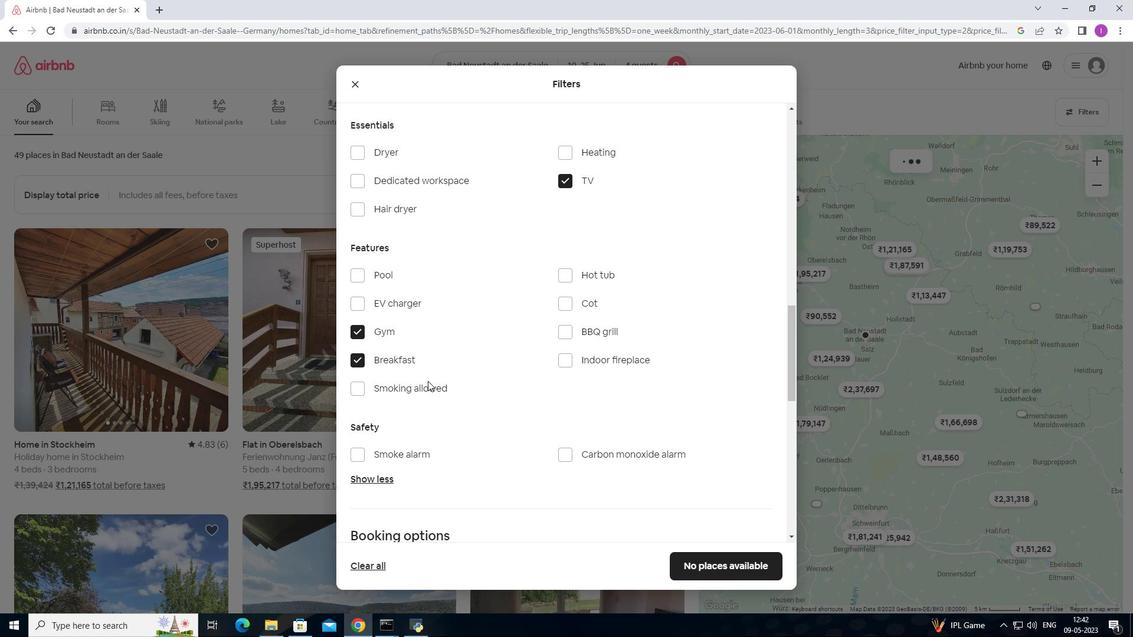 
Action: Mouse scrolled (430, 380) with delta (0, 0)
Screenshot: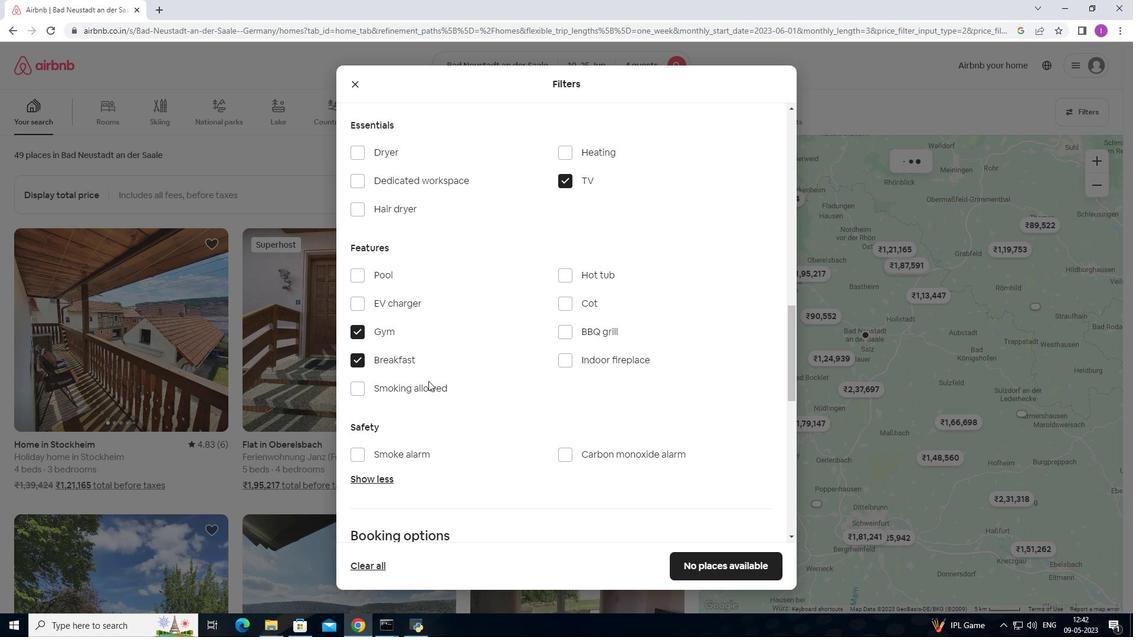 
Action: Mouse moved to (435, 372)
Screenshot: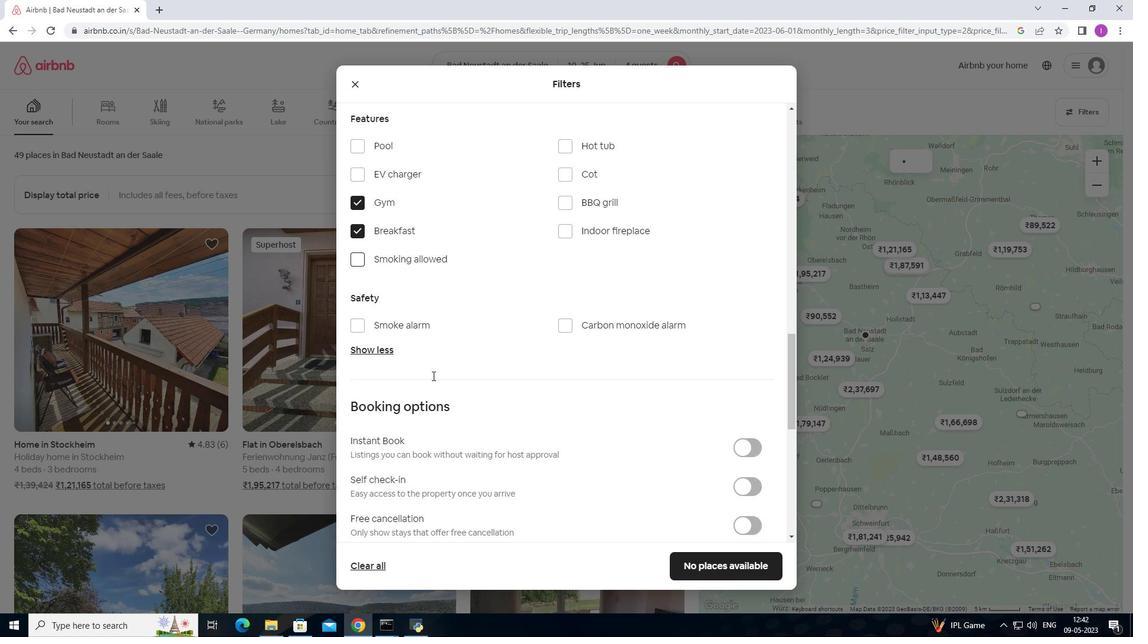 
Action: Mouse scrolled (435, 371) with delta (0, 0)
Screenshot: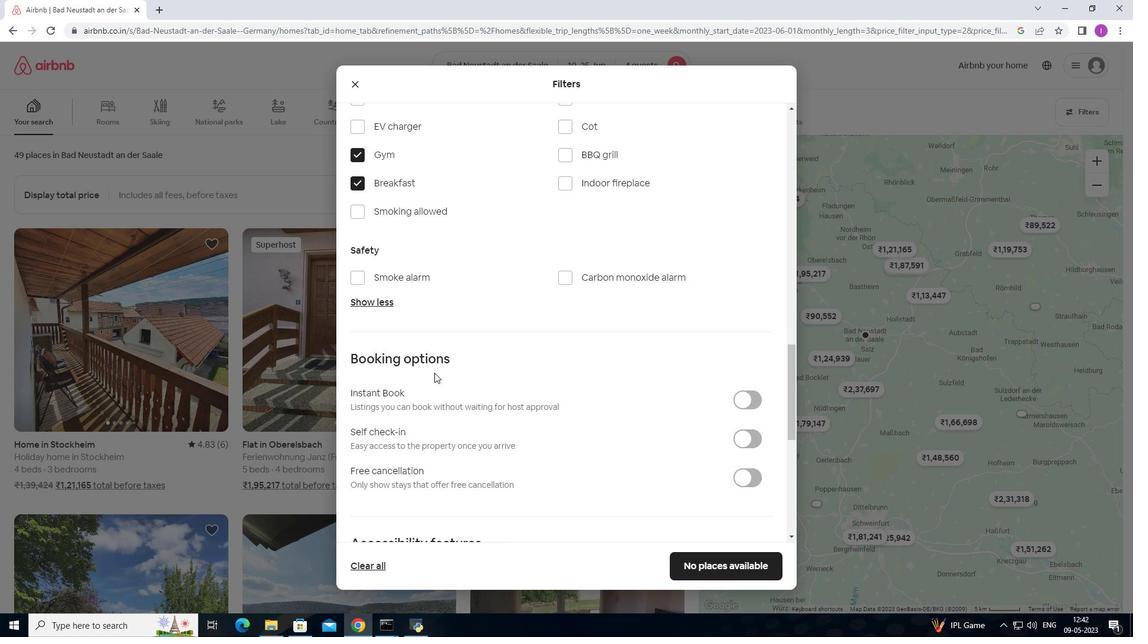 
Action: Mouse scrolled (435, 371) with delta (0, 0)
Screenshot: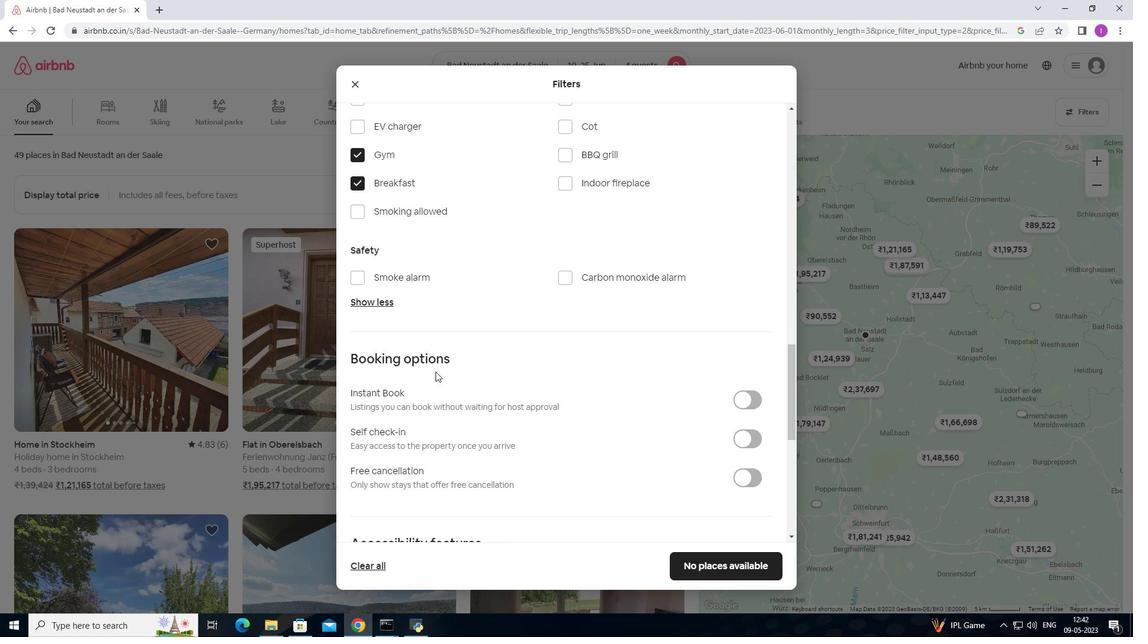 
Action: Mouse scrolled (435, 371) with delta (0, 0)
Screenshot: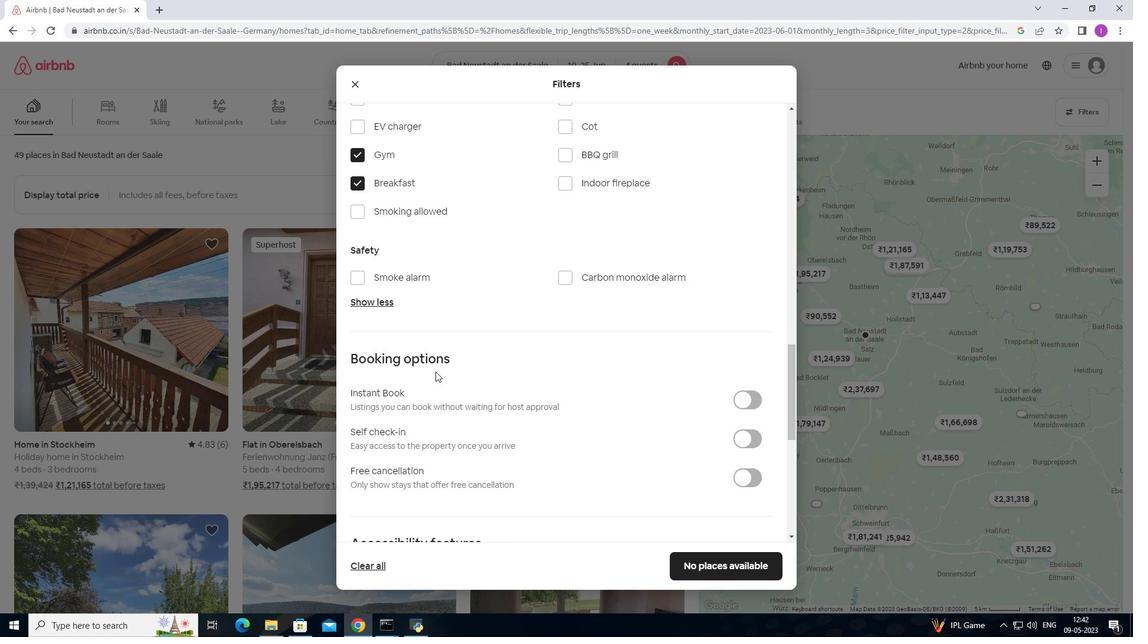 
Action: Mouse moved to (755, 259)
Screenshot: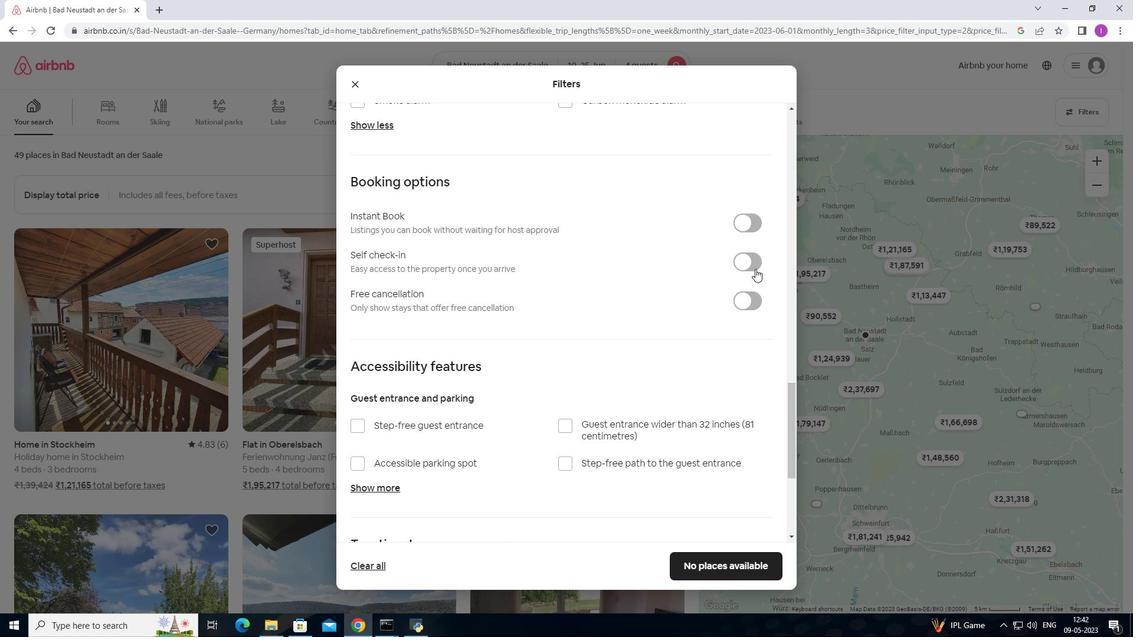 
Action: Mouse pressed left at (755, 259)
Screenshot: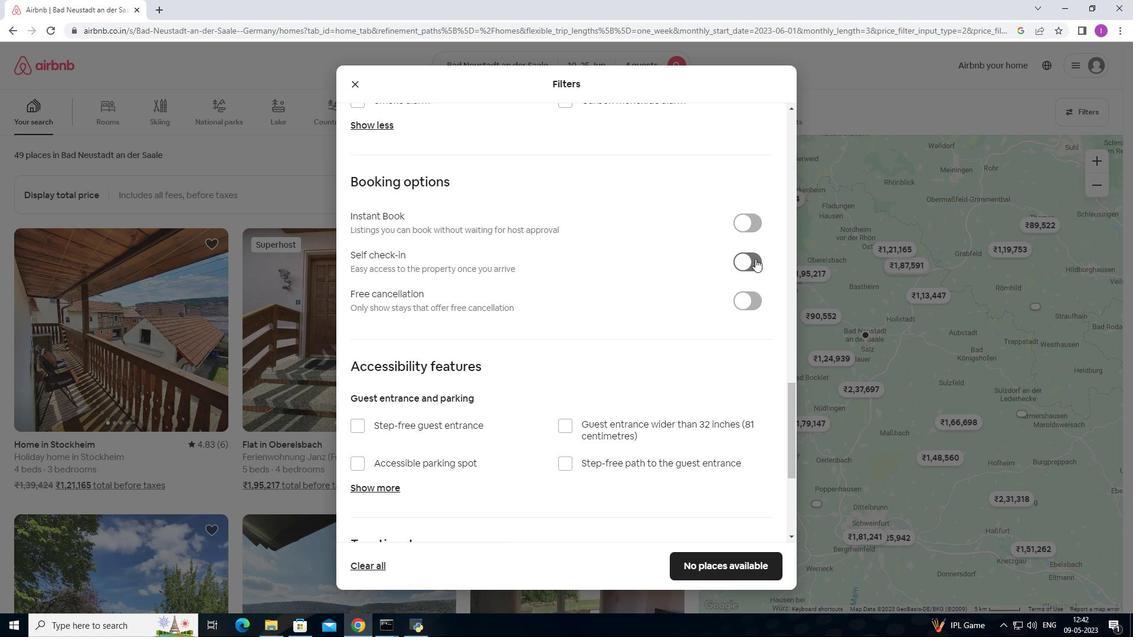 
Action: Mouse moved to (566, 342)
Screenshot: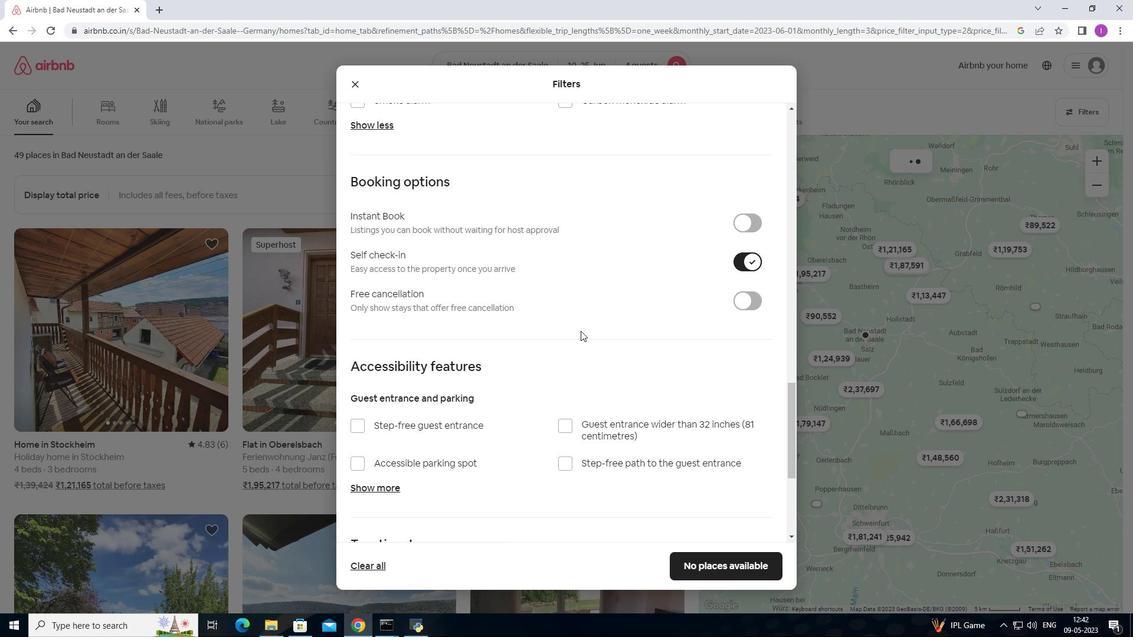 
Action: Mouse scrolled (566, 340) with delta (0, 0)
Screenshot: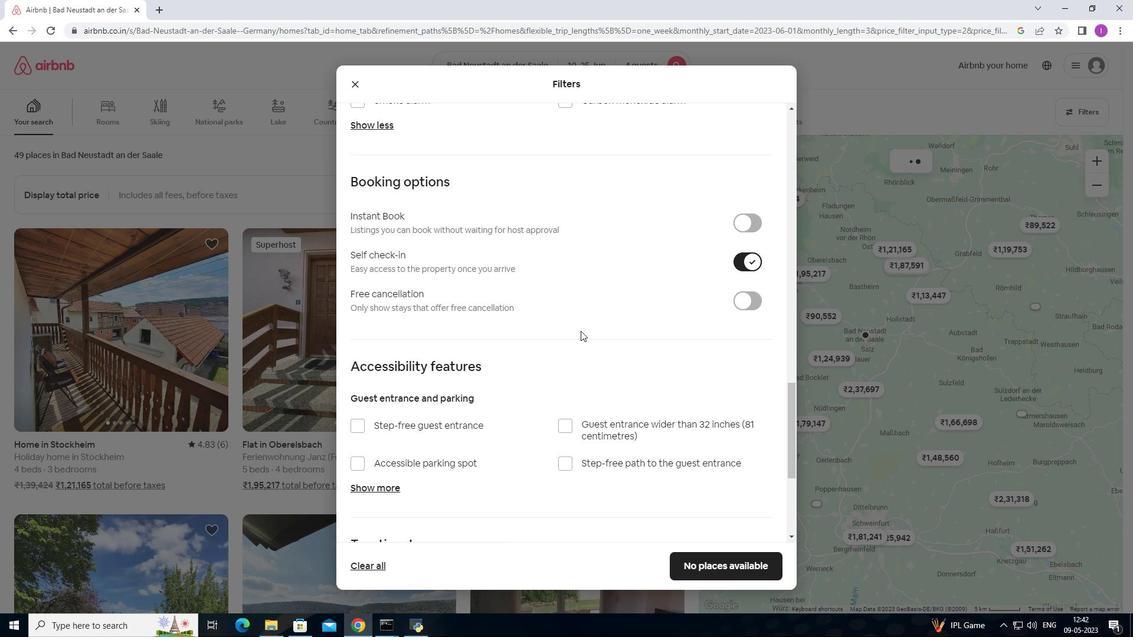 
Action: Mouse moved to (564, 347)
Screenshot: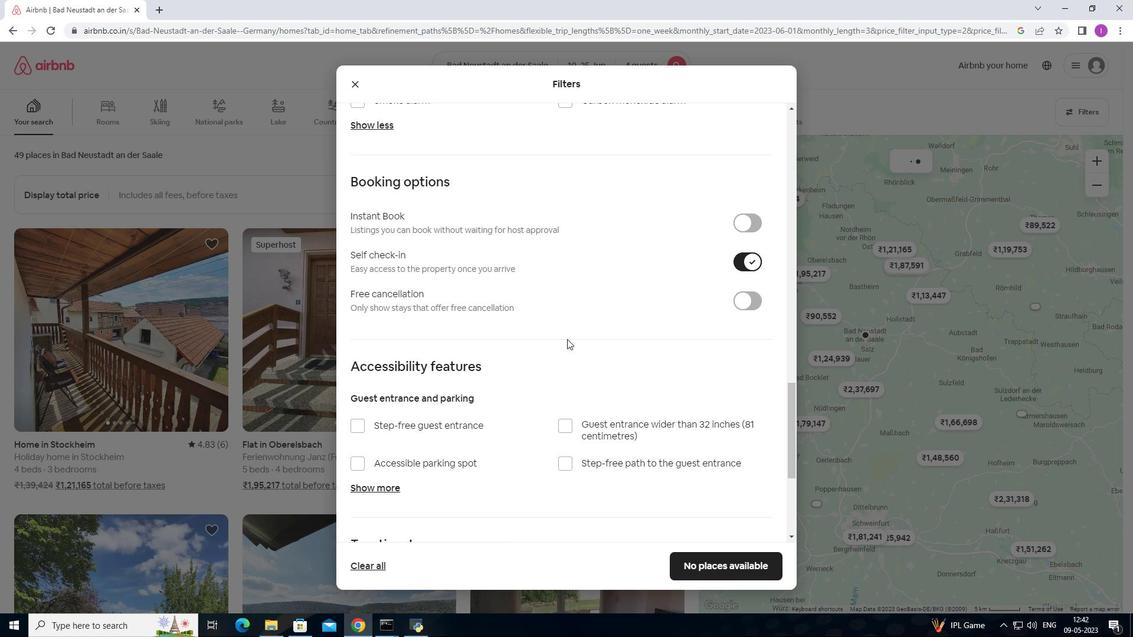 
Action: Mouse scrolled (565, 346) with delta (0, 0)
Screenshot: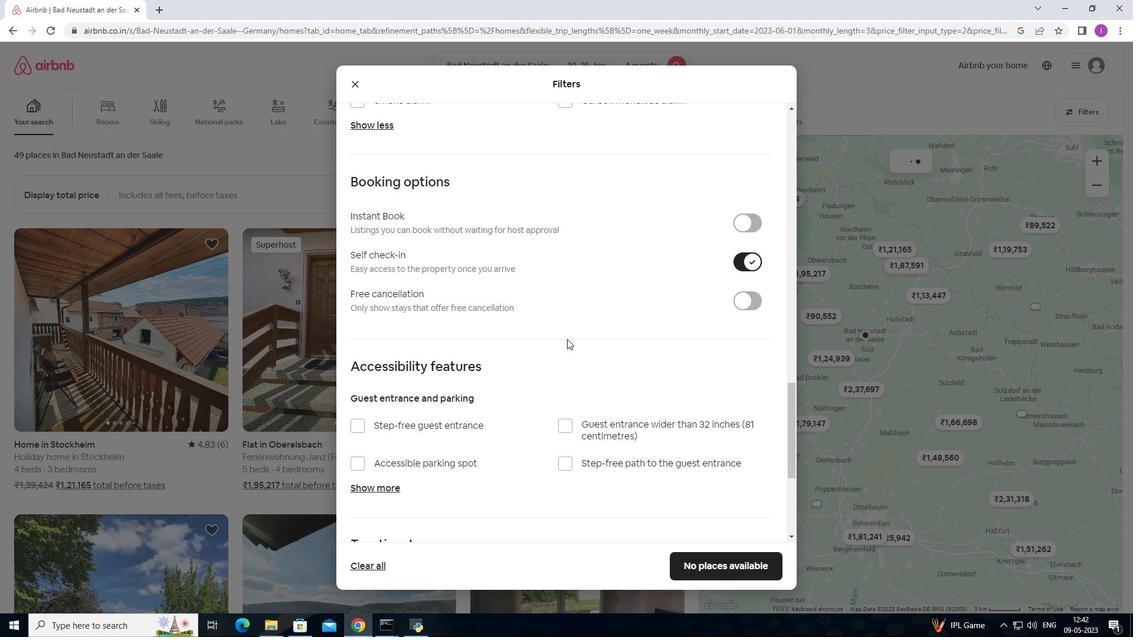 
Action: Mouse moved to (562, 353)
Screenshot: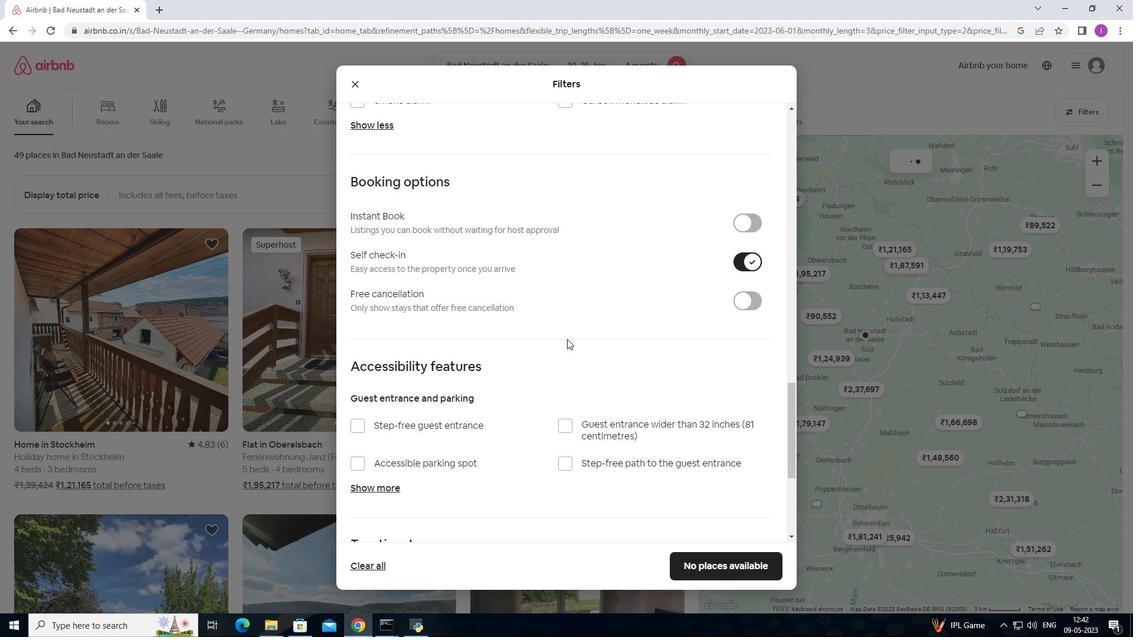 
Action: Mouse scrolled (564, 348) with delta (0, 0)
Screenshot: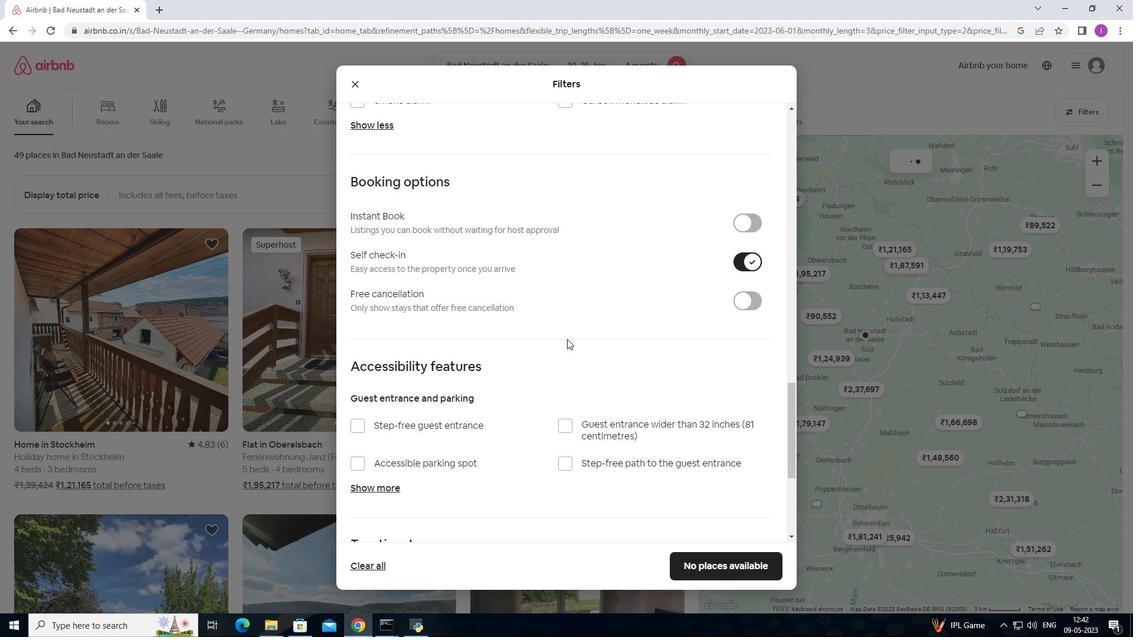 
Action: Mouse moved to (558, 357)
Screenshot: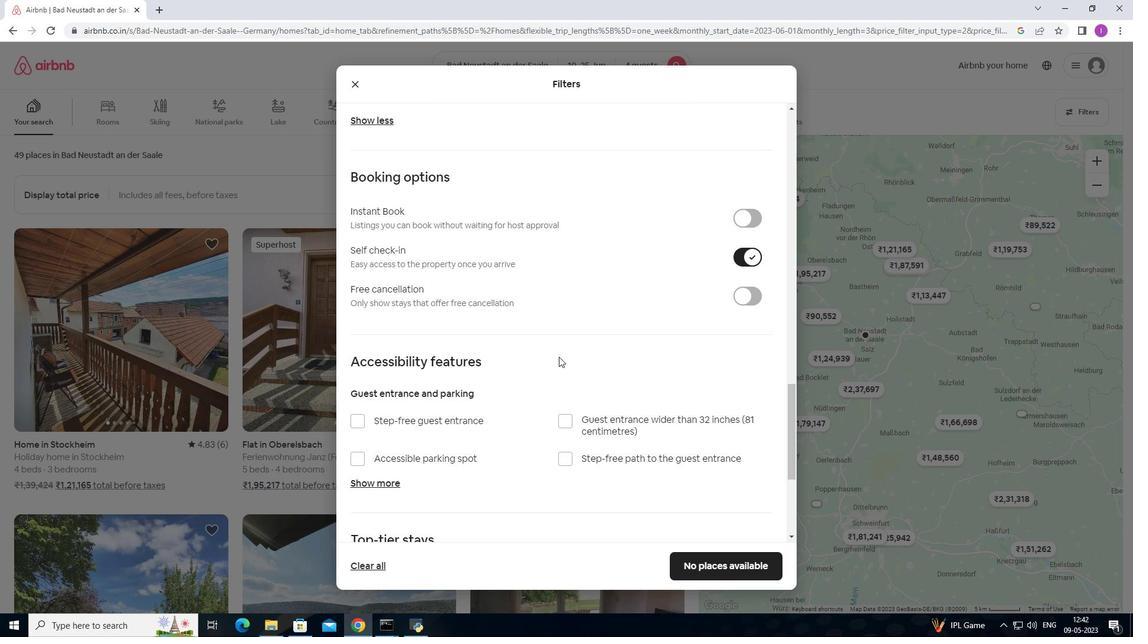 
Action: Mouse scrolled (558, 356) with delta (0, 0)
Screenshot: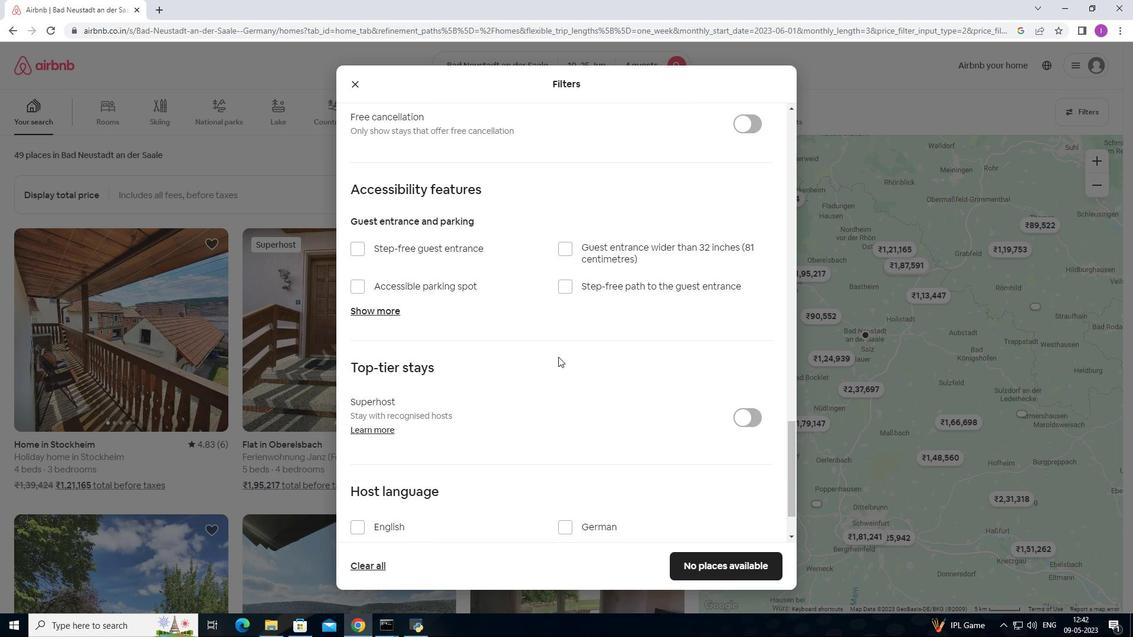 
Action: Mouse scrolled (558, 356) with delta (0, 0)
Screenshot: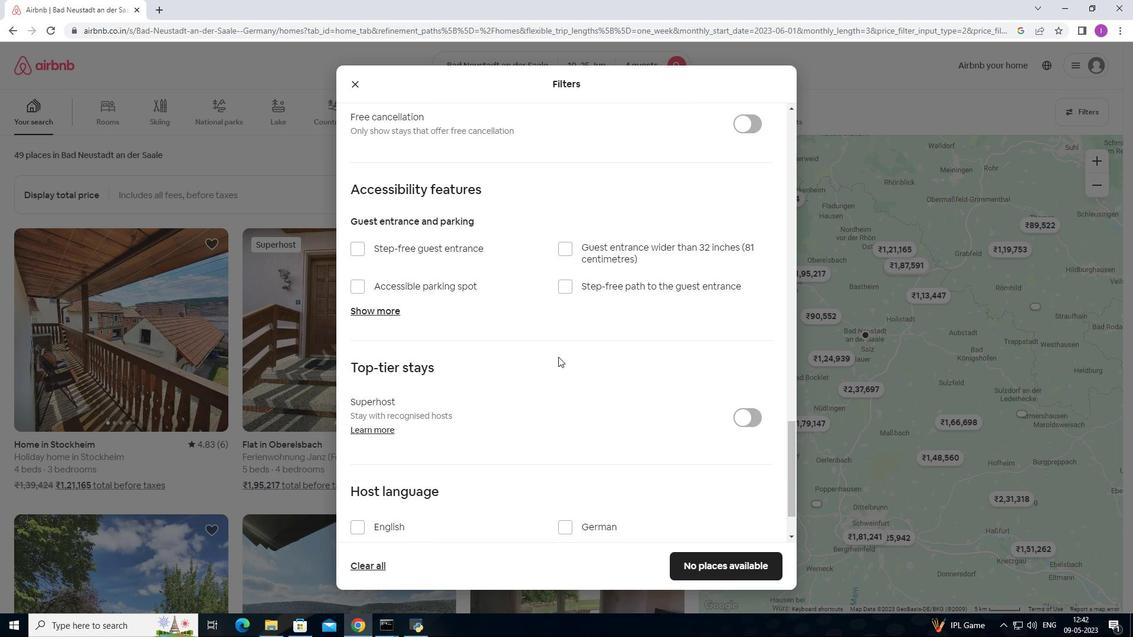 
Action: Mouse scrolled (558, 356) with delta (0, 0)
Screenshot: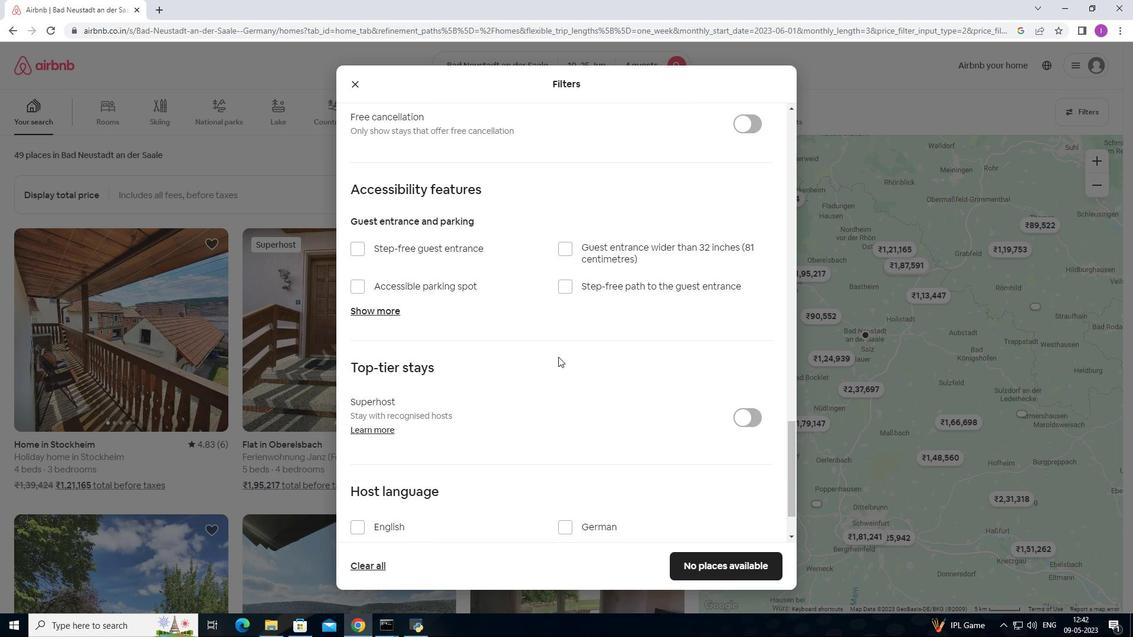 
Action: Mouse moved to (559, 356)
Screenshot: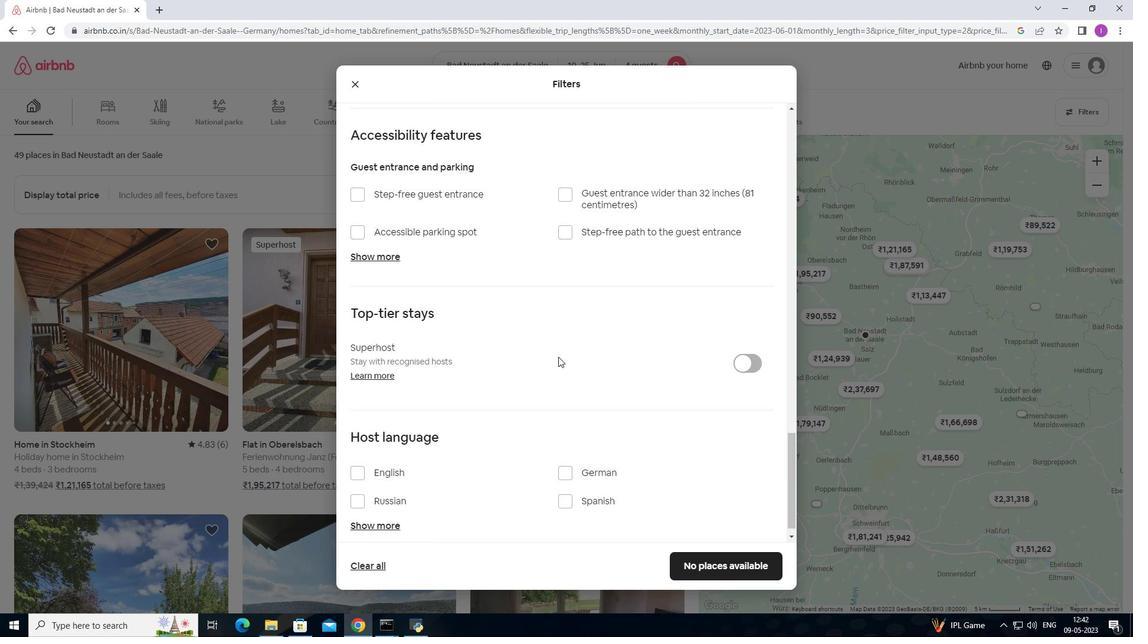 
Action: Mouse scrolled (559, 355) with delta (0, 0)
Screenshot: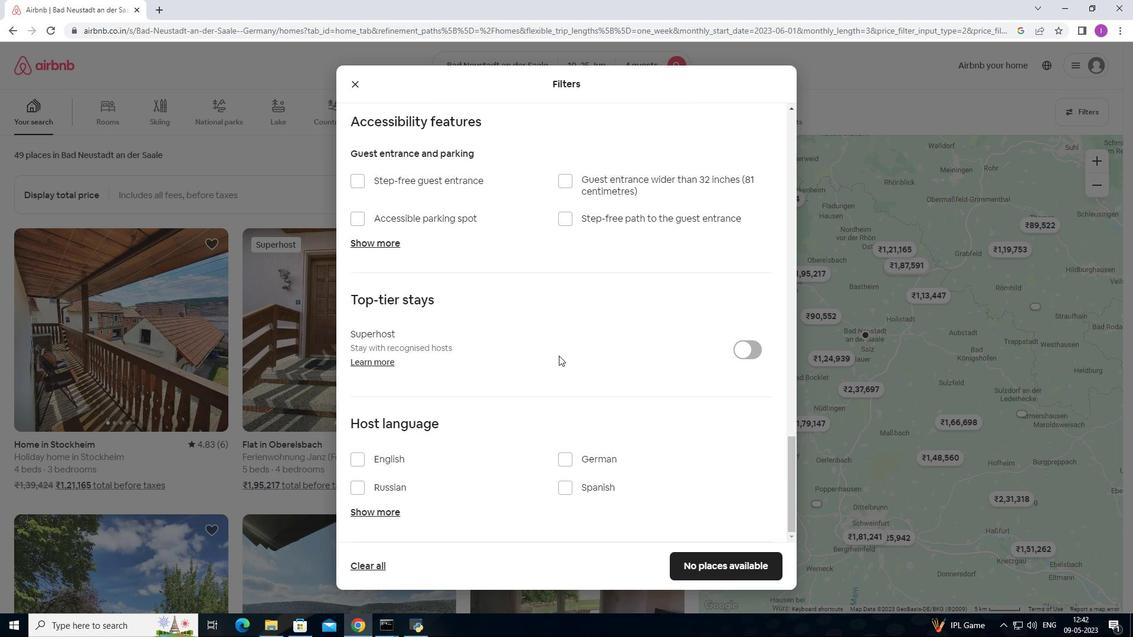 
Action: Mouse scrolled (559, 355) with delta (0, 0)
Screenshot: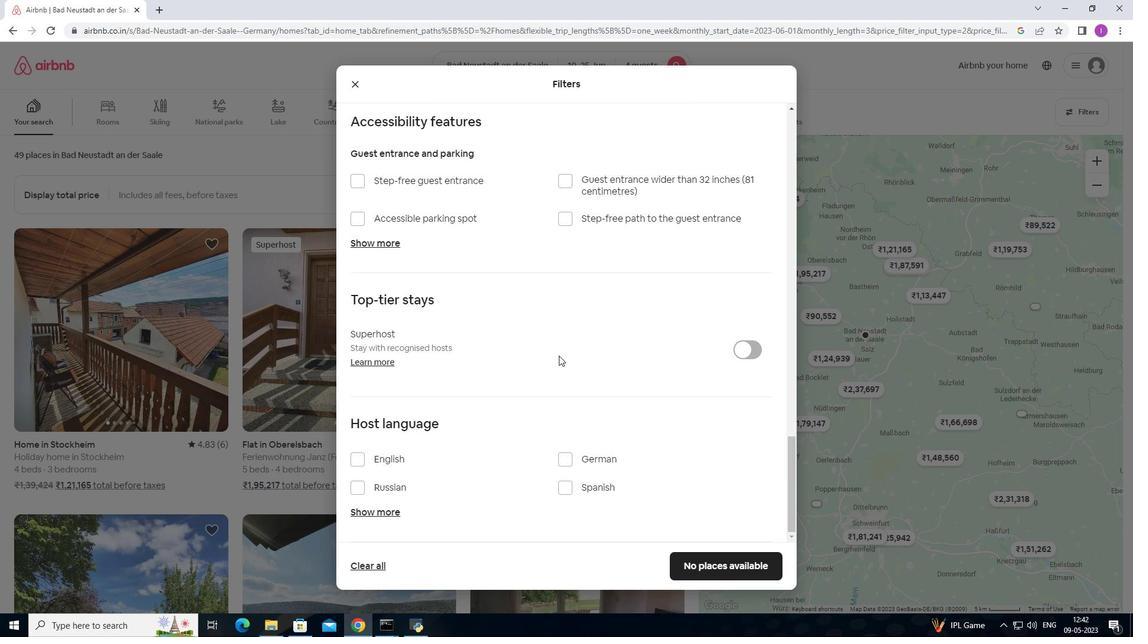 
Action: Mouse scrolled (559, 355) with delta (0, 0)
Screenshot: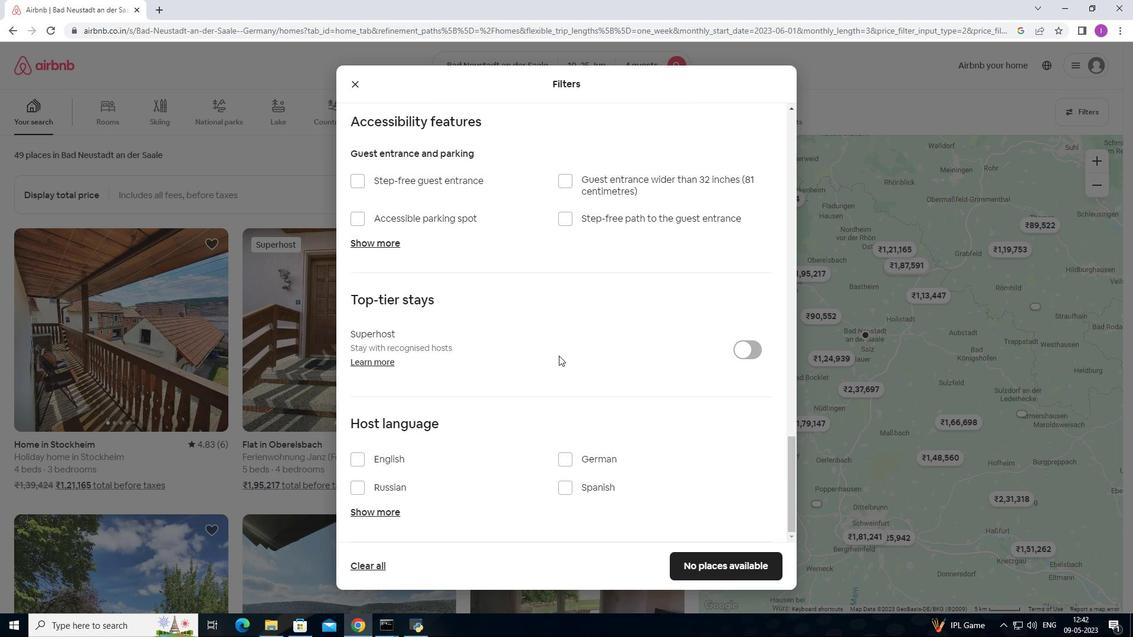 
Action: Mouse scrolled (559, 355) with delta (0, 0)
Screenshot: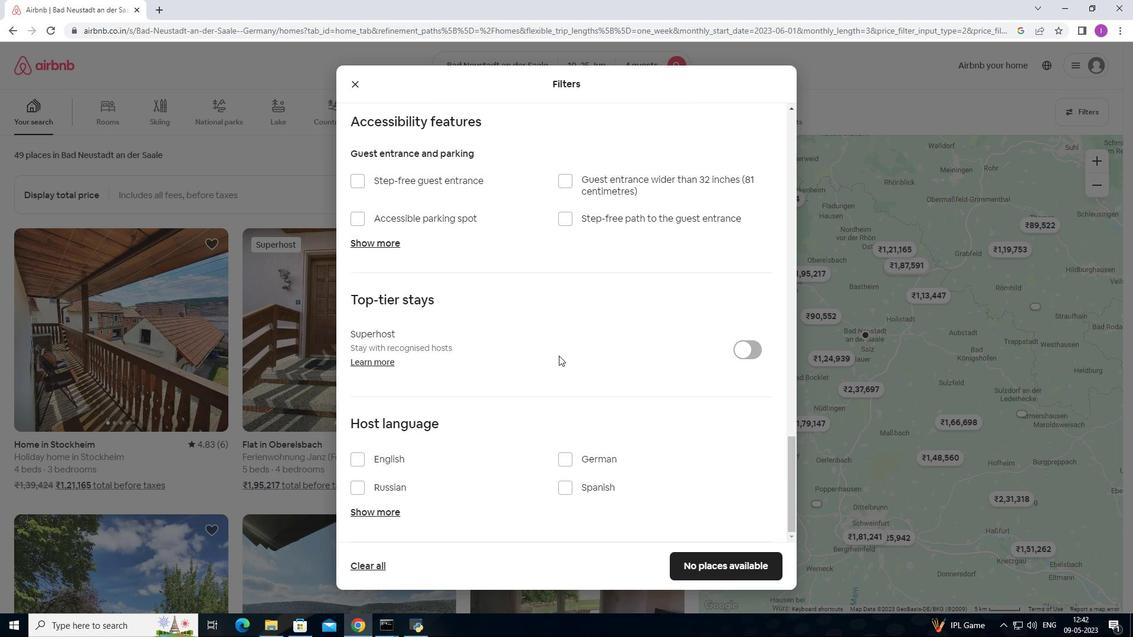 
Action: Mouse moved to (359, 459)
Screenshot: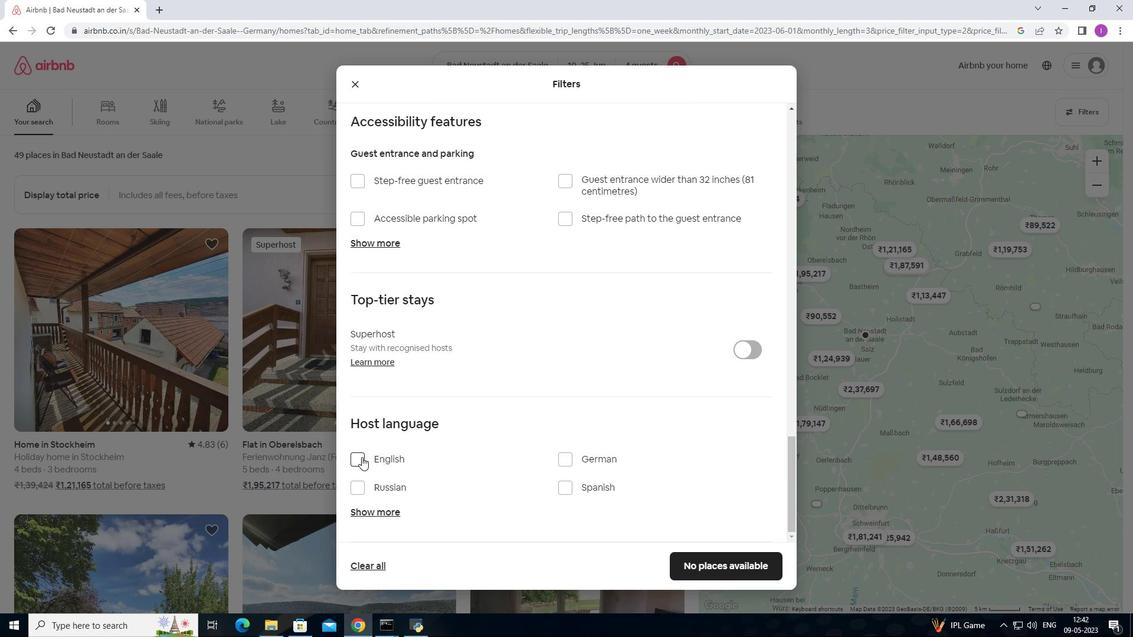 
Action: Mouse pressed left at (359, 459)
Screenshot: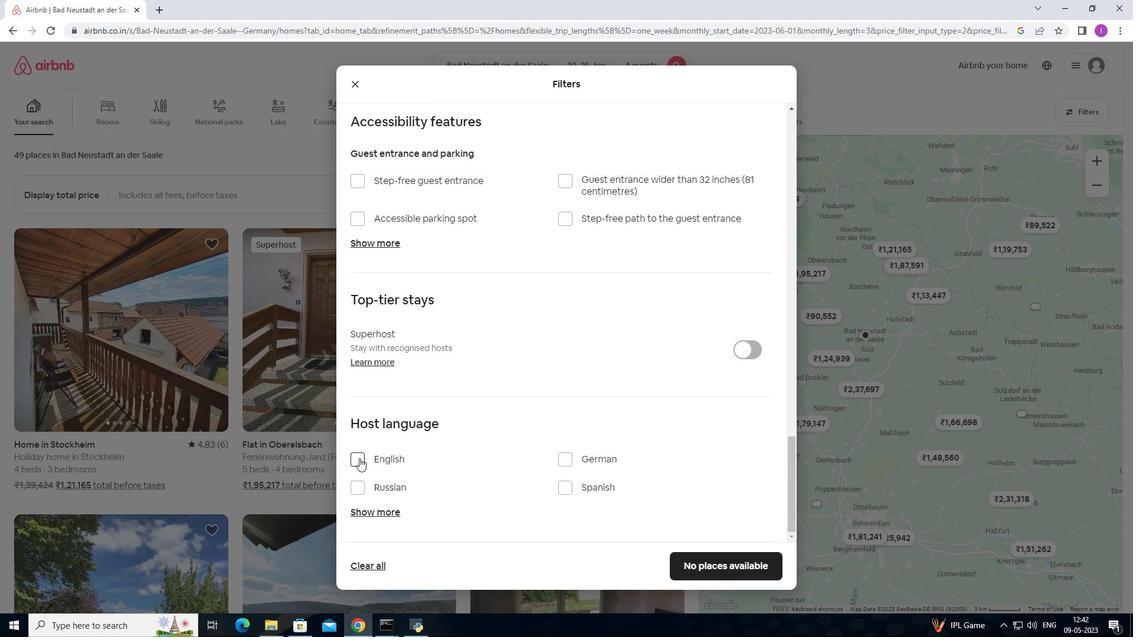 
Action: Mouse moved to (699, 563)
Screenshot: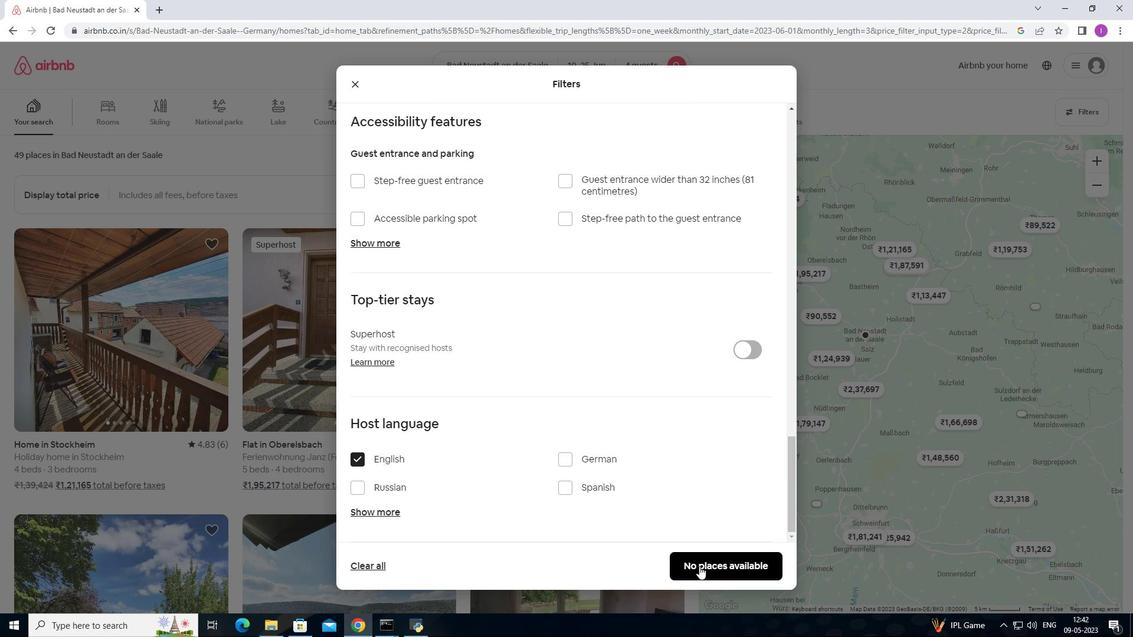
Action: Mouse pressed left at (699, 563)
Screenshot: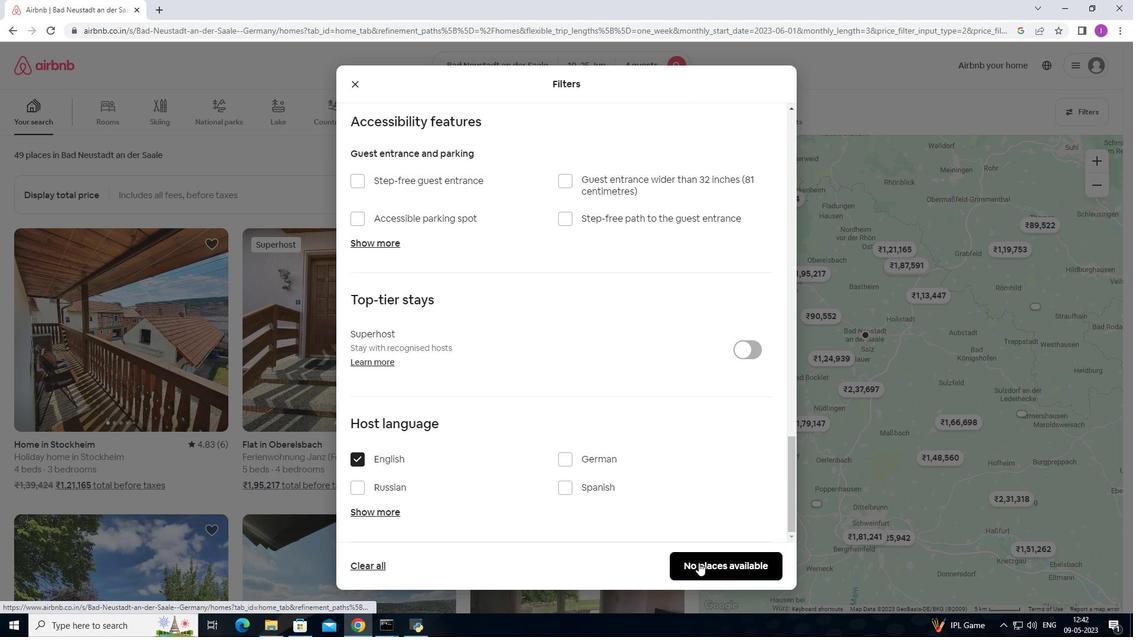 
Action: Mouse moved to (616, 461)
Screenshot: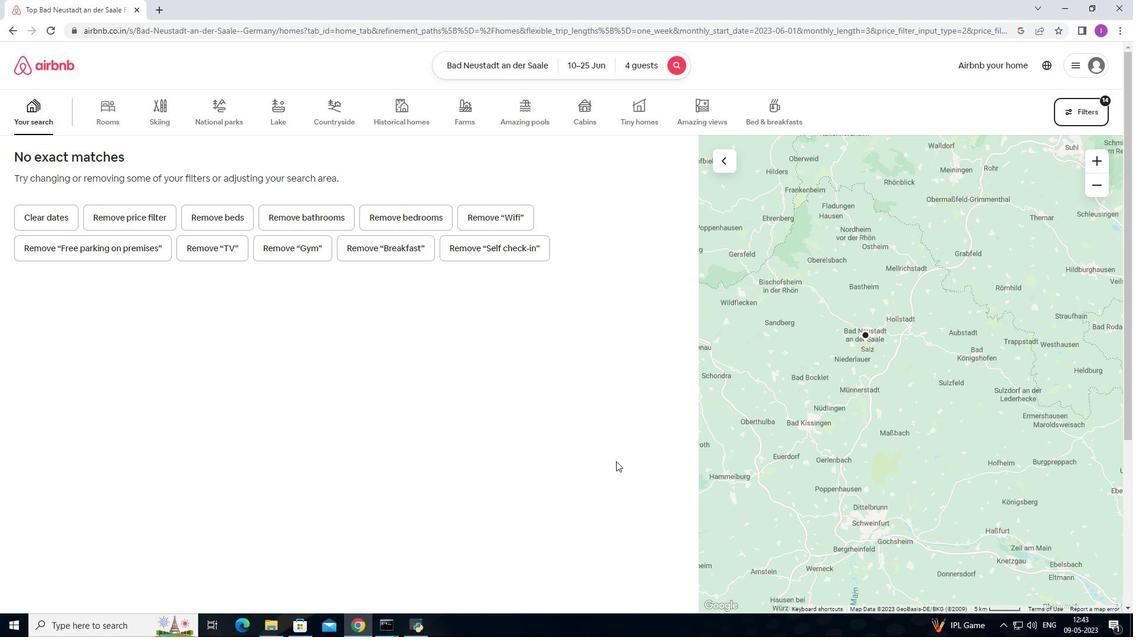 
